 Task: Find connections with filter location Qionghu with filter topic #Storytellingwith filter profile language French with filter current company Varroc with filter school Indian School of Business with filter industry Motor Vehicle Manufacturing with filter service category Life Coaching with filter keywords title B2B Sales Specialist
Action: Mouse moved to (243, 309)
Screenshot: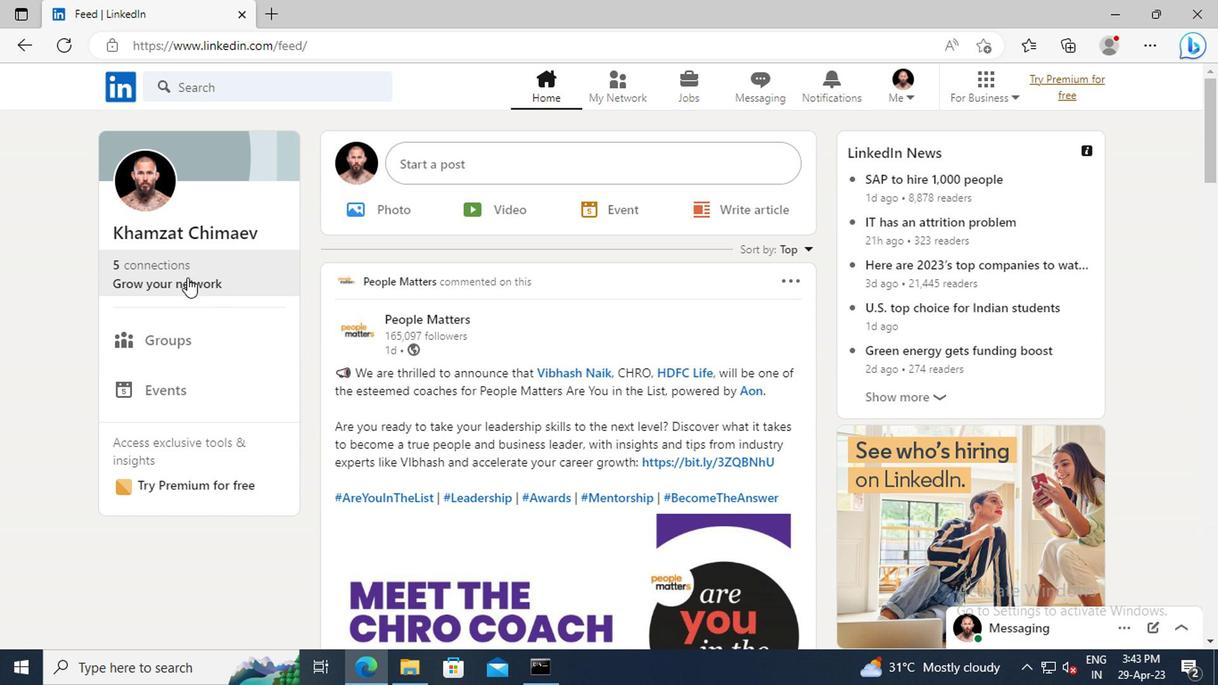 
Action: Mouse pressed left at (243, 309)
Screenshot: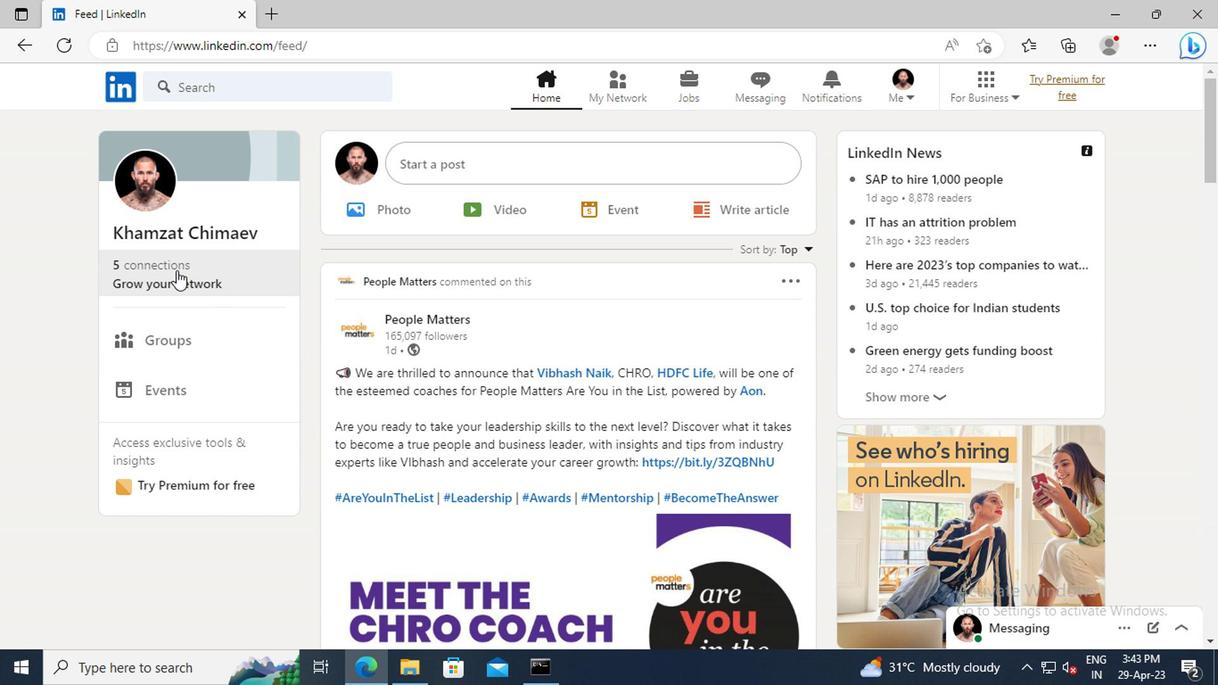
Action: Mouse moved to (251, 250)
Screenshot: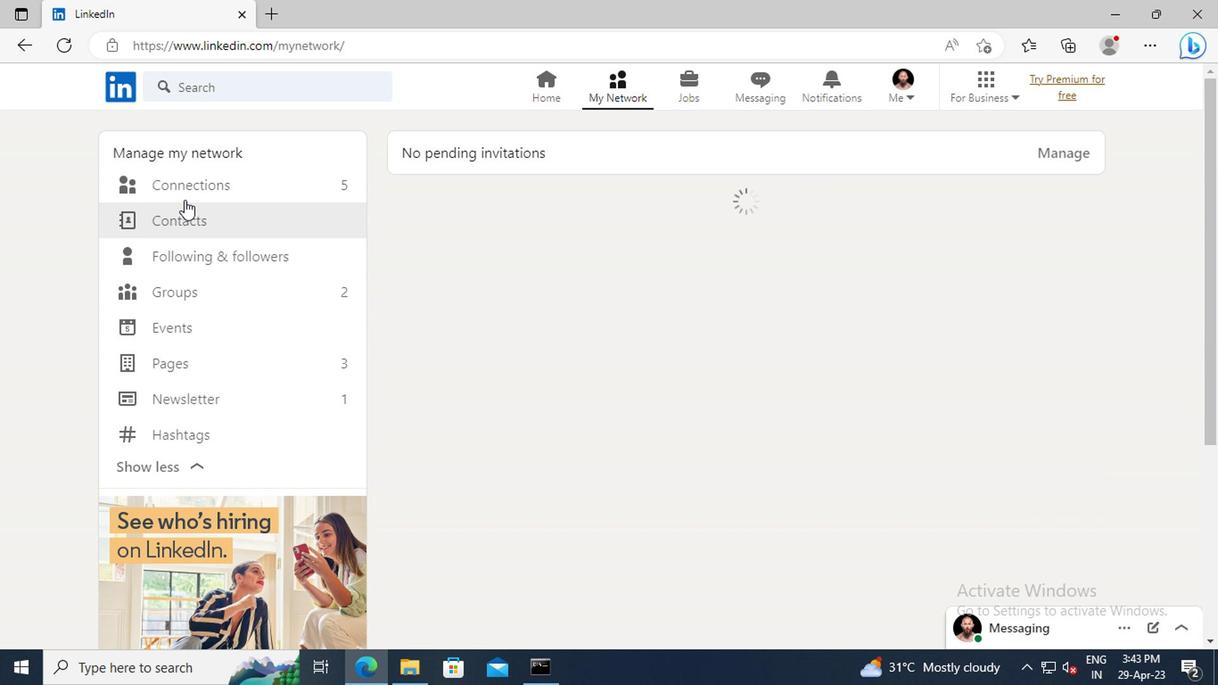
Action: Mouse pressed left at (251, 250)
Screenshot: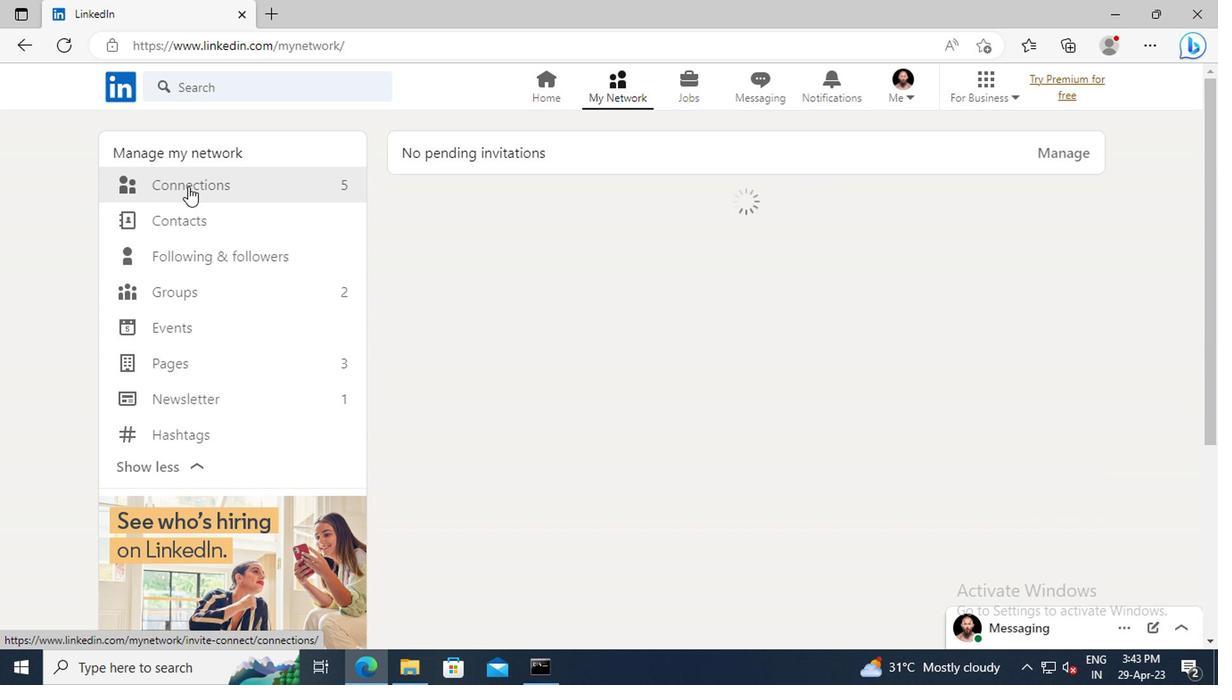 
Action: Mouse moved to (626, 251)
Screenshot: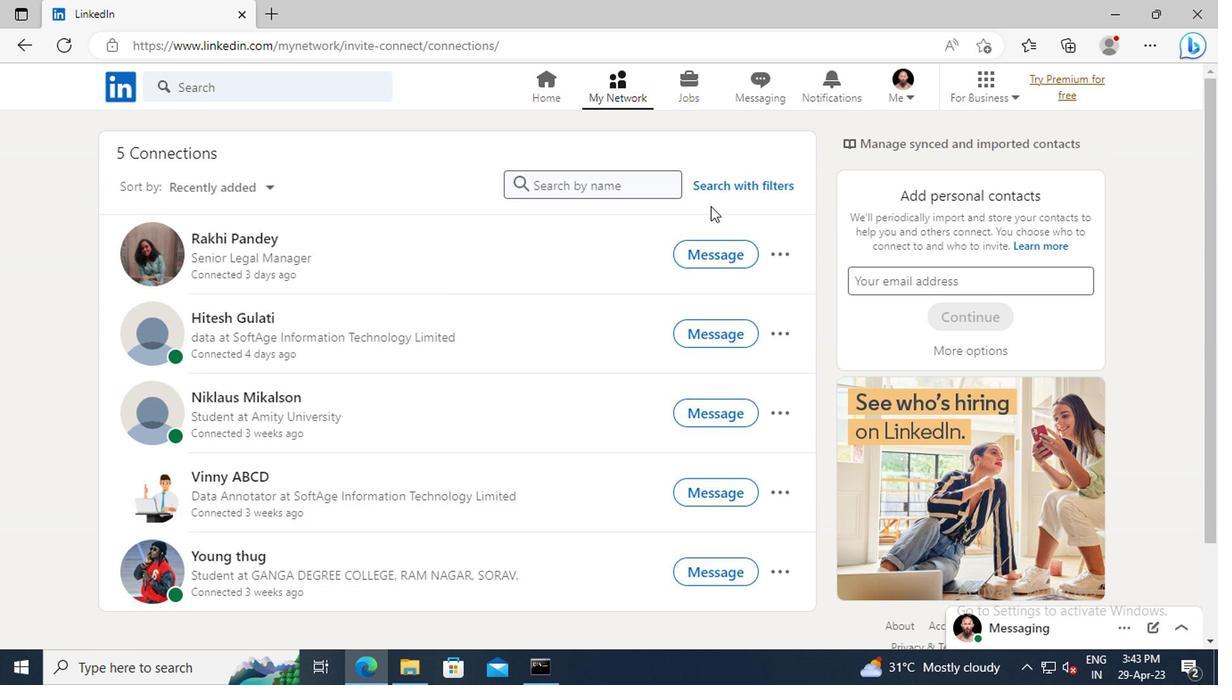 
Action: Mouse pressed left at (626, 251)
Screenshot: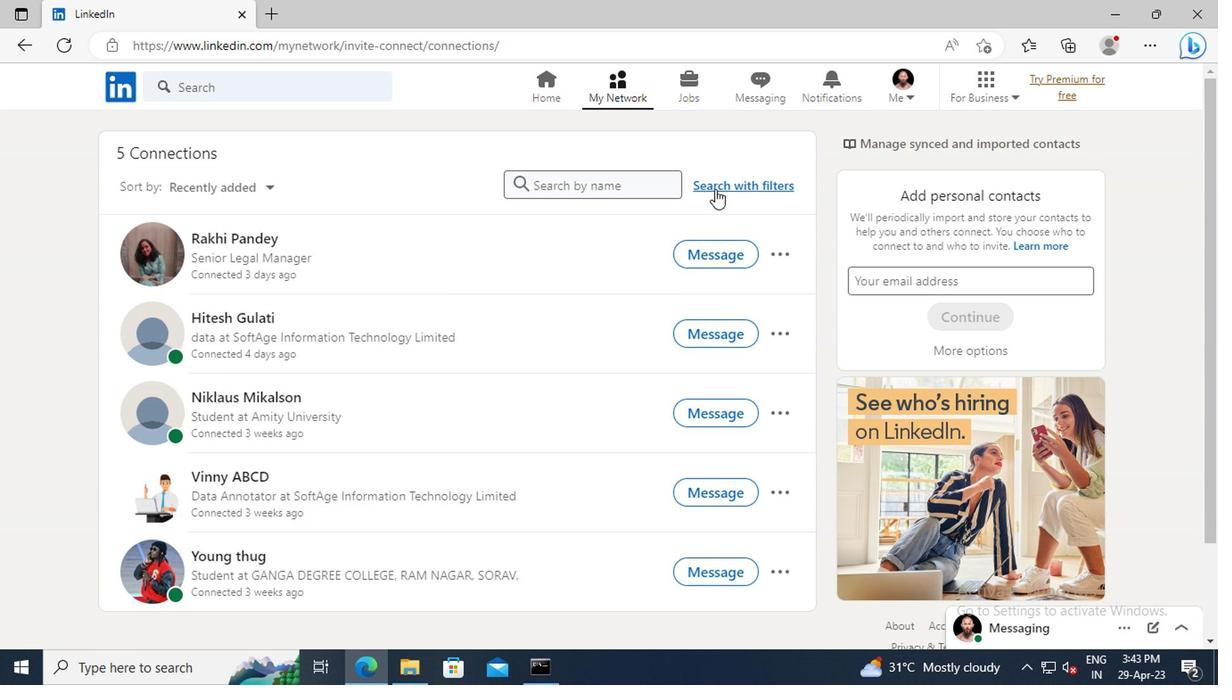 
Action: Mouse moved to (599, 216)
Screenshot: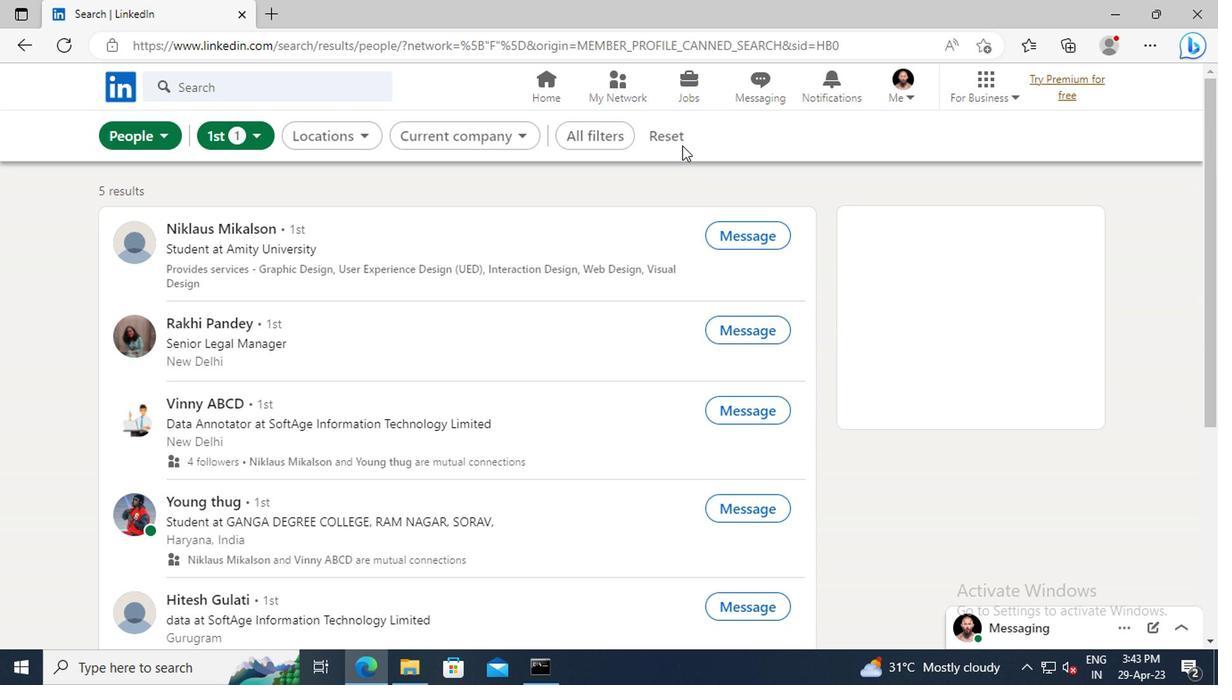 
Action: Mouse pressed left at (599, 216)
Screenshot: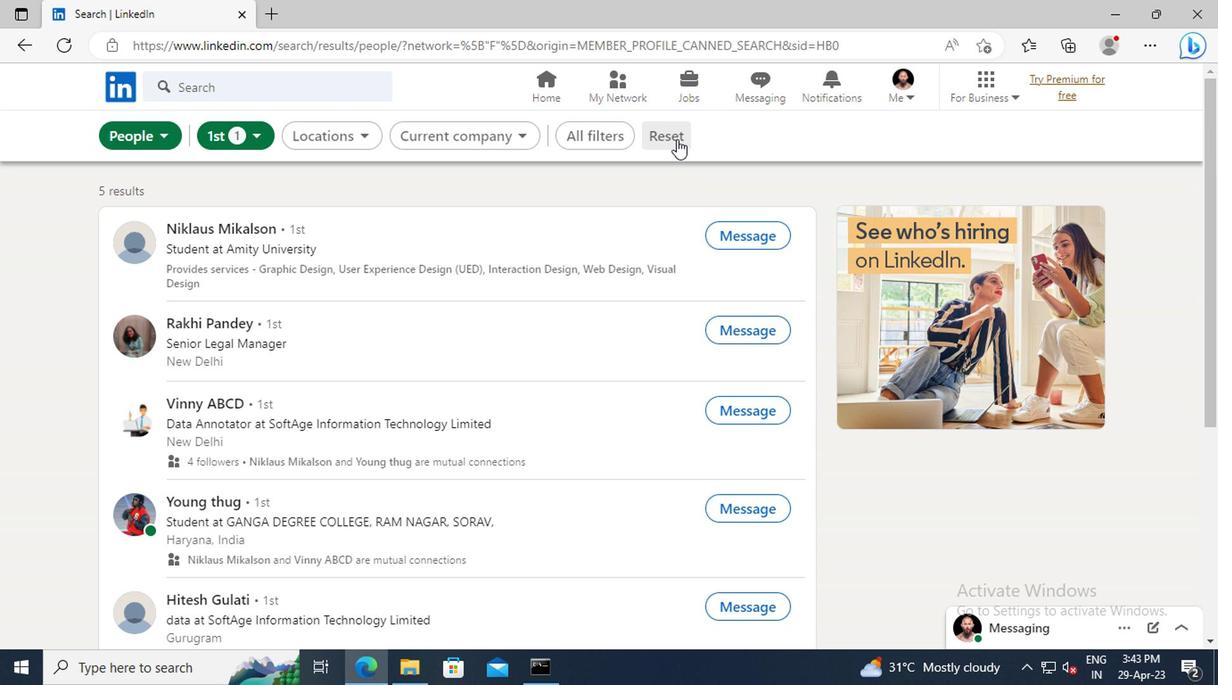 
Action: Mouse moved to (581, 215)
Screenshot: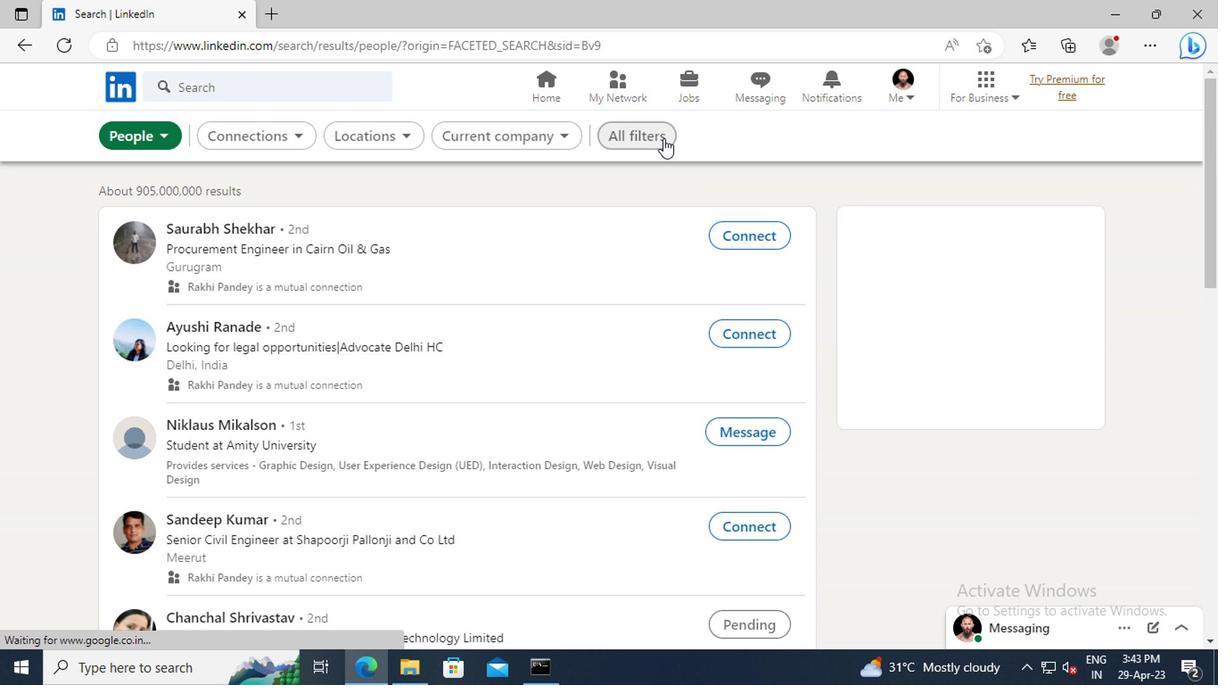 
Action: Mouse pressed left at (581, 215)
Screenshot: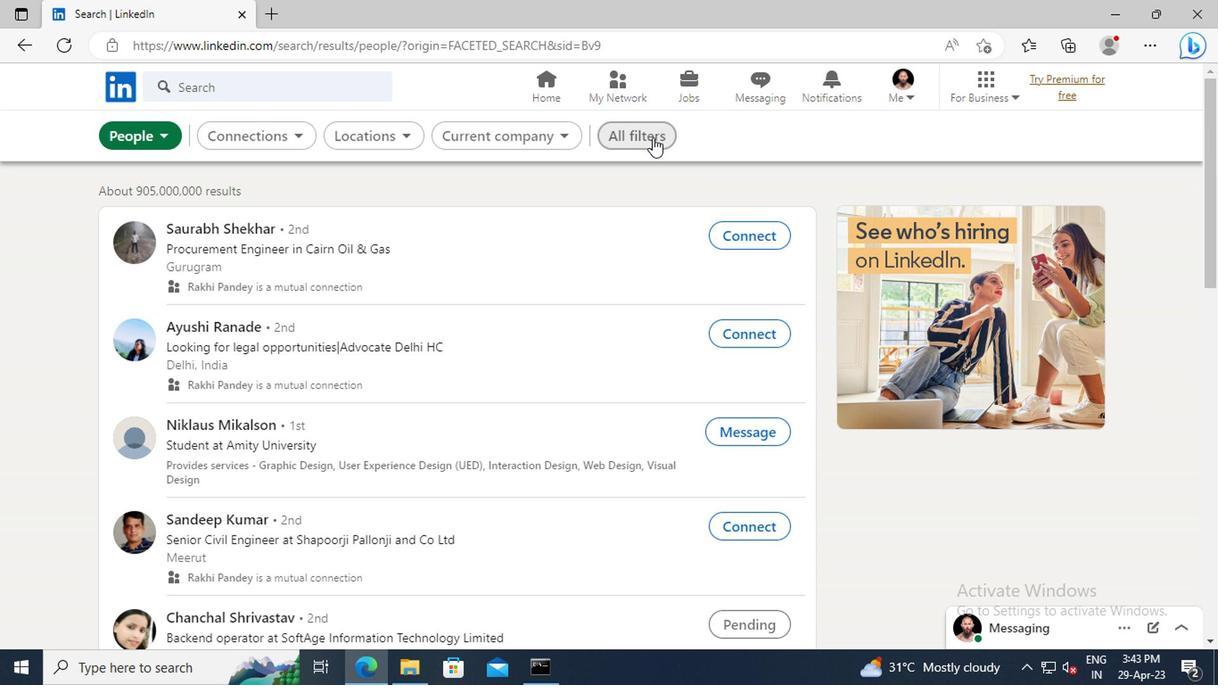
Action: Mouse moved to (819, 328)
Screenshot: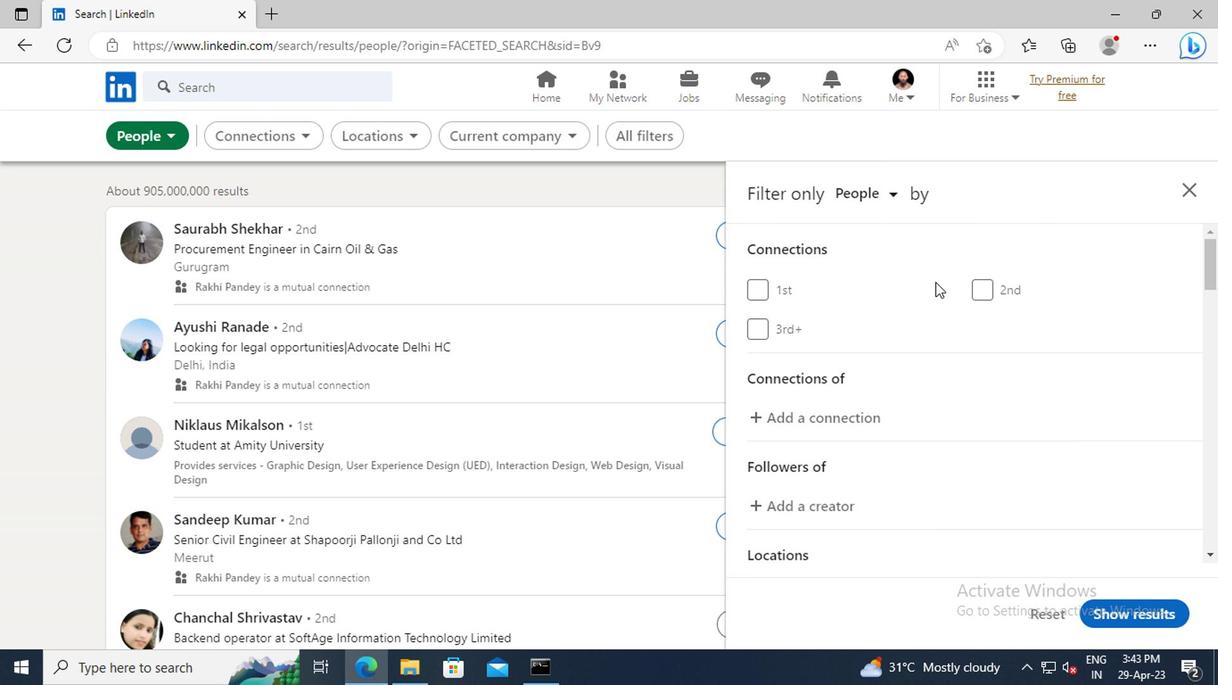 
Action: Mouse scrolled (819, 328) with delta (0, 0)
Screenshot: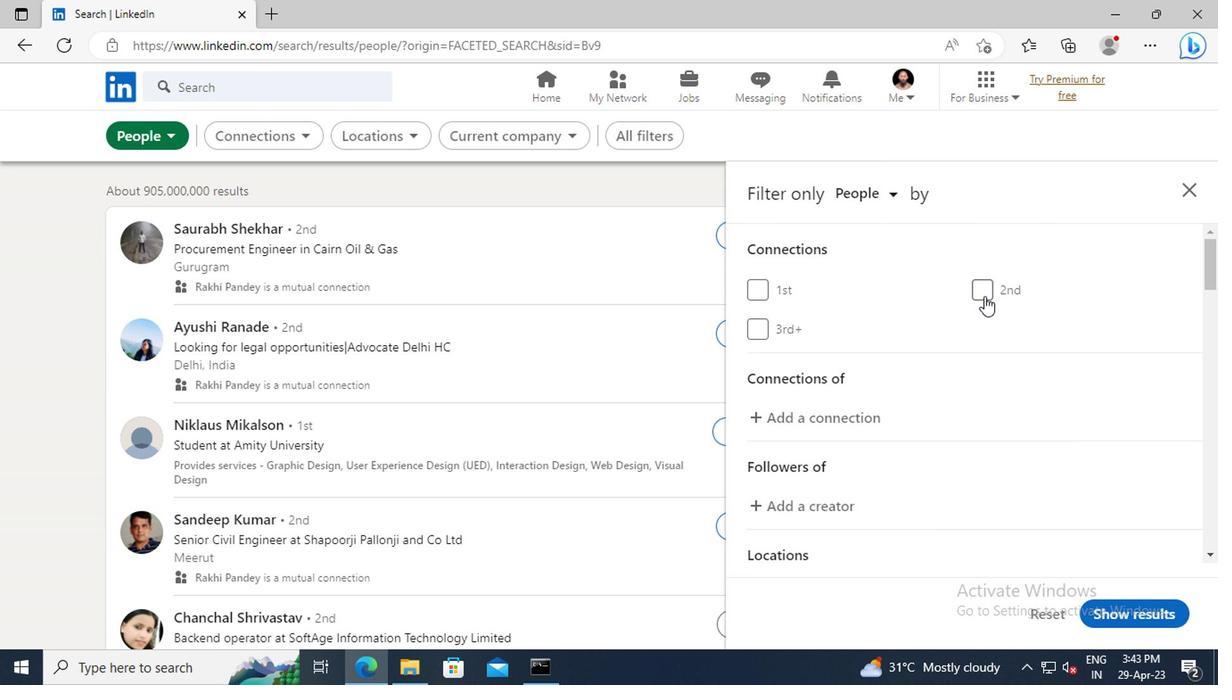 
Action: Mouse scrolled (819, 328) with delta (0, 0)
Screenshot: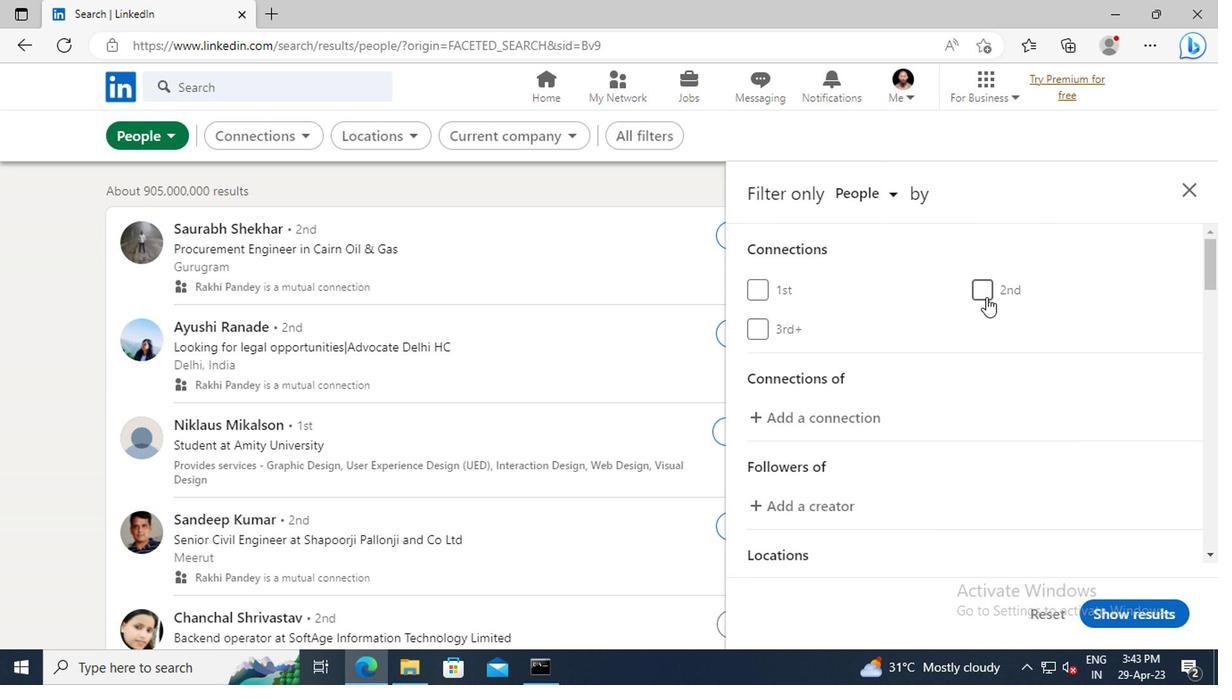 
Action: Mouse scrolled (819, 328) with delta (0, 0)
Screenshot: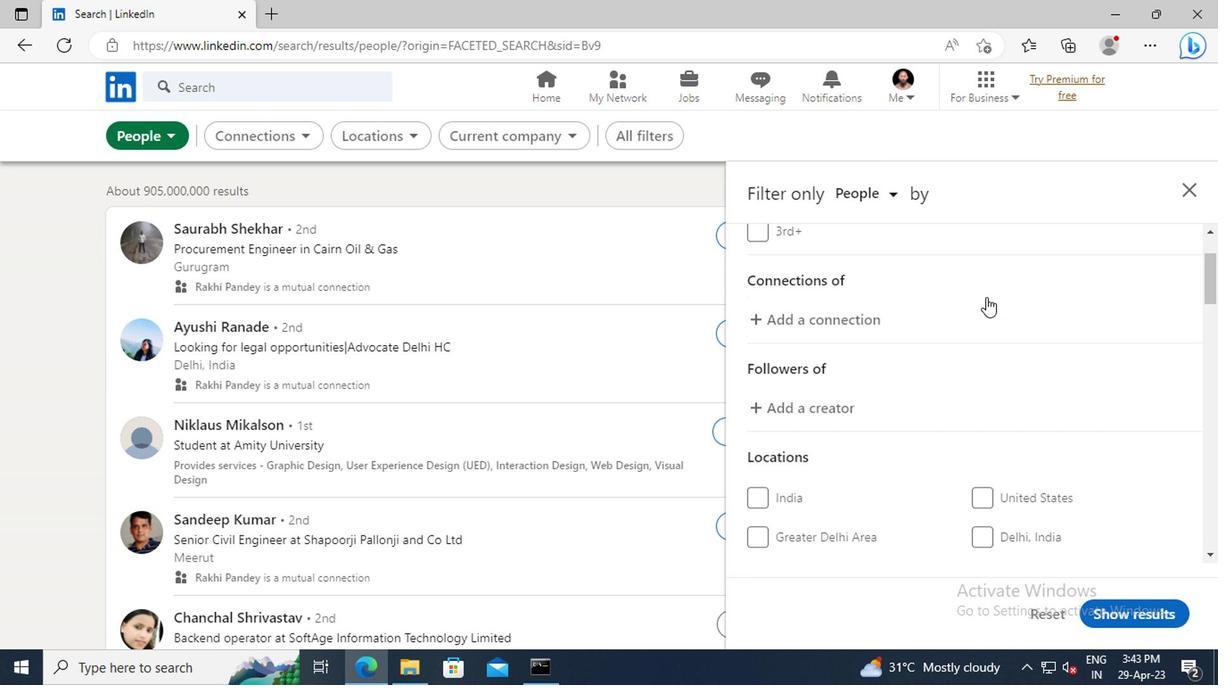 
Action: Mouse scrolled (819, 328) with delta (0, 0)
Screenshot: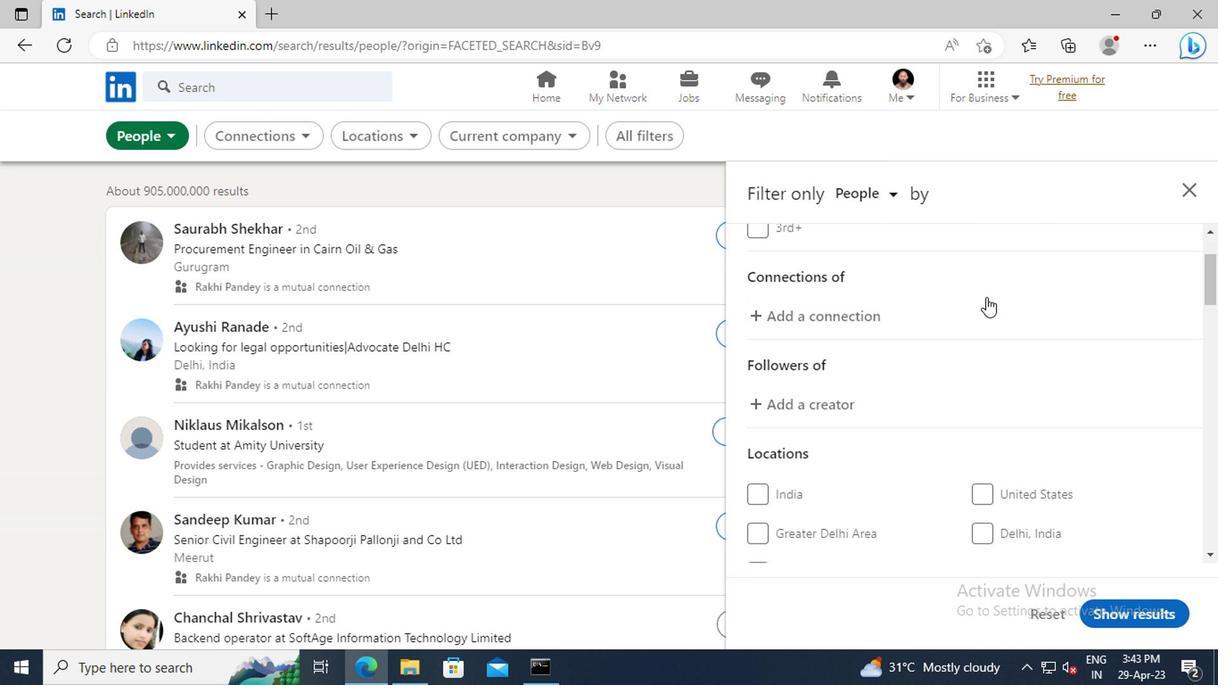 
Action: Mouse scrolled (819, 328) with delta (0, 0)
Screenshot: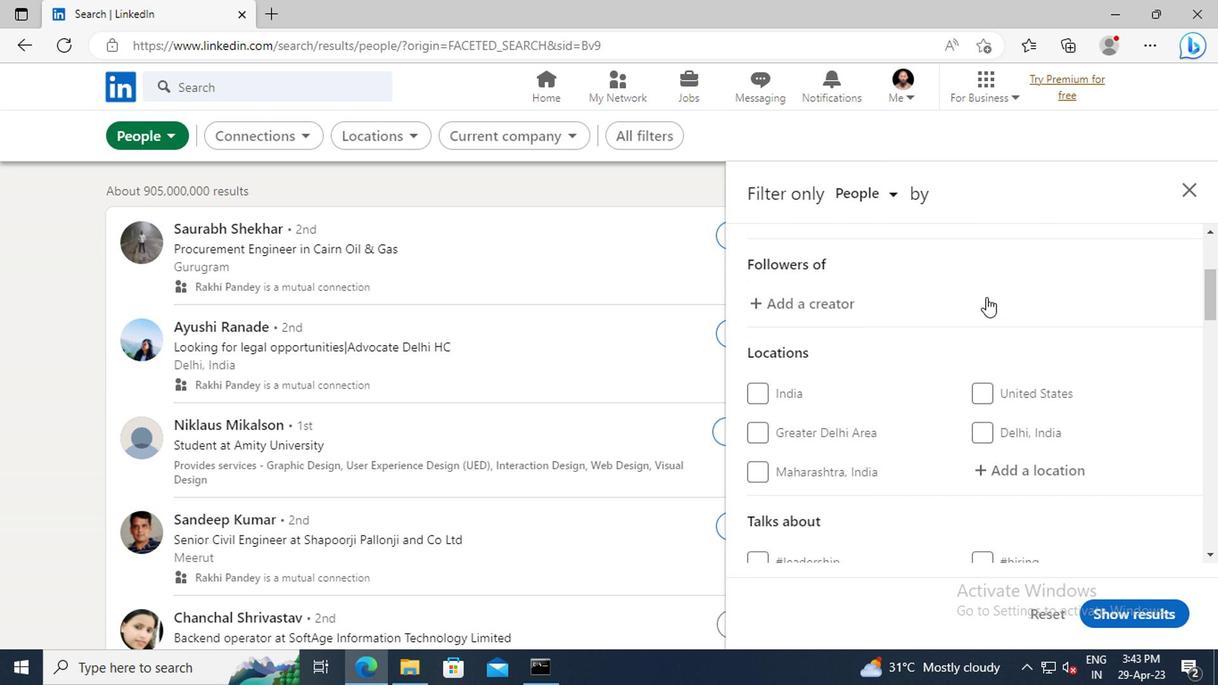
Action: Mouse scrolled (819, 328) with delta (0, 0)
Screenshot: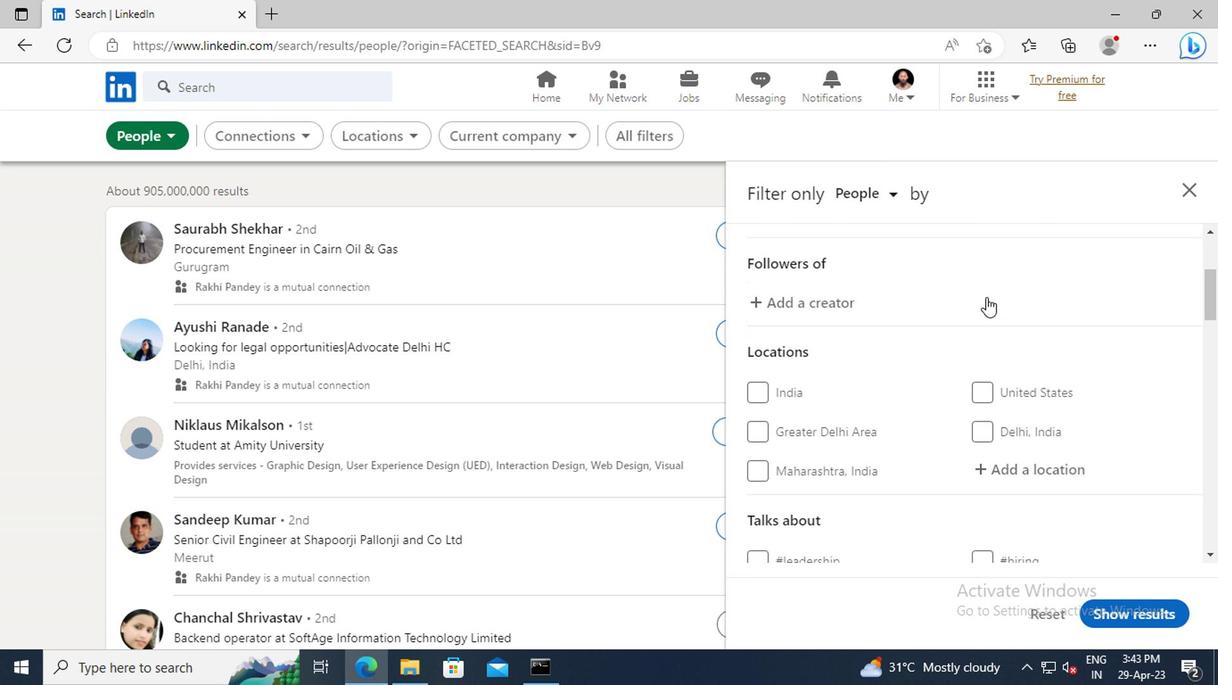 
Action: Mouse moved to (827, 377)
Screenshot: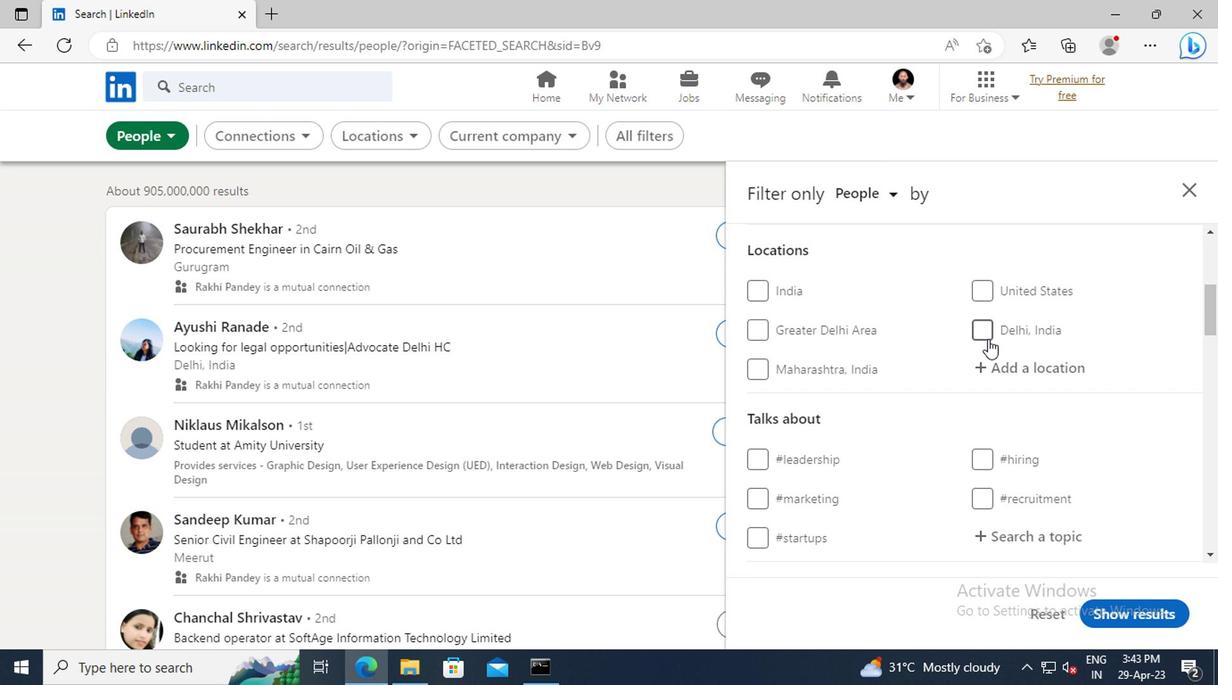 
Action: Mouse pressed left at (827, 377)
Screenshot: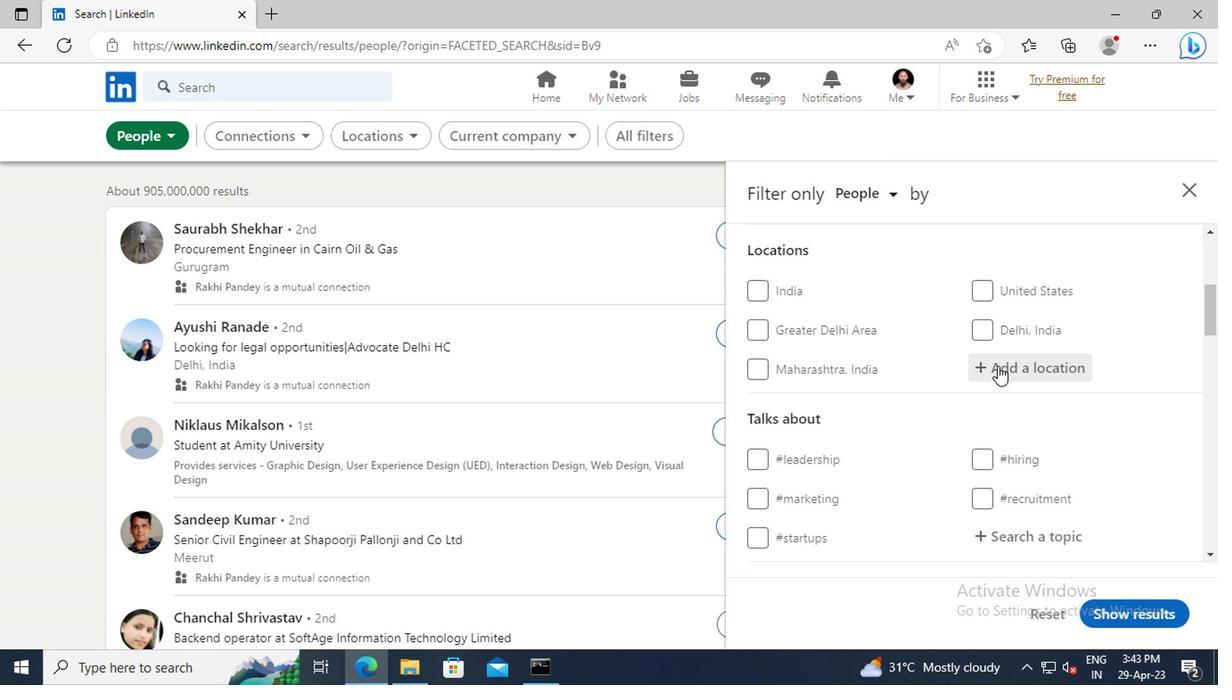 
Action: Key pressed <Key.shift>QIONGHU<Key.enter>
Screenshot: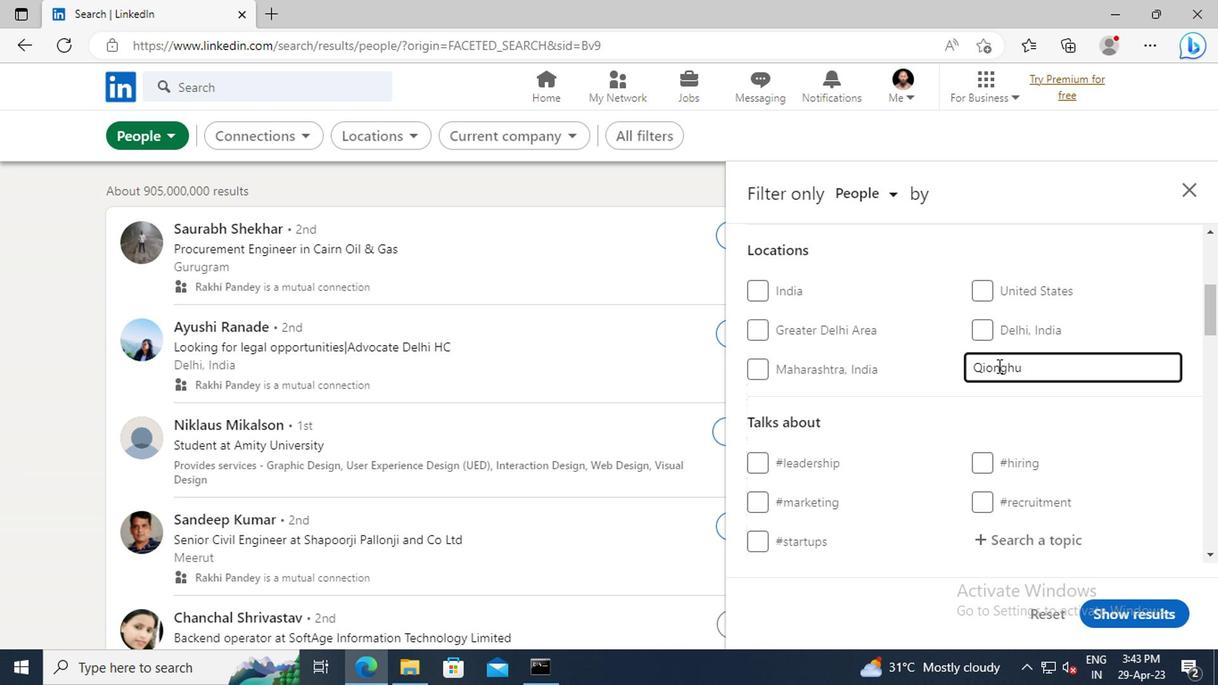 
Action: Mouse scrolled (827, 376) with delta (0, 0)
Screenshot: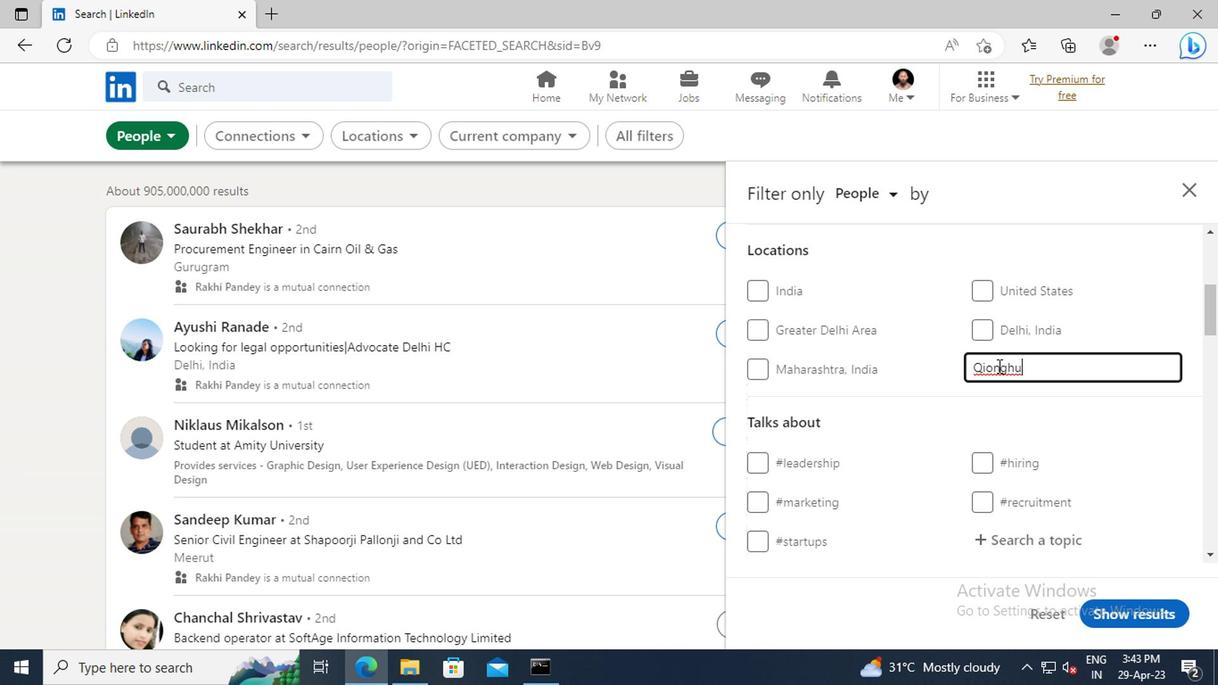 
Action: Mouse scrolled (827, 376) with delta (0, 0)
Screenshot: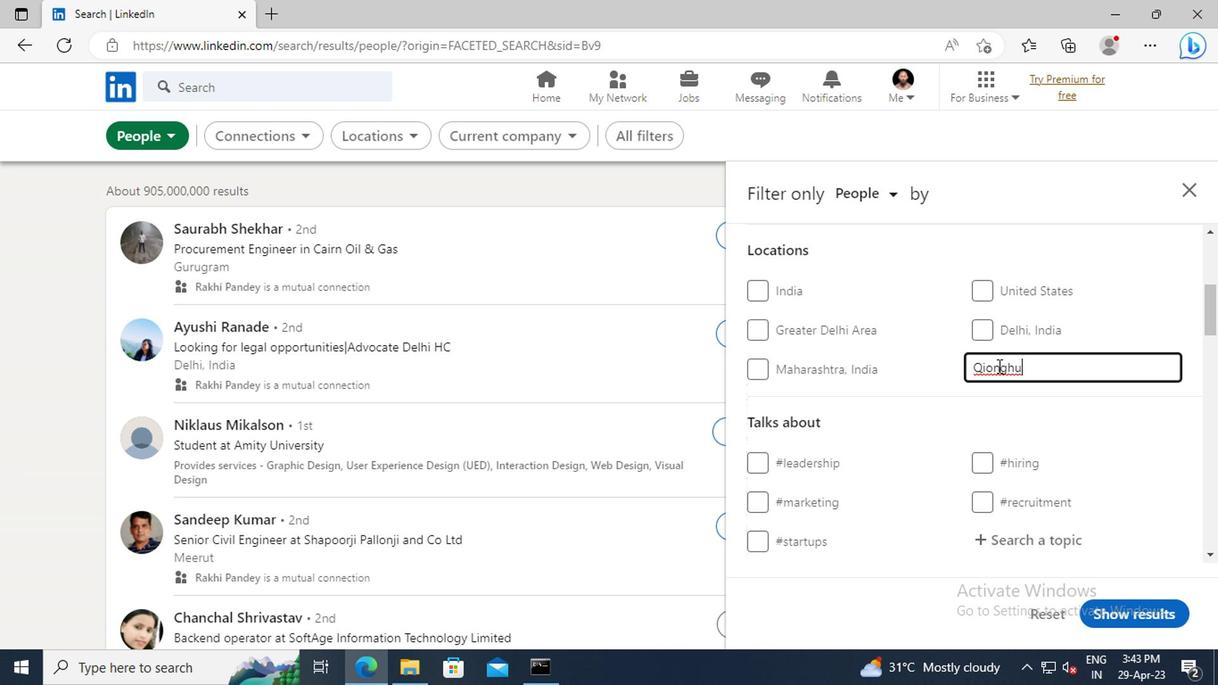 
Action: Mouse scrolled (827, 376) with delta (0, 0)
Screenshot: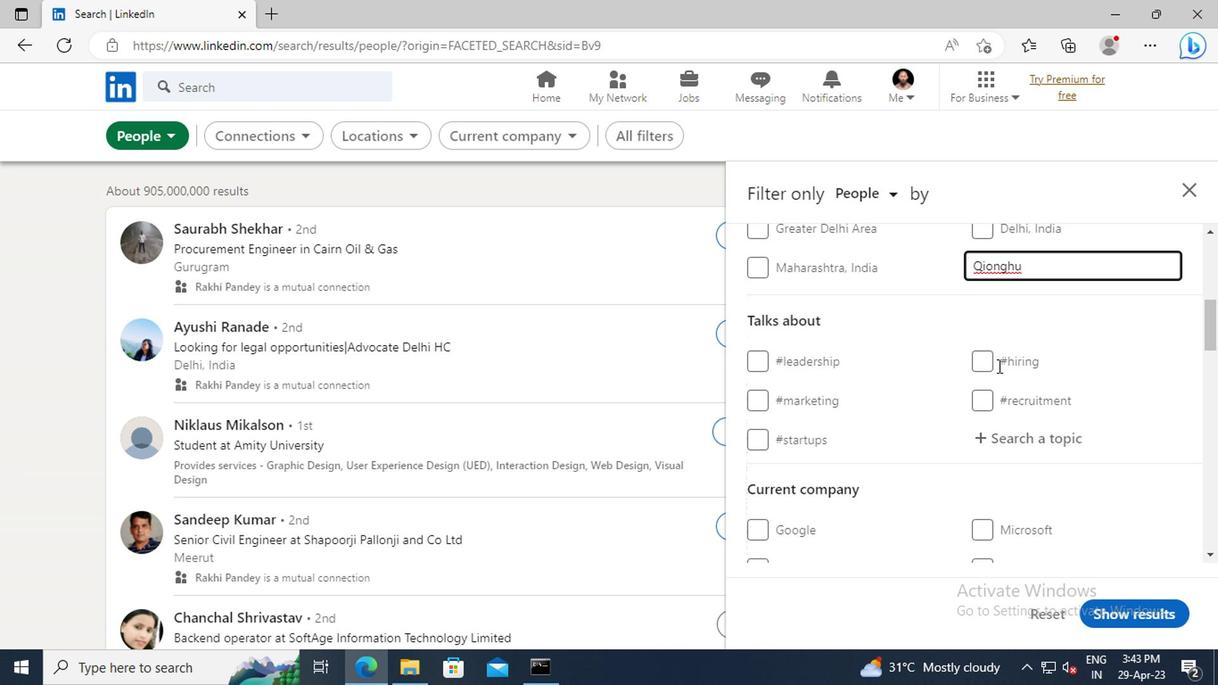 
Action: Mouse moved to (833, 392)
Screenshot: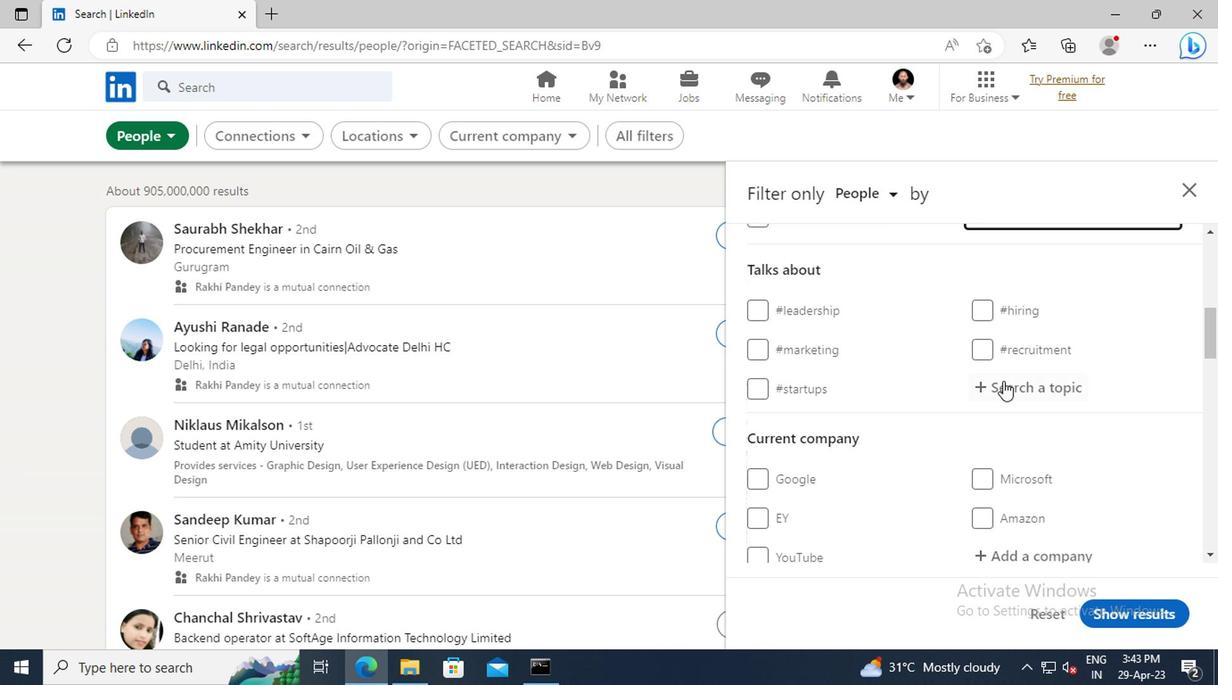 
Action: Mouse pressed left at (833, 392)
Screenshot: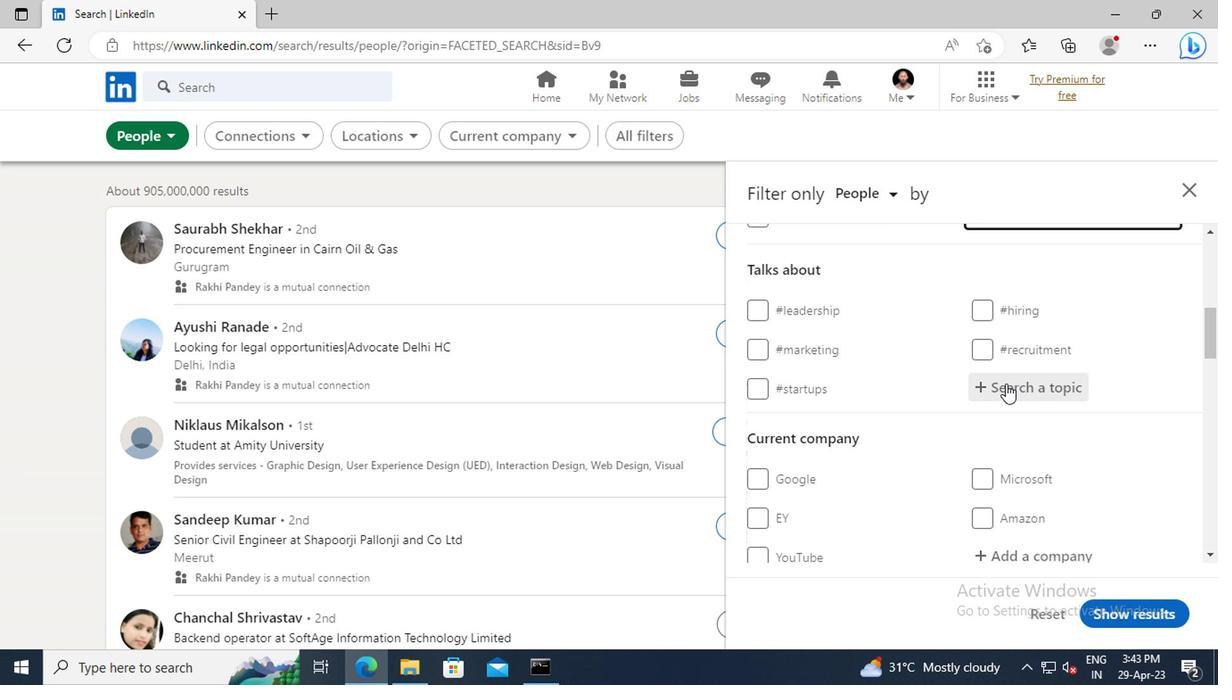
Action: Key pressed <Key.shift>STORYTELLING
Screenshot: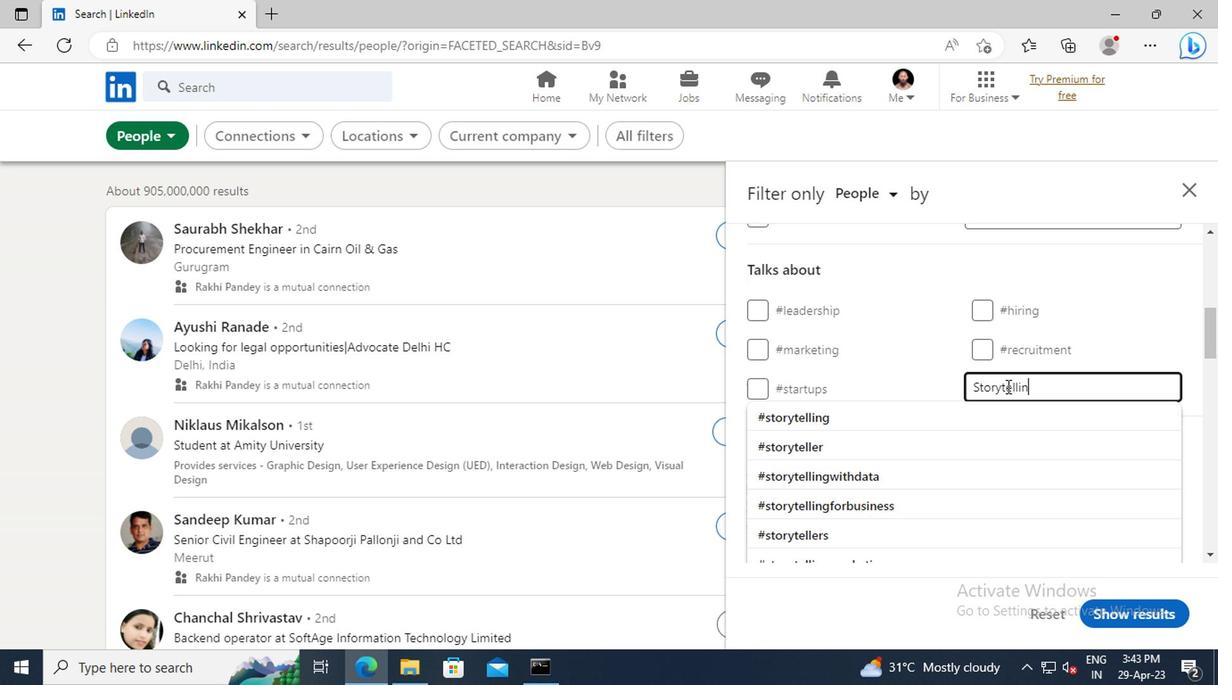 
Action: Mouse moved to (830, 413)
Screenshot: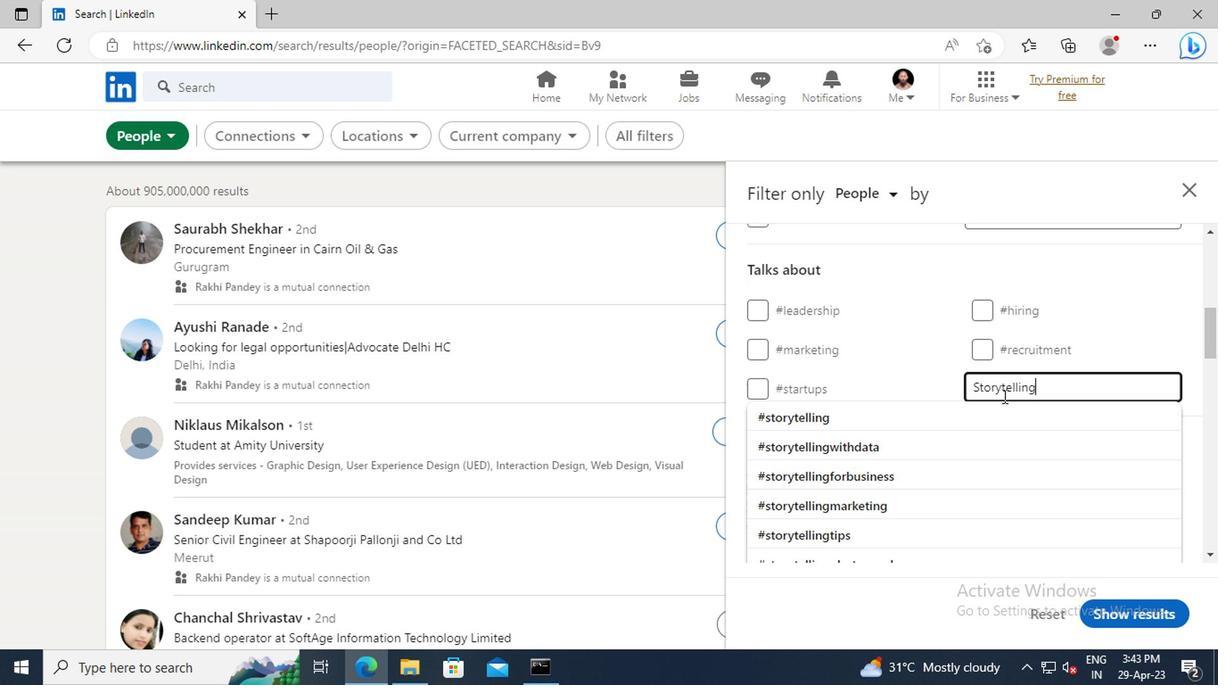 
Action: Mouse pressed left at (830, 413)
Screenshot: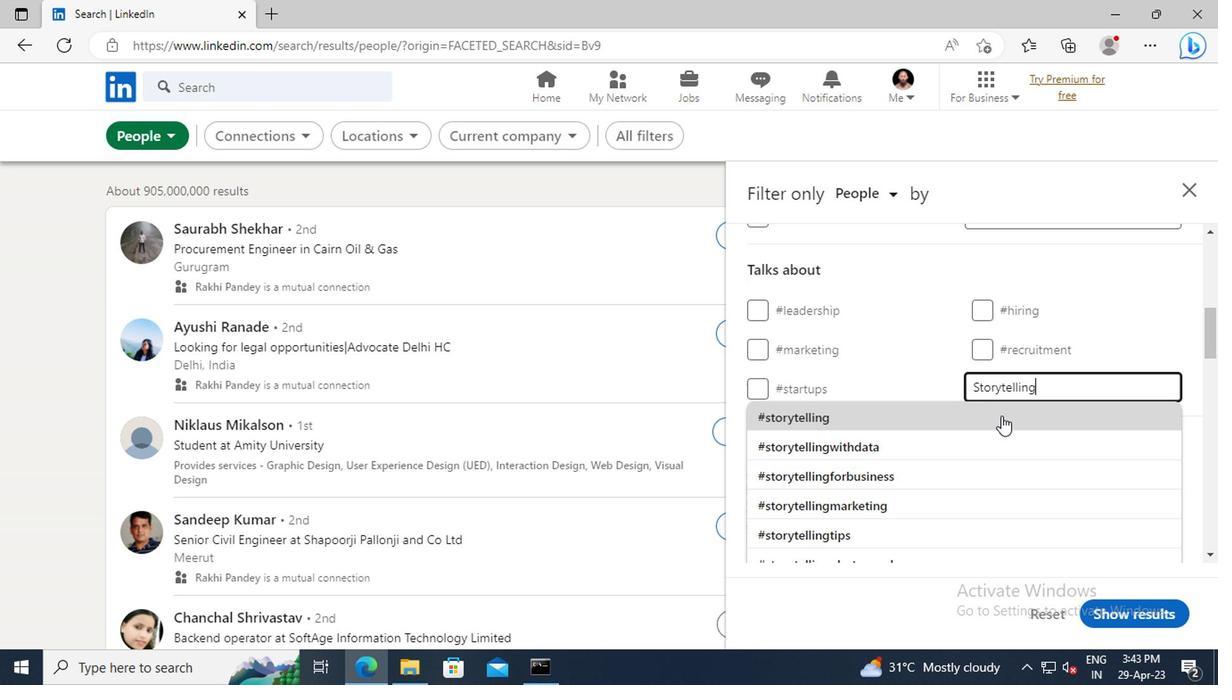 
Action: Mouse scrolled (830, 412) with delta (0, 0)
Screenshot: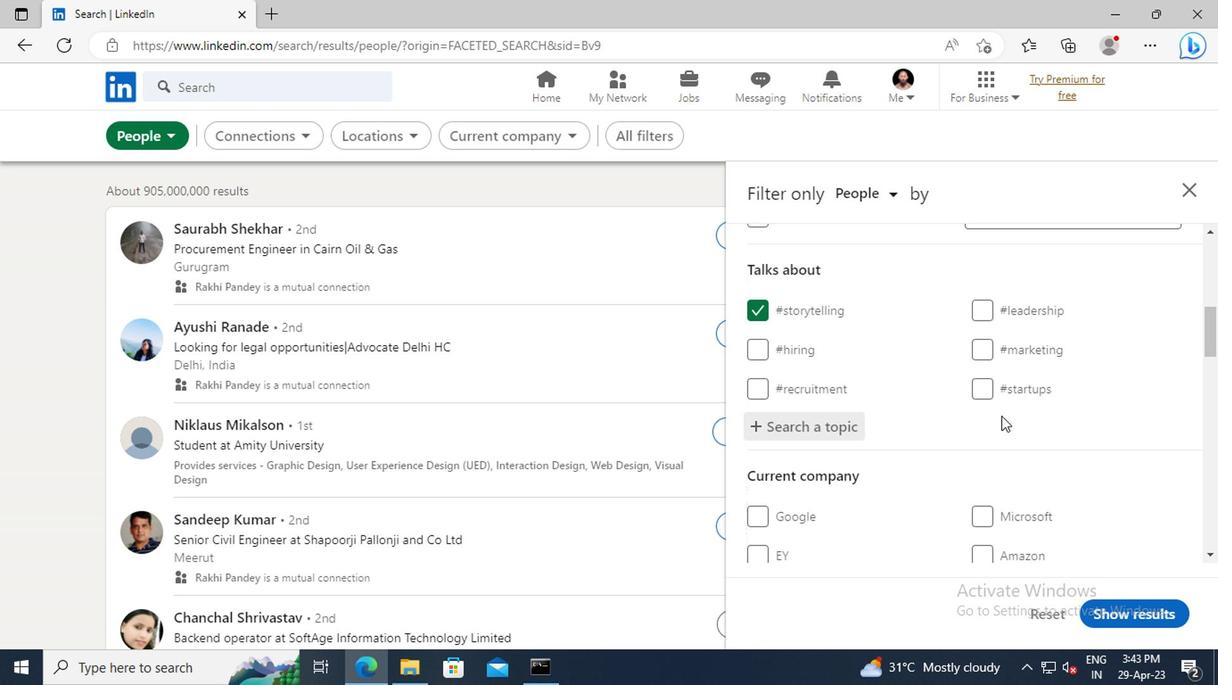 
Action: Mouse scrolled (830, 412) with delta (0, 0)
Screenshot: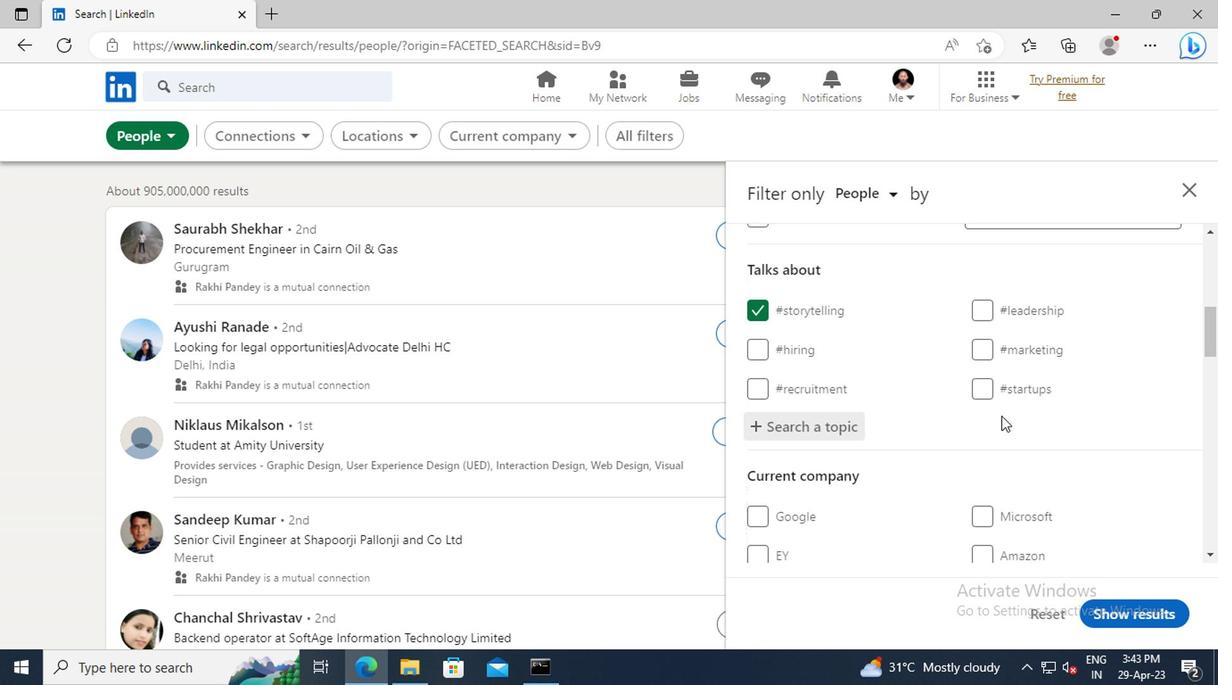 
Action: Mouse scrolled (830, 412) with delta (0, 0)
Screenshot: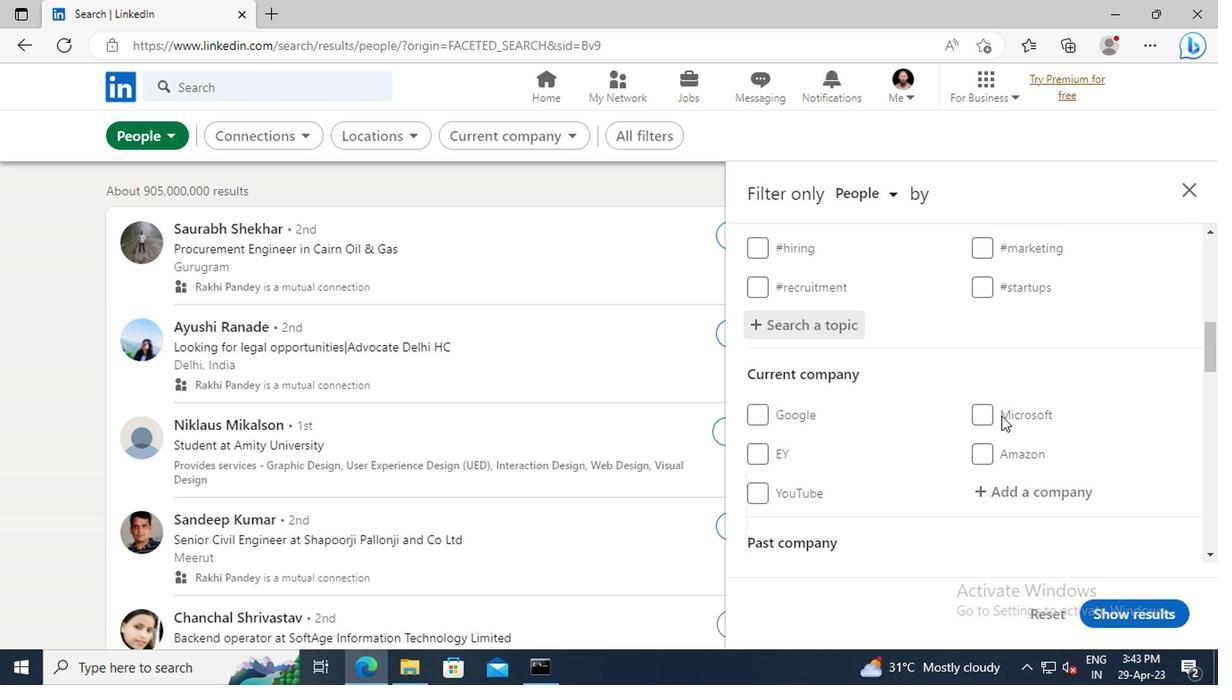 
Action: Mouse scrolled (830, 412) with delta (0, 0)
Screenshot: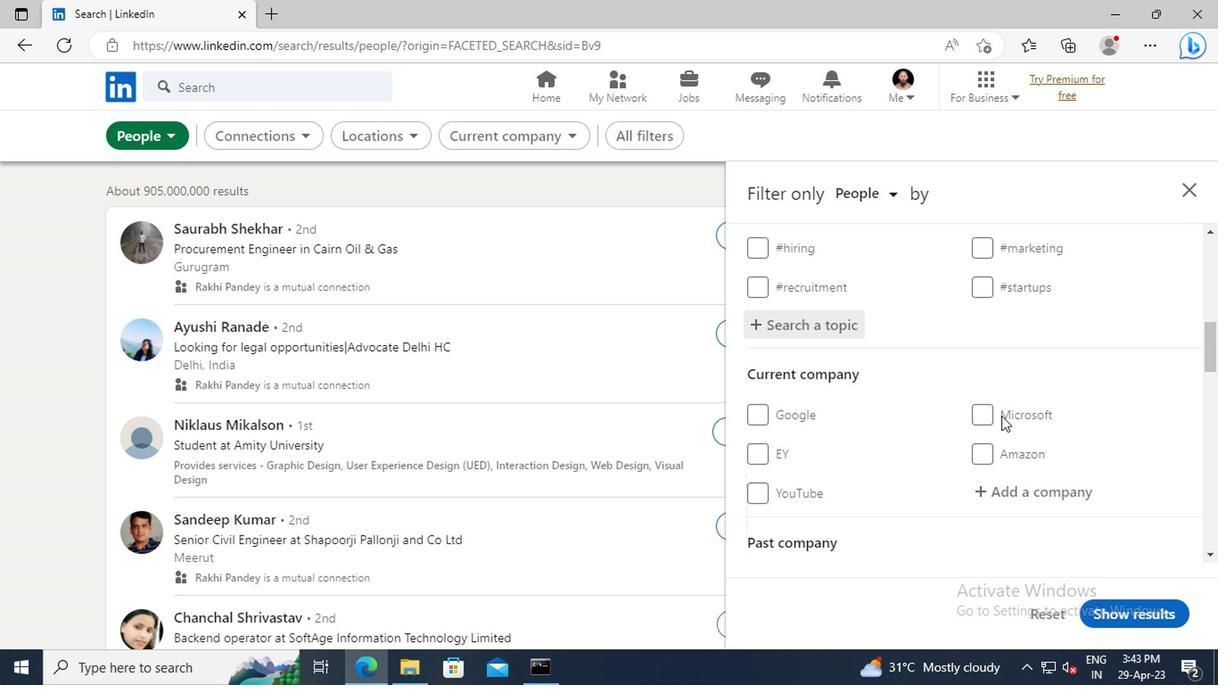 
Action: Mouse scrolled (830, 412) with delta (0, 0)
Screenshot: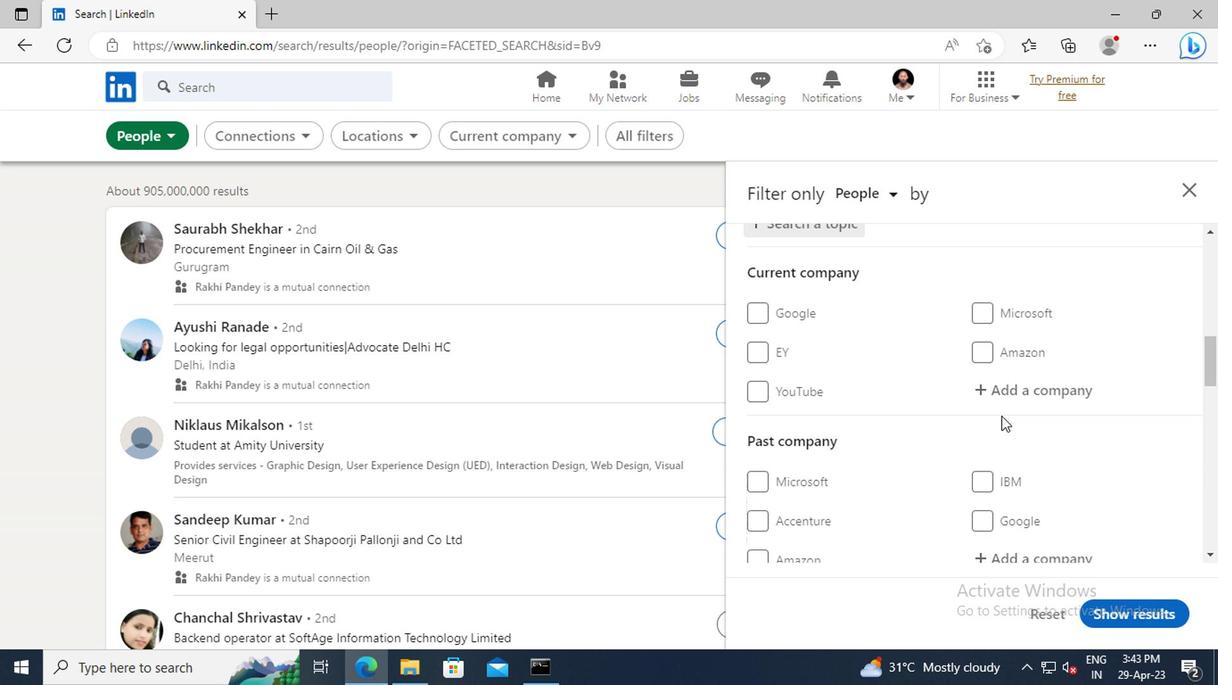 
Action: Mouse scrolled (830, 412) with delta (0, 0)
Screenshot: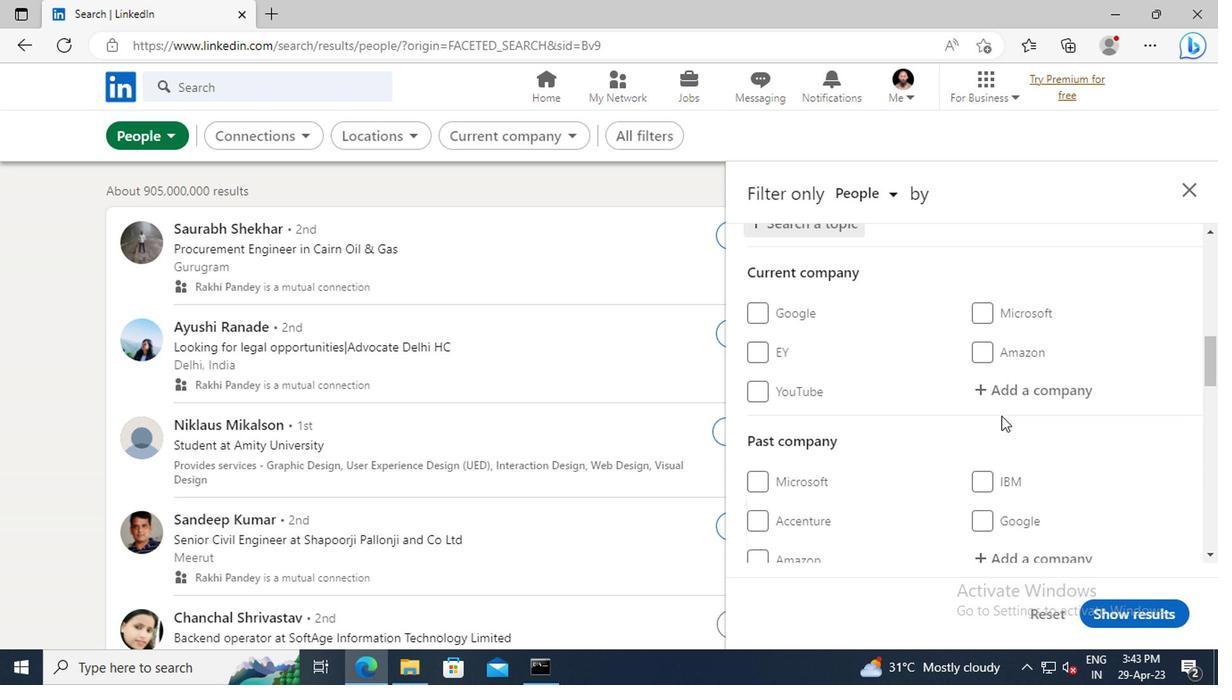 
Action: Mouse scrolled (830, 412) with delta (0, 0)
Screenshot: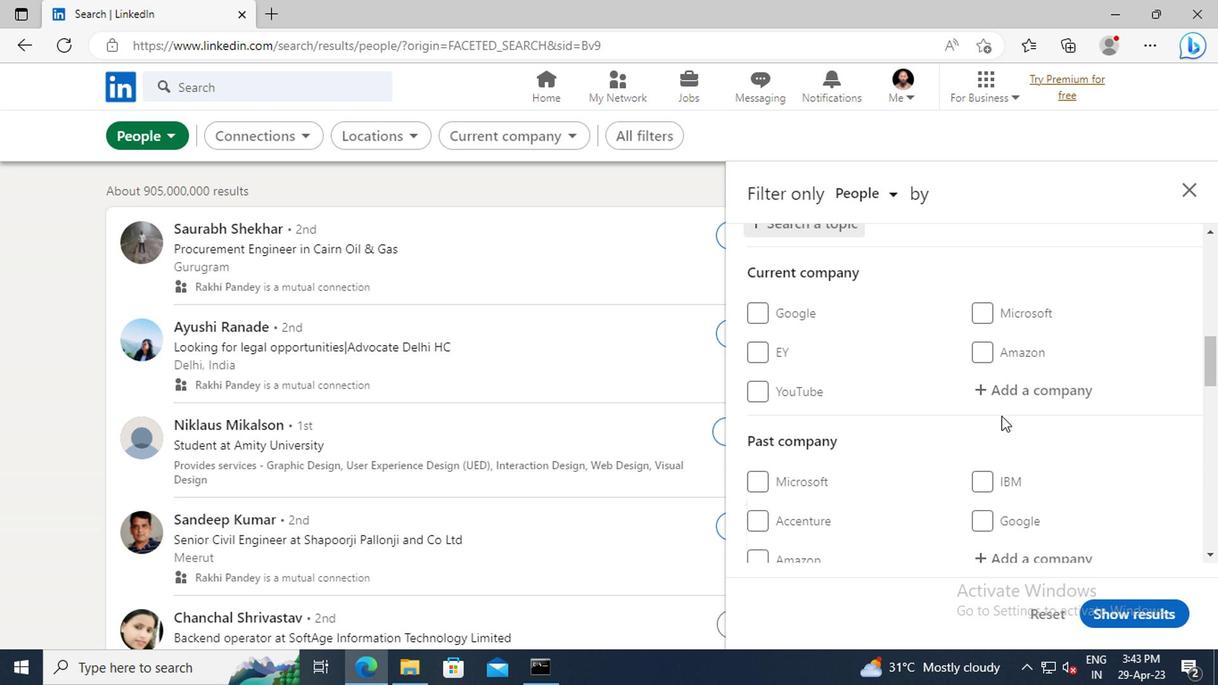 
Action: Mouse scrolled (830, 412) with delta (0, 0)
Screenshot: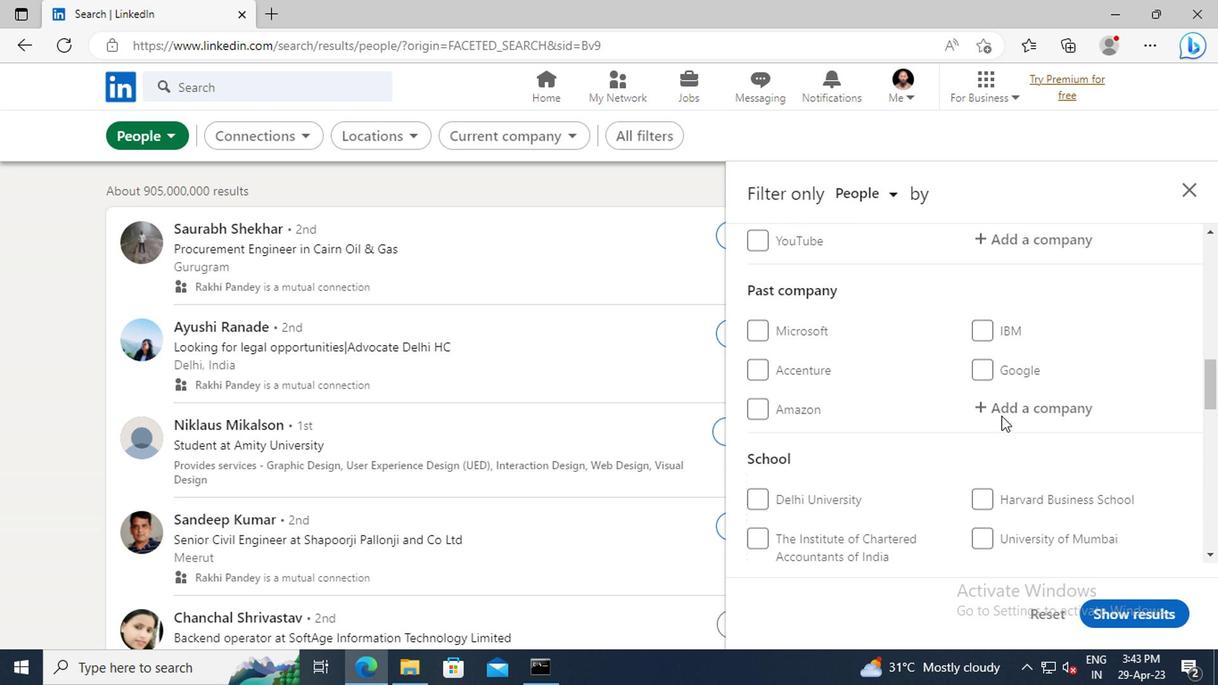 
Action: Mouse scrolled (830, 412) with delta (0, 0)
Screenshot: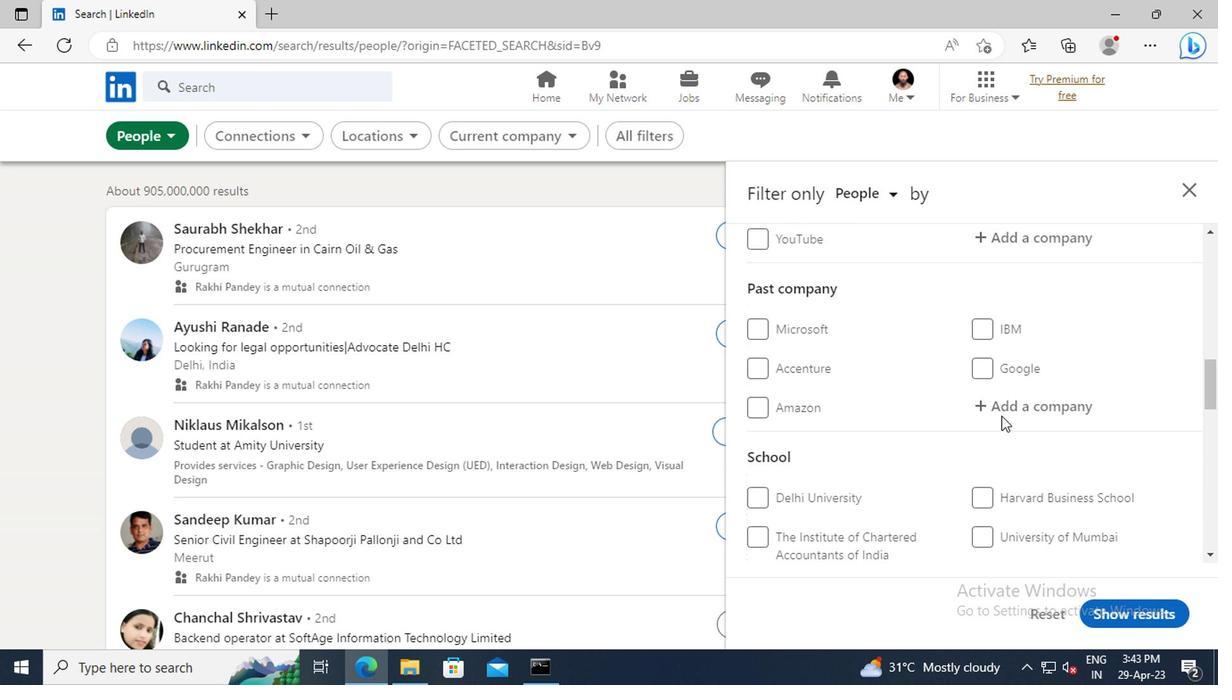 
Action: Mouse scrolled (830, 412) with delta (0, 0)
Screenshot: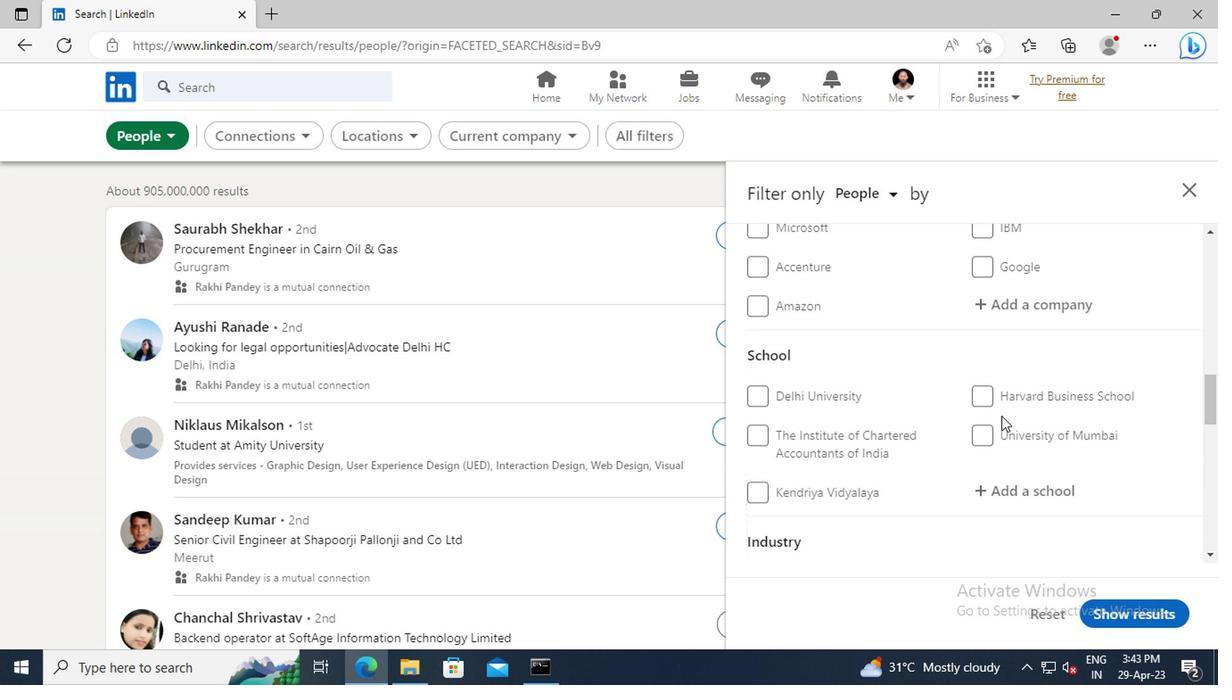 
Action: Mouse scrolled (830, 412) with delta (0, 0)
Screenshot: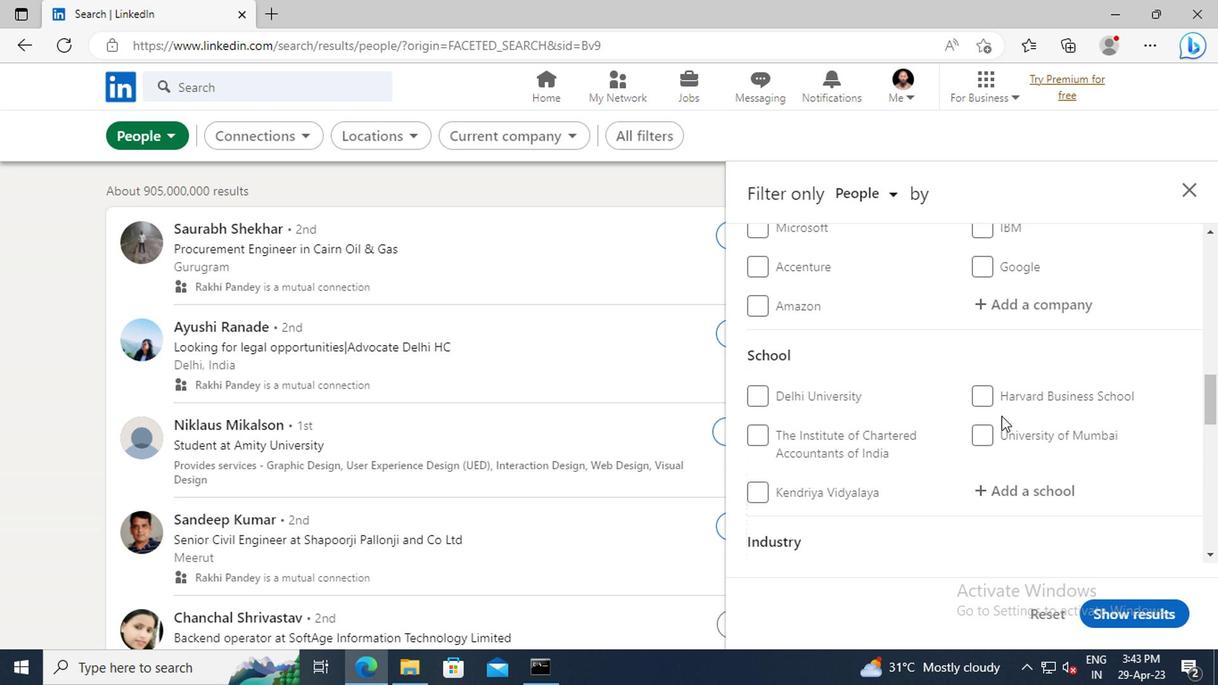 
Action: Mouse scrolled (830, 412) with delta (0, 0)
Screenshot: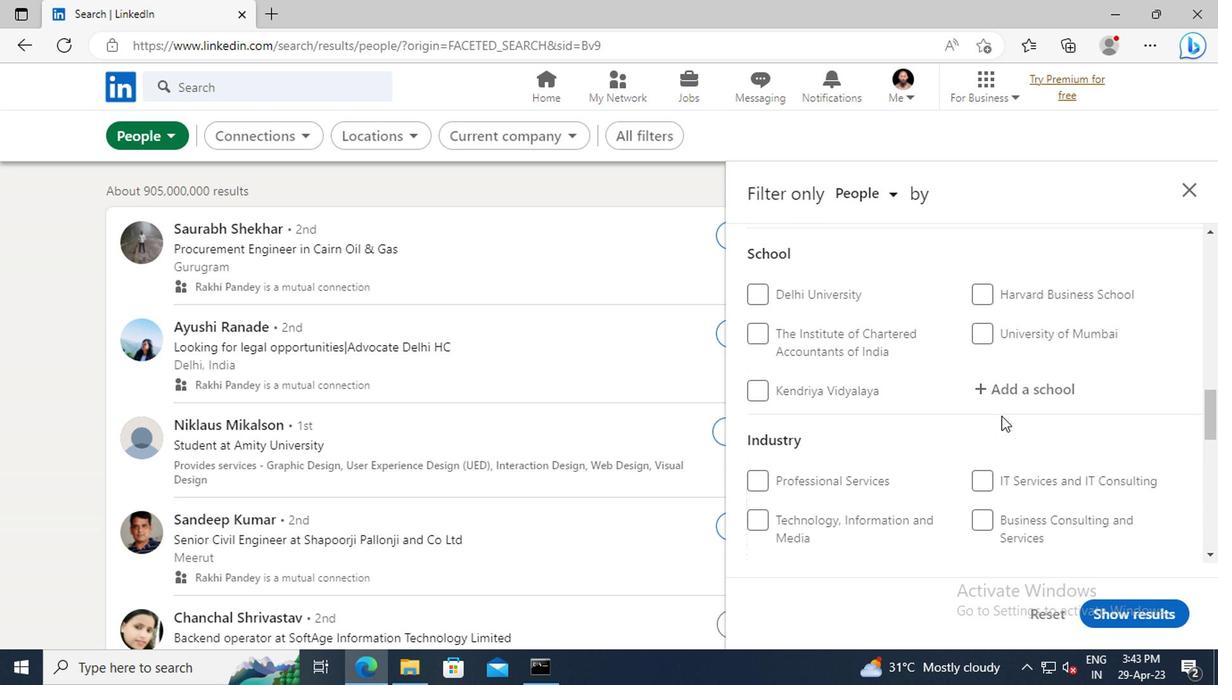 
Action: Mouse scrolled (830, 412) with delta (0, 0)
Screenshot: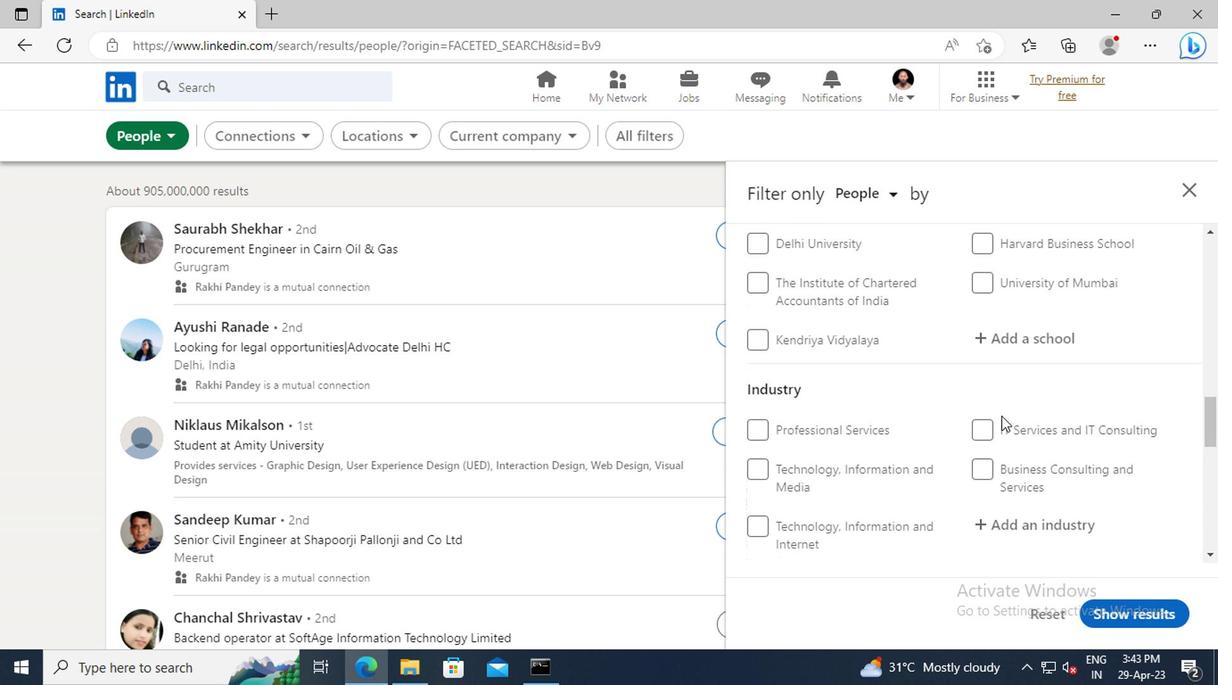 
Action: Mouse scrolled (830, 412) with delta (0, 0)
Screenshot: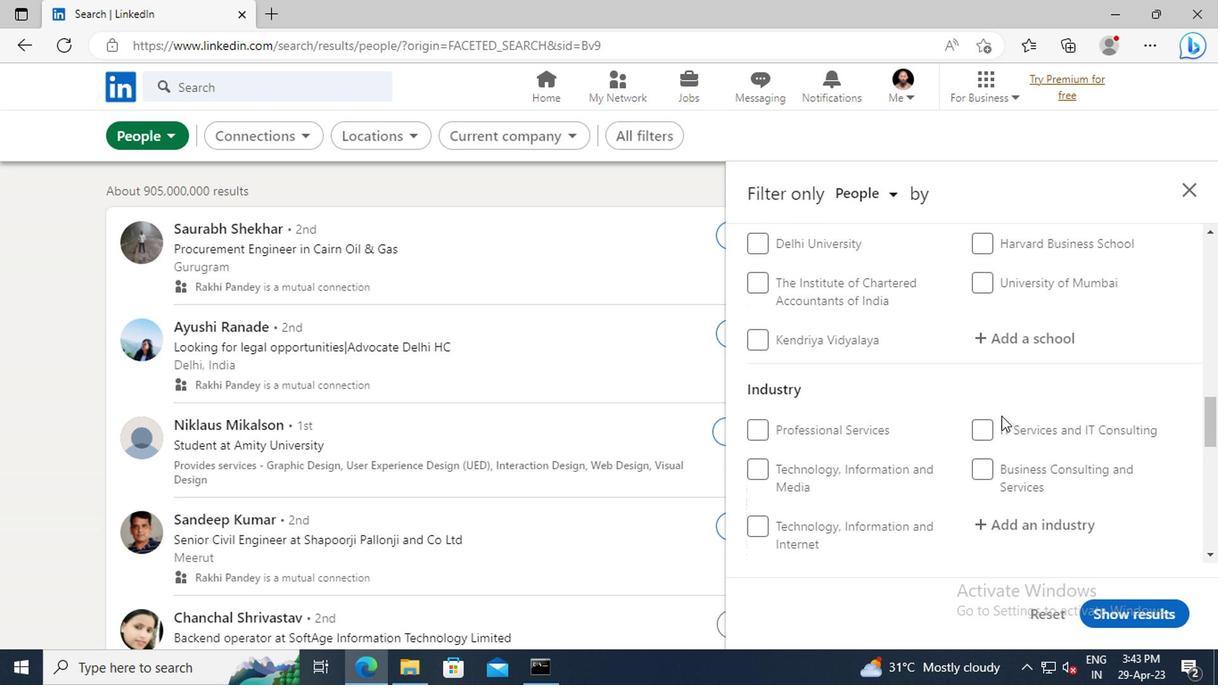 
Action: Mouse scrolled (830, 412) with delta (0, 0)
Screenshot: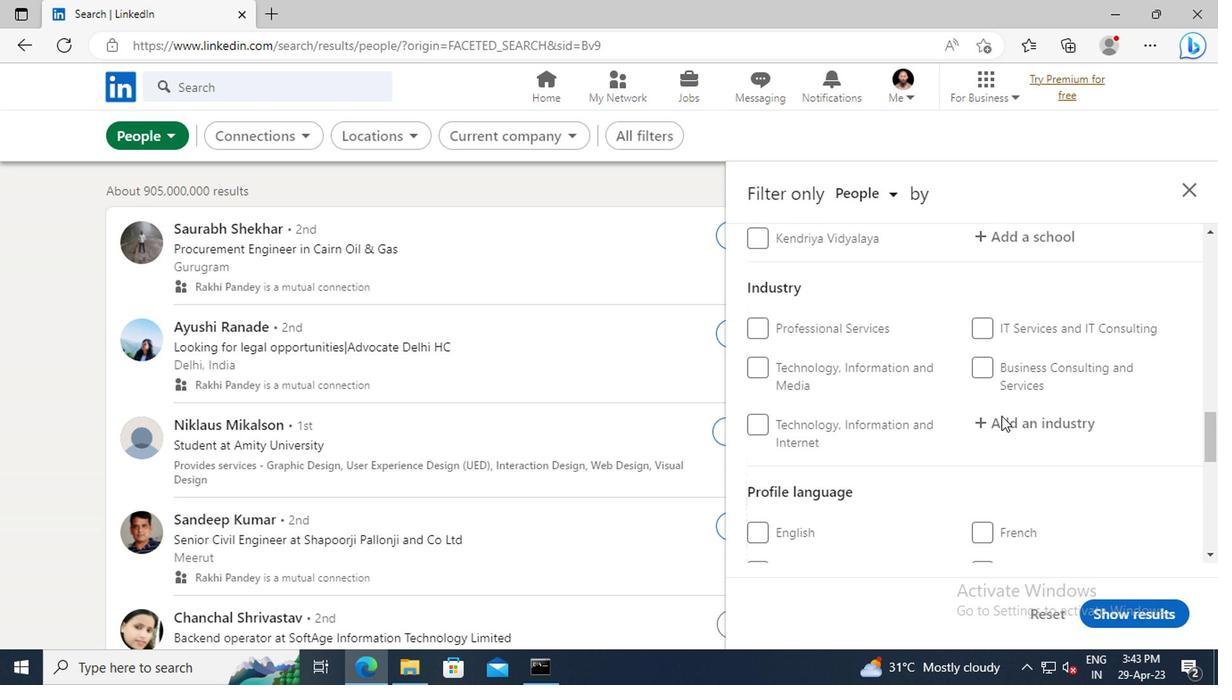 
Action: Mouse scrolled (830, 412) with delta (0, 0)
Screenshot: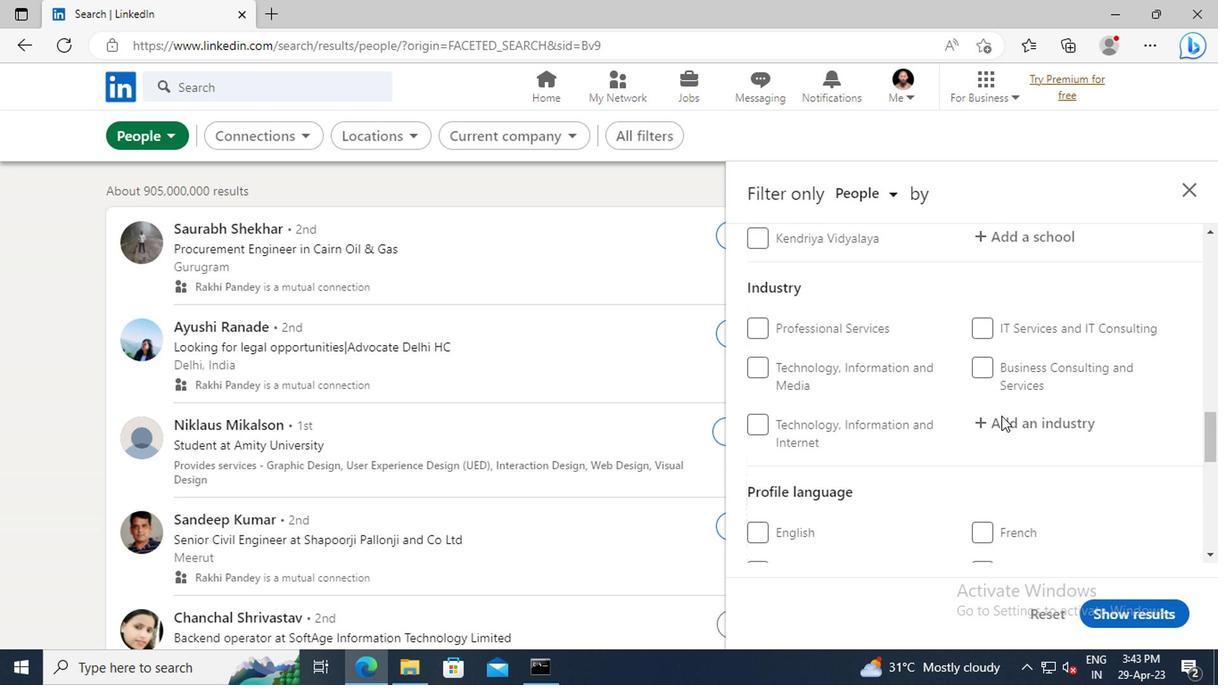
Action: Mouse moved to (819, 427)
Screenshot: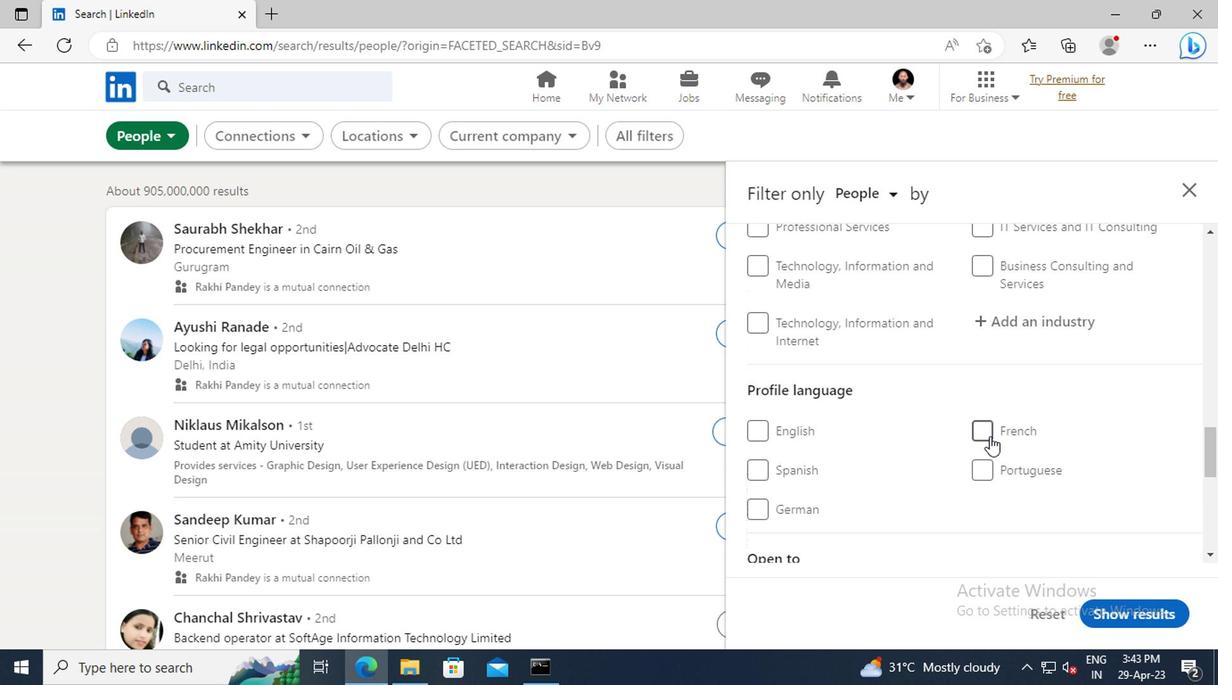 
Action: Mouse pressed left at (819, 427)
Screenshot: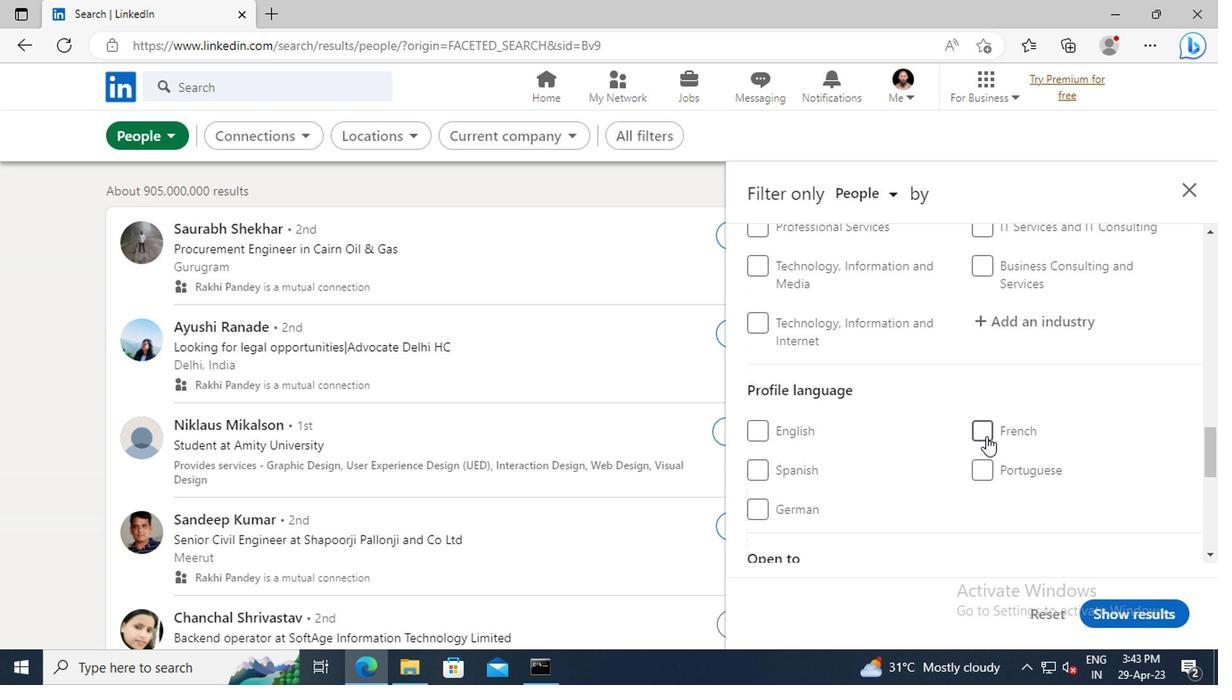 
Action: Mouse moved to (833, 416)
Screenshot: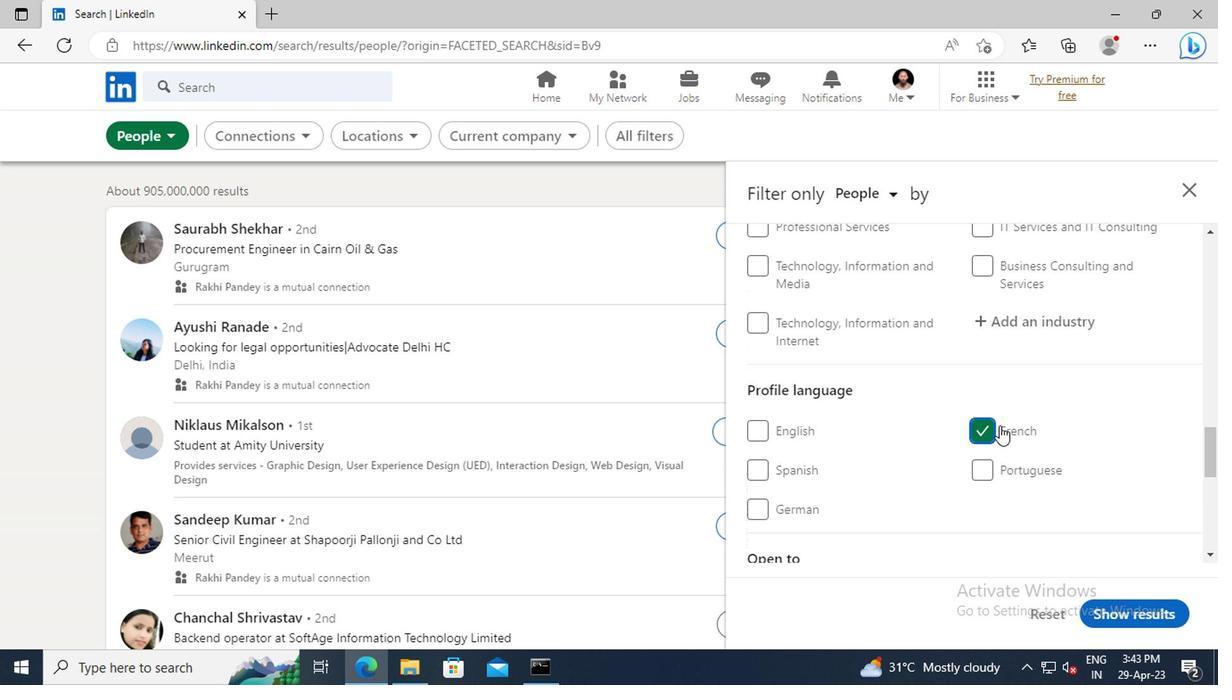 
Action: Mouse scrolled (833, 416) with delta (0, 0)
Screenshot: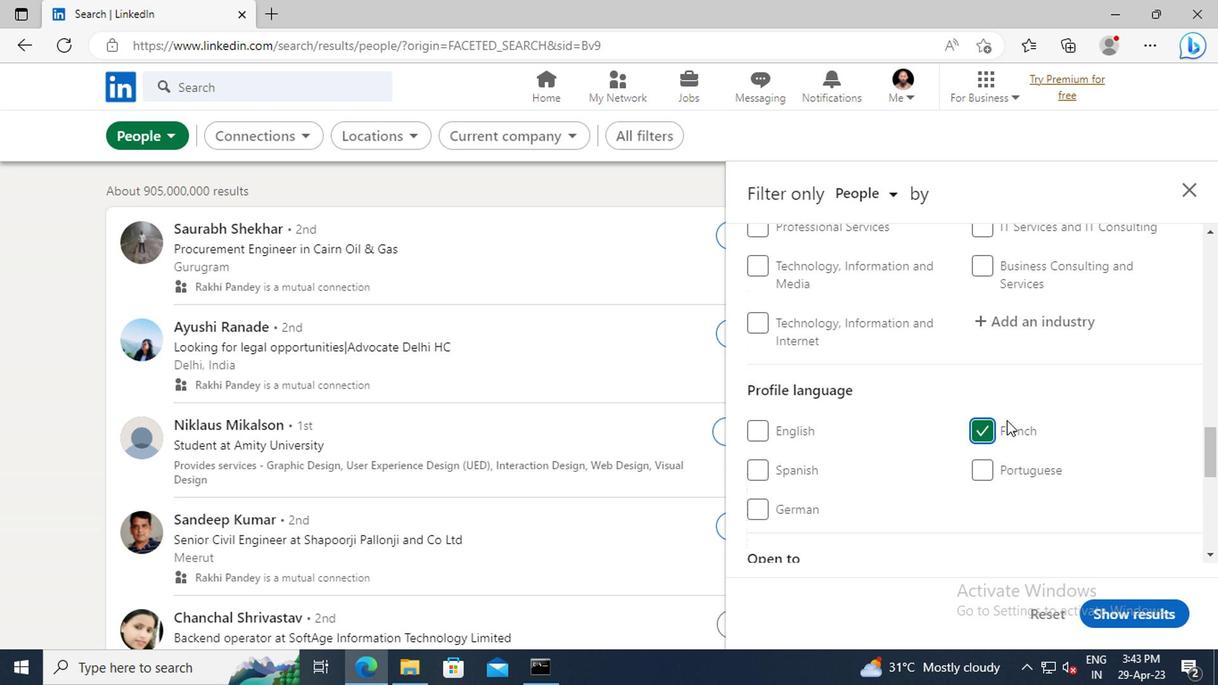 
Action: Mouse scrolled (833, 416) with delta (0, 0)
Screenshot: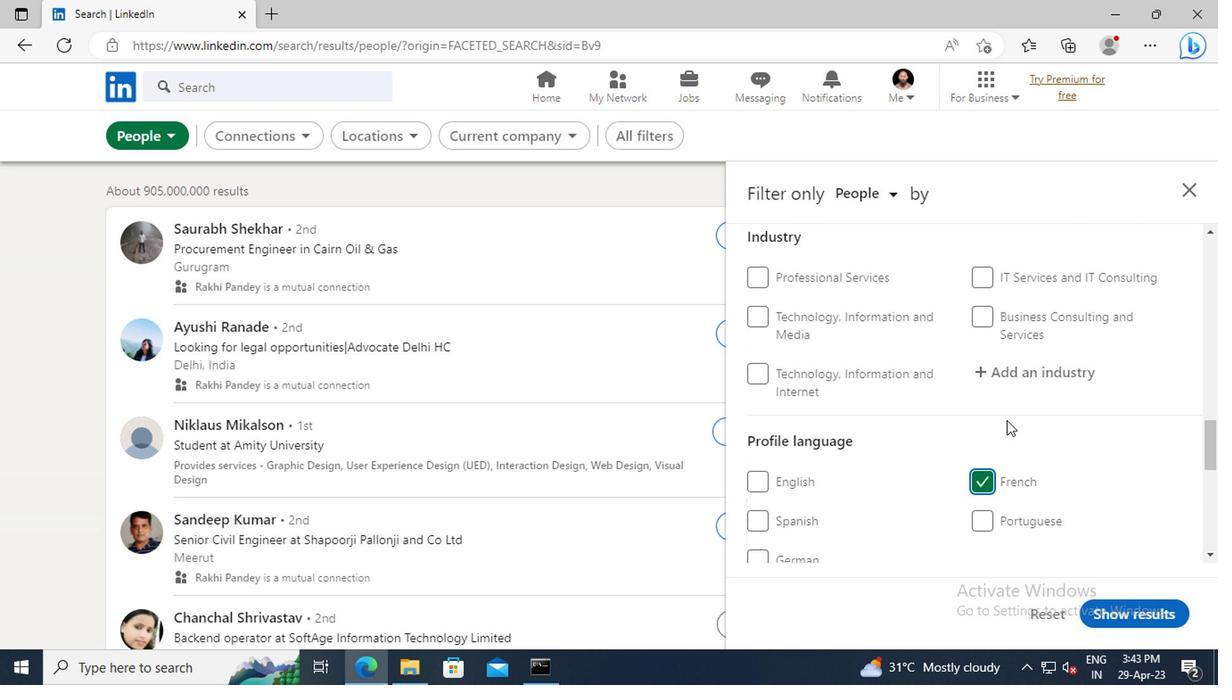 
Action: Mouse scrolled (833, 416) with delta (0, 0)
Screenshot: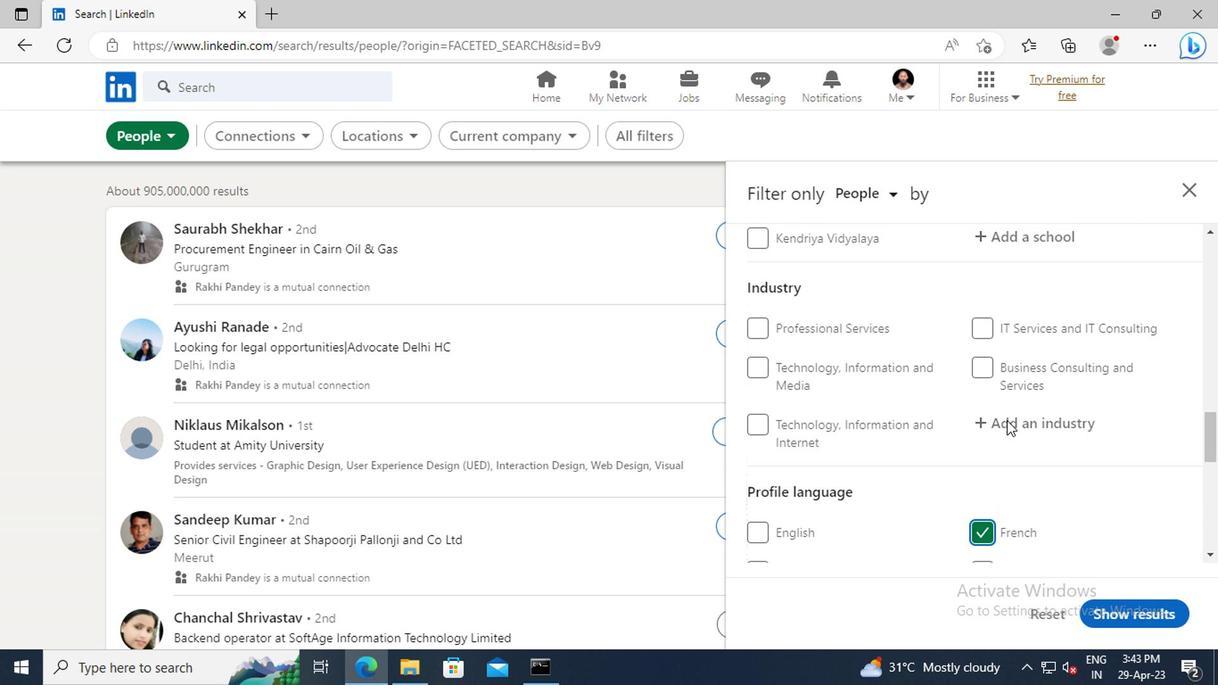 
Action: Mouse scrolled (833, 416) with delta (0, 0)
Screenshot: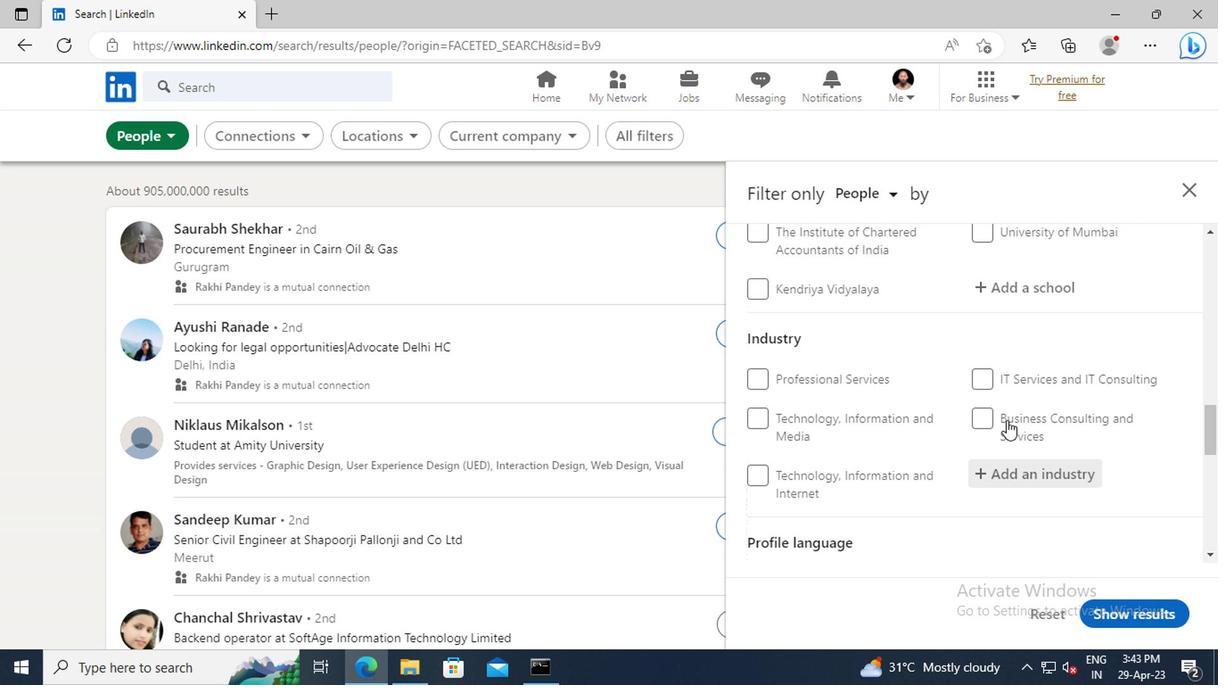 
Action: Mouse scrolled (833, 416) with delta (0, 0)
Screenshot: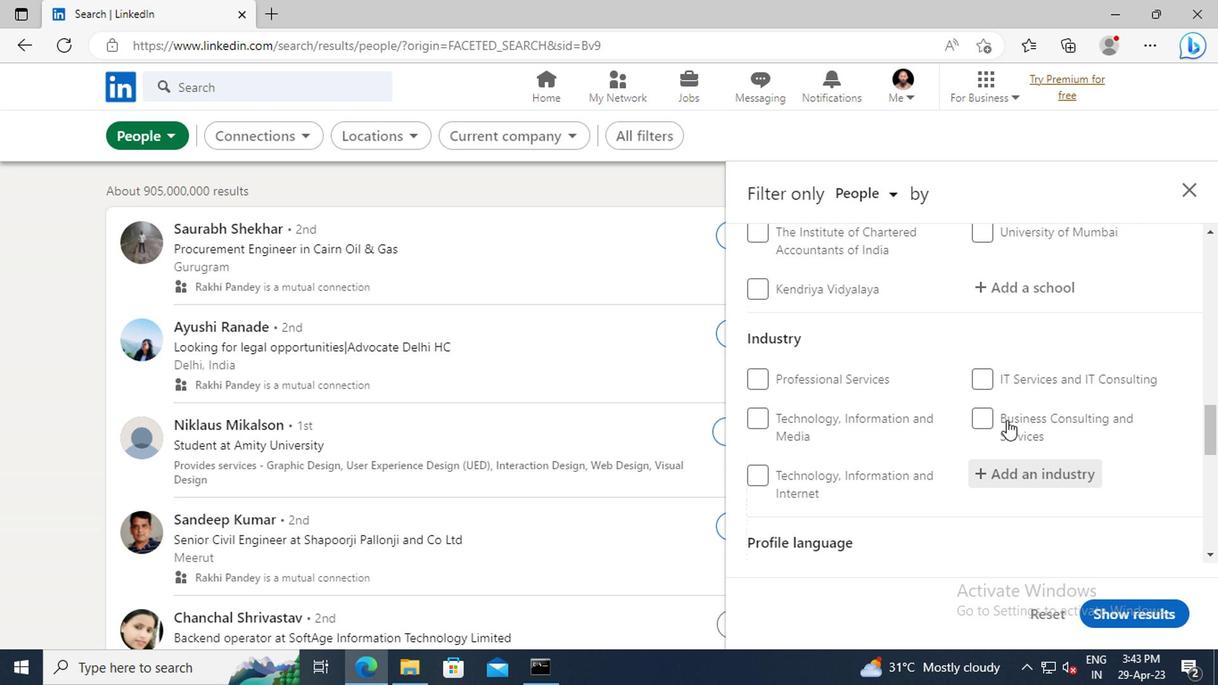 
Action: Mouse scrolled (833, 416) with delta (0, 0)
Screenshot: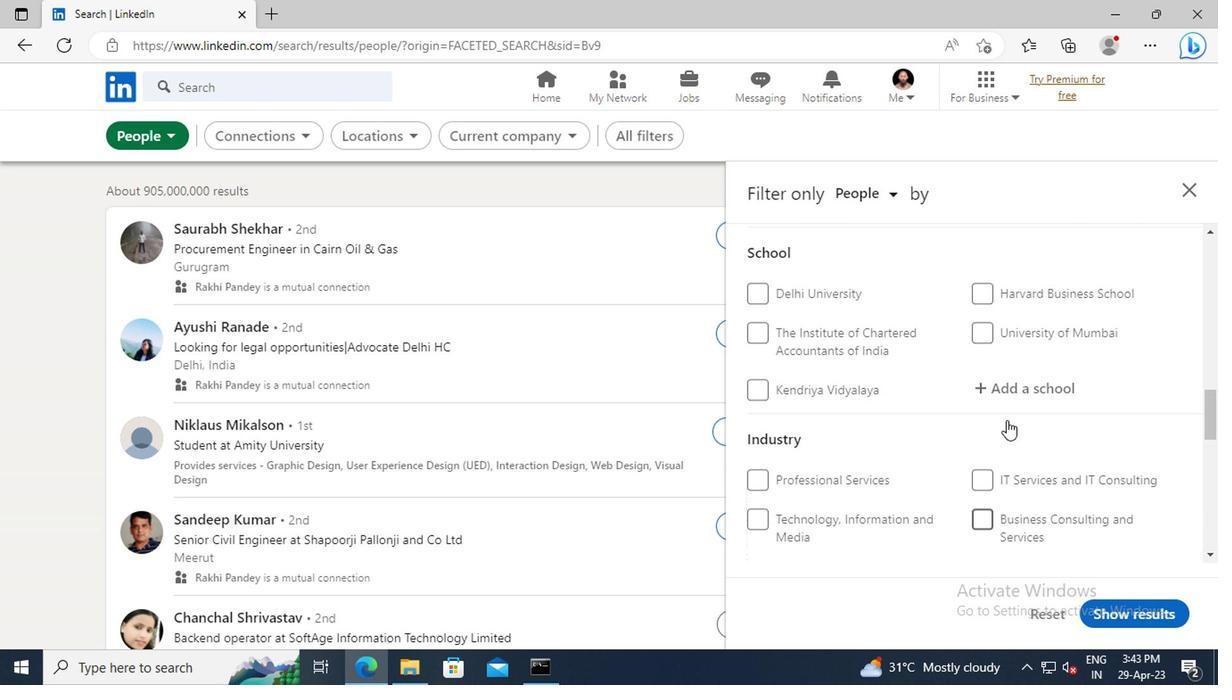 
Action: Mouse moved to (833, 416)
Screenshot: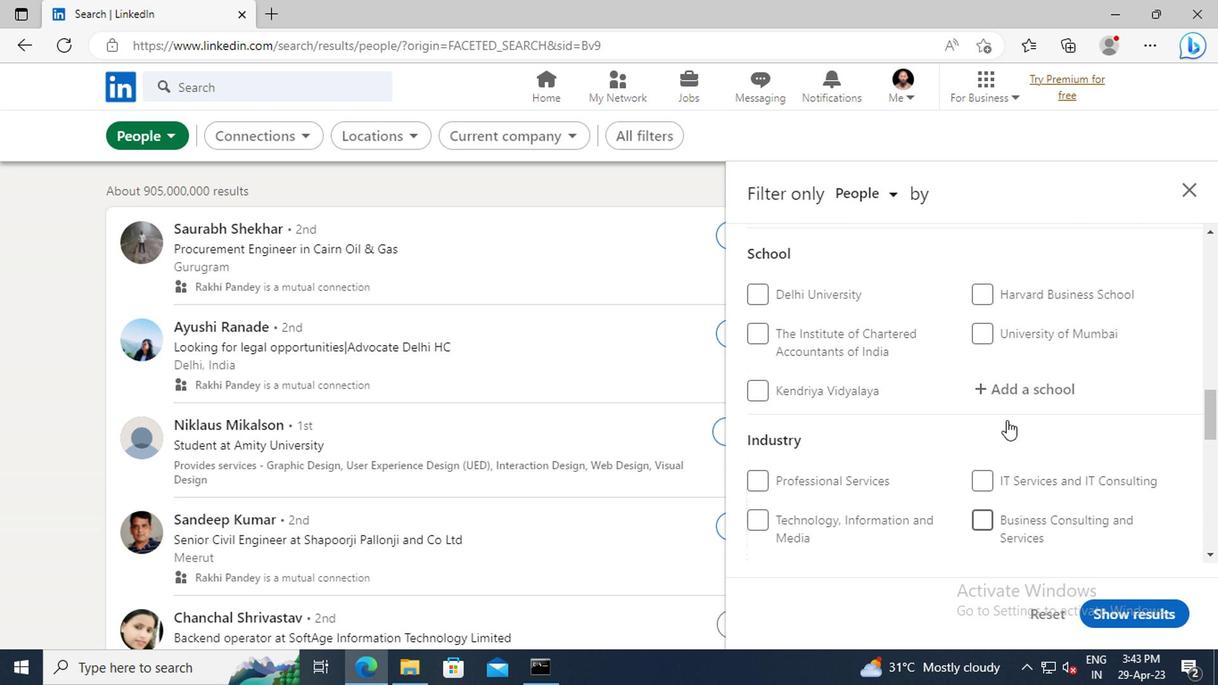 
Action: Mouse scrolled (833, 416) with delta (0, 0)
Screenshot: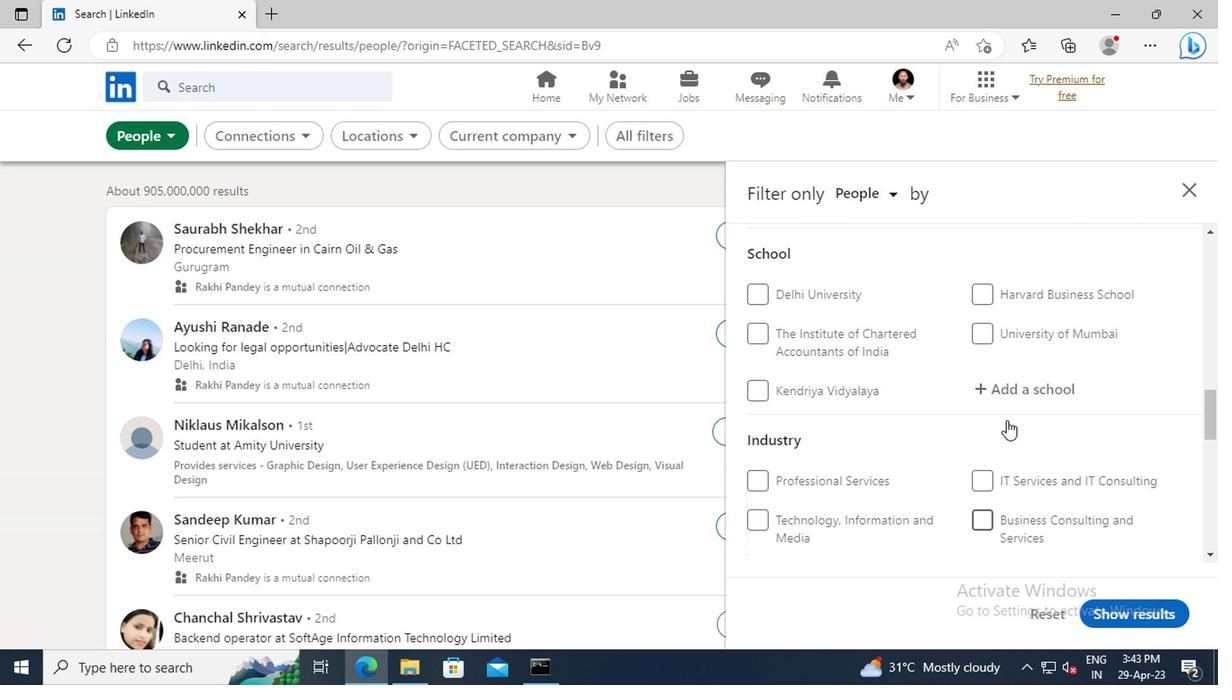 
Action: Mouse scrolled (833, 416) with delta (0, 0)
Screenshot: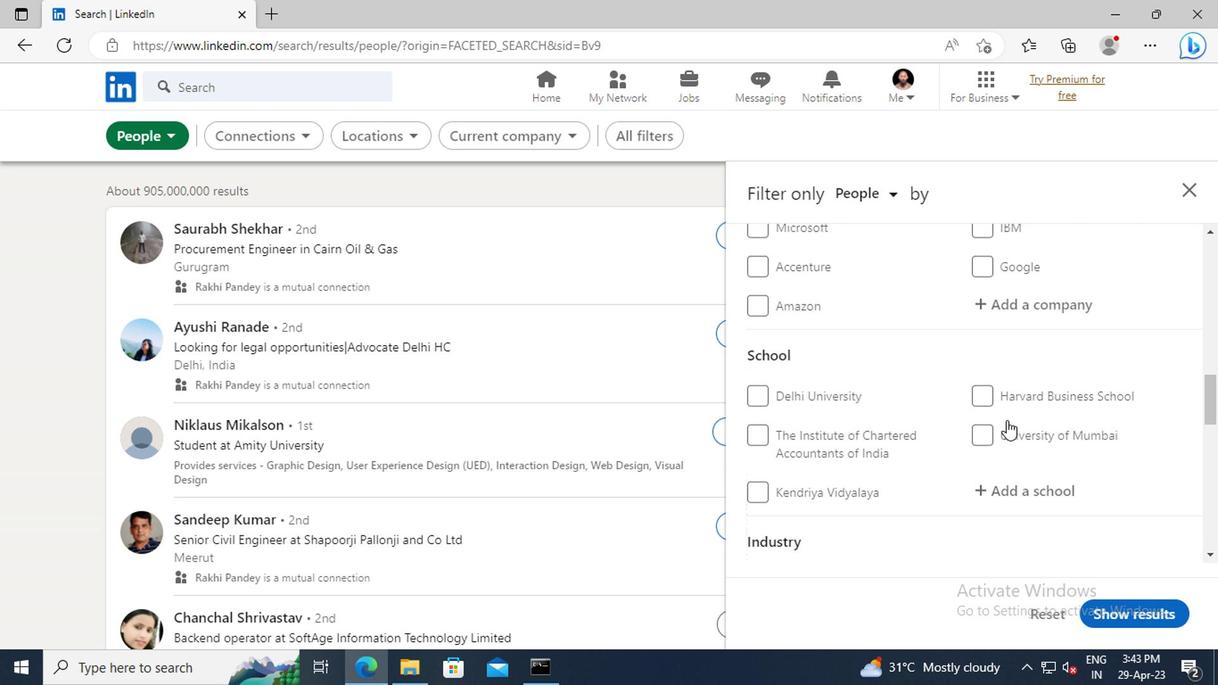 
Action: Mouse scrolled (833, 416) with delta (0, 0)
Screenshot: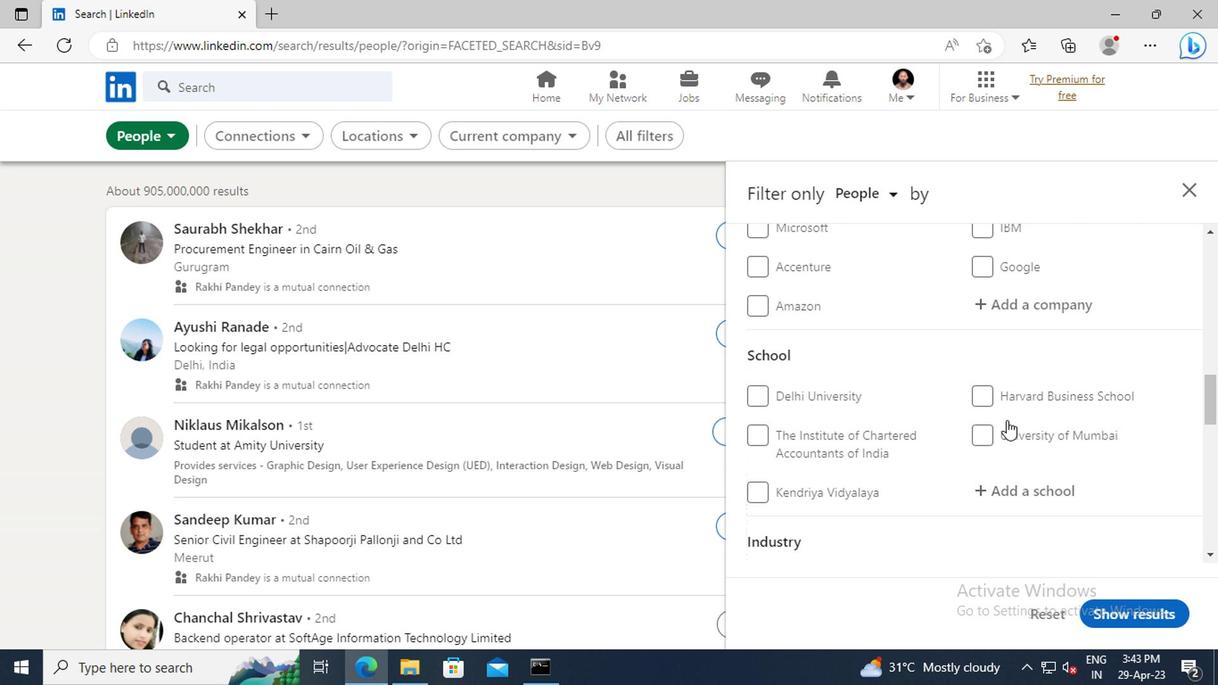 
Action: Mouse scrolled (833, 416) with delta (0, 0)
Screenshot: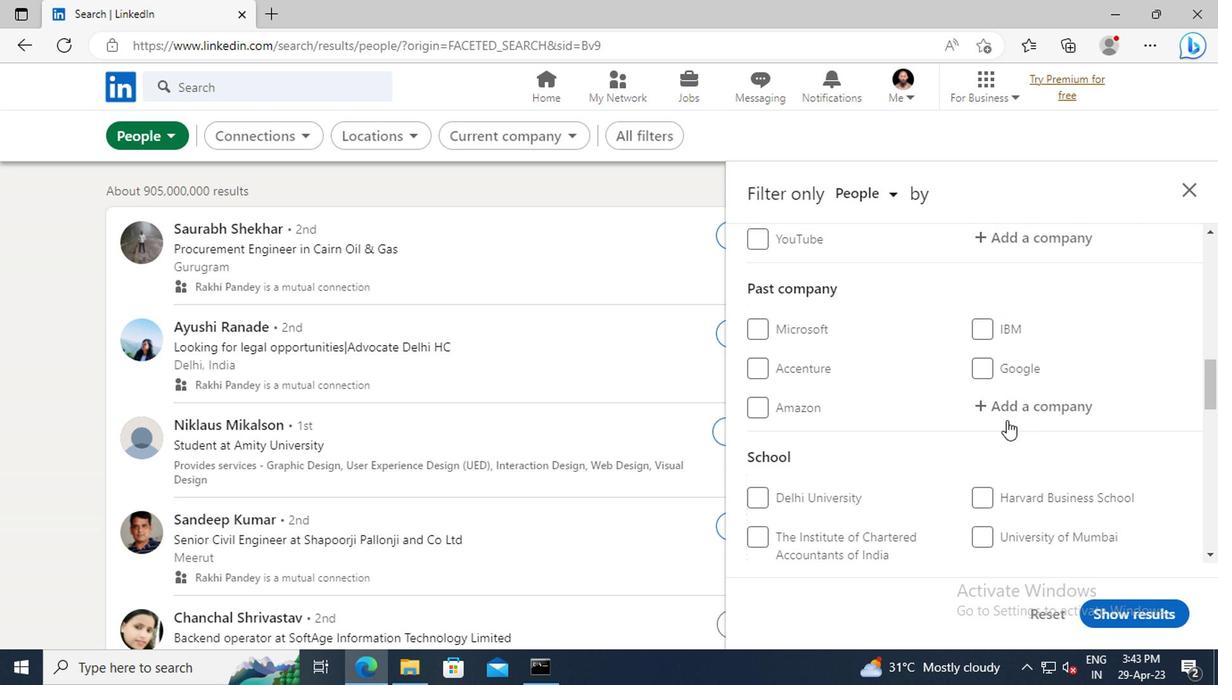 
Action: Mouse scrolled (833, 416) with delta (0, 0)
Screenshot: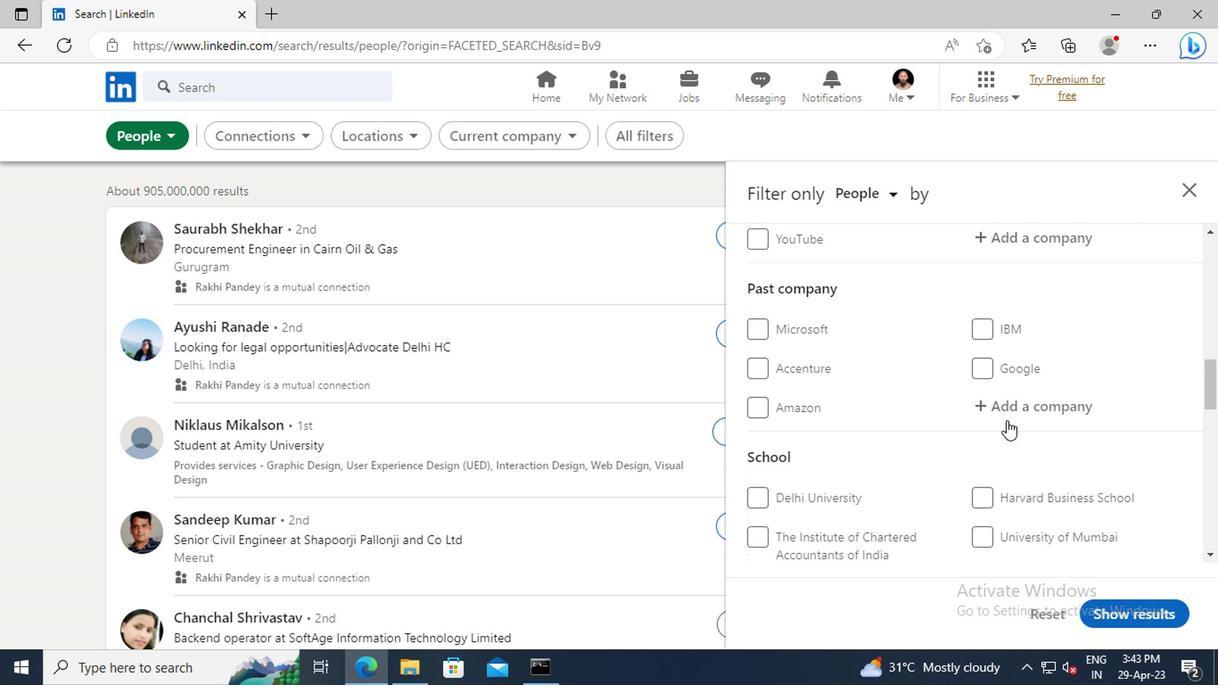 
Action: Mouse scrolled (833, 416) with delta (0, 0)
Screenshot: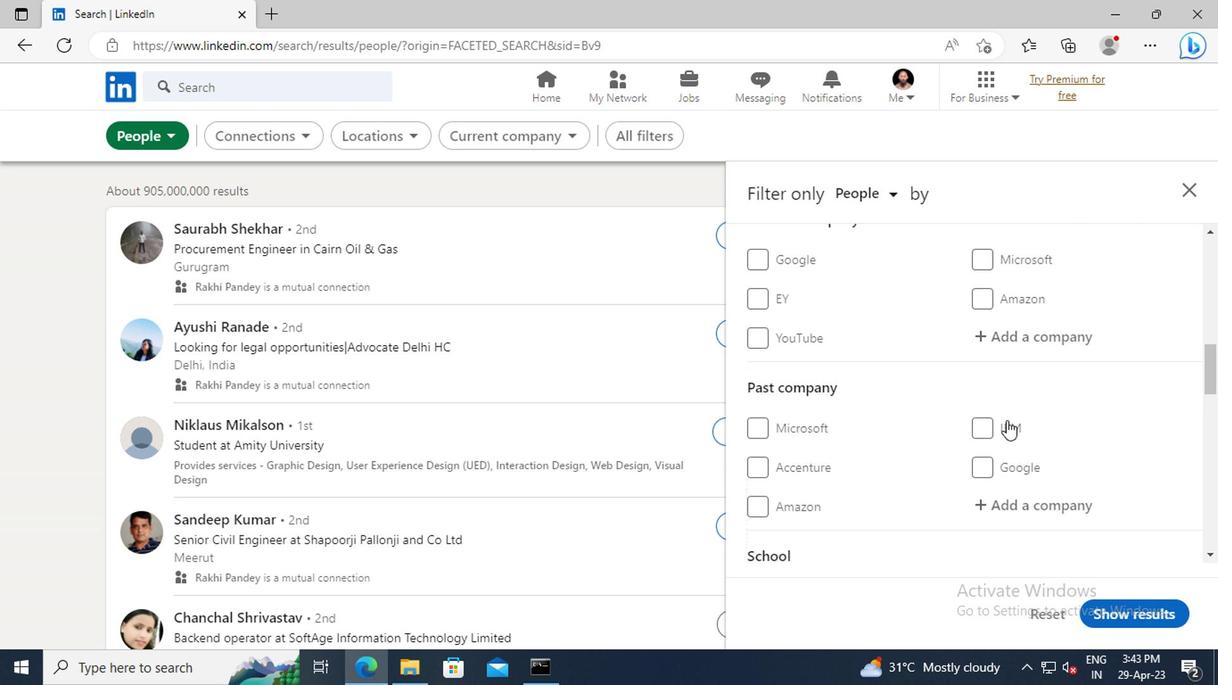 
Action: Mouse moved to (829, 392)
Screenshot: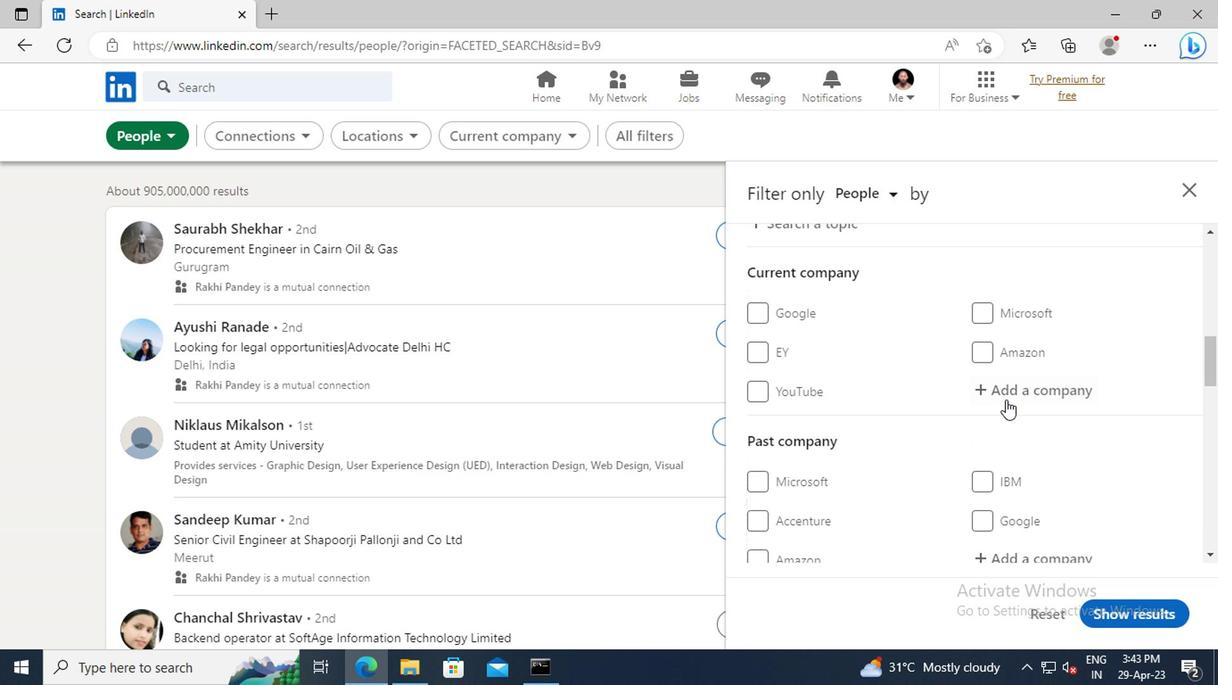 
Action: Mouse pressed left at (829, 392)
Screenshot: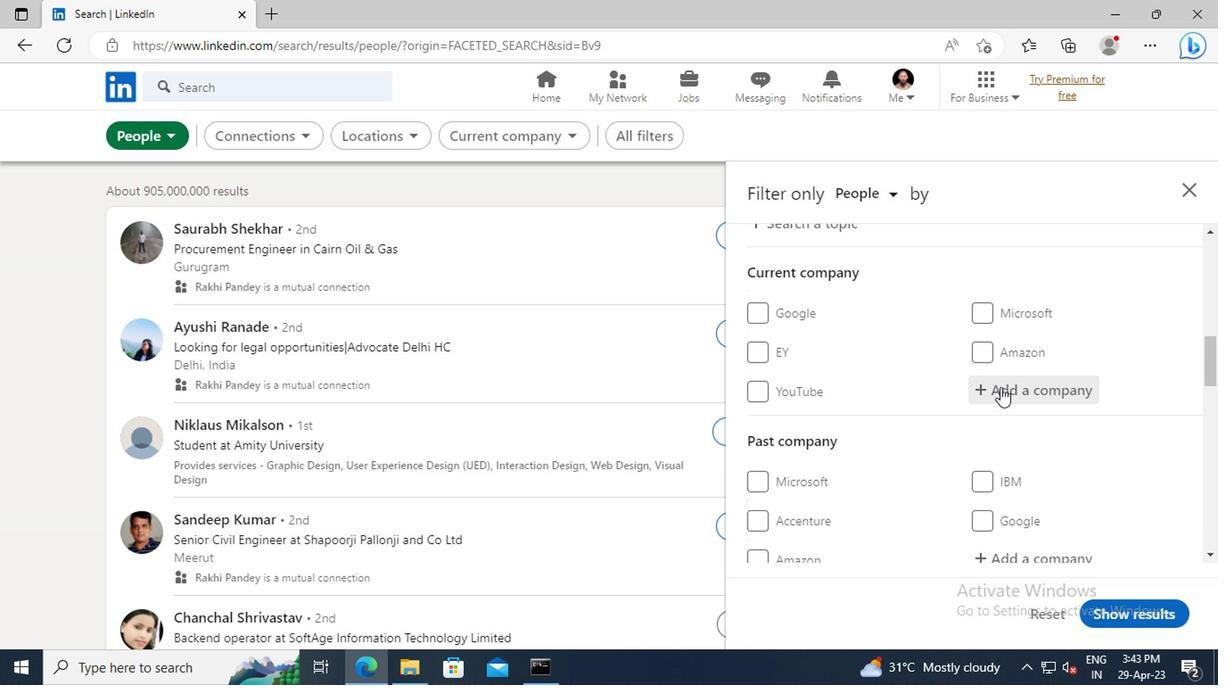 
Action: Mouse moved to (829, 392)
Screenshot: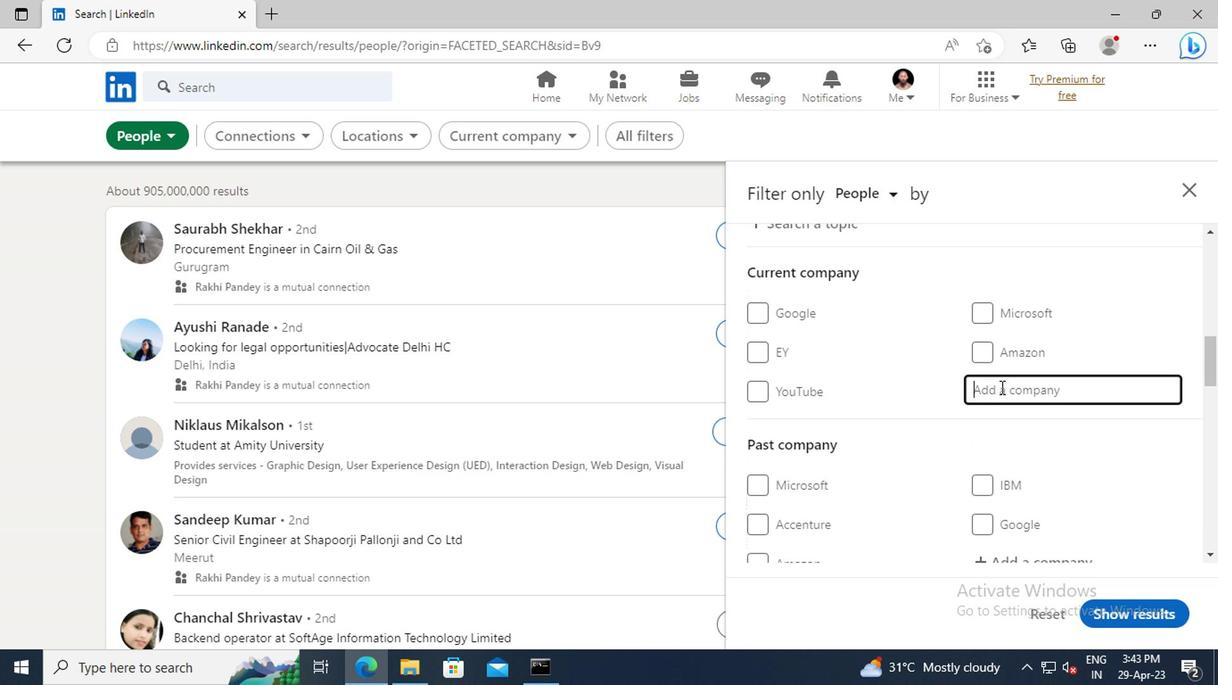
Action: Key pressed <Key.shift>VARROC
Screenshot: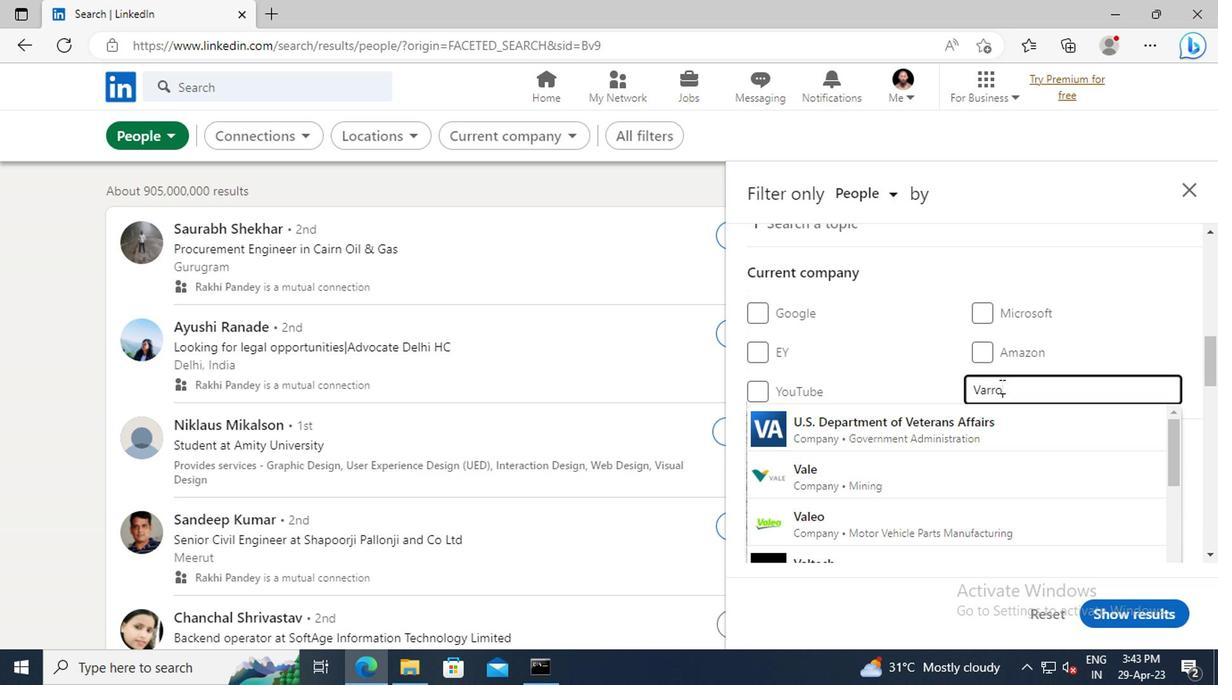 
Action: Mouse moved to (824, 411)
Screenshot: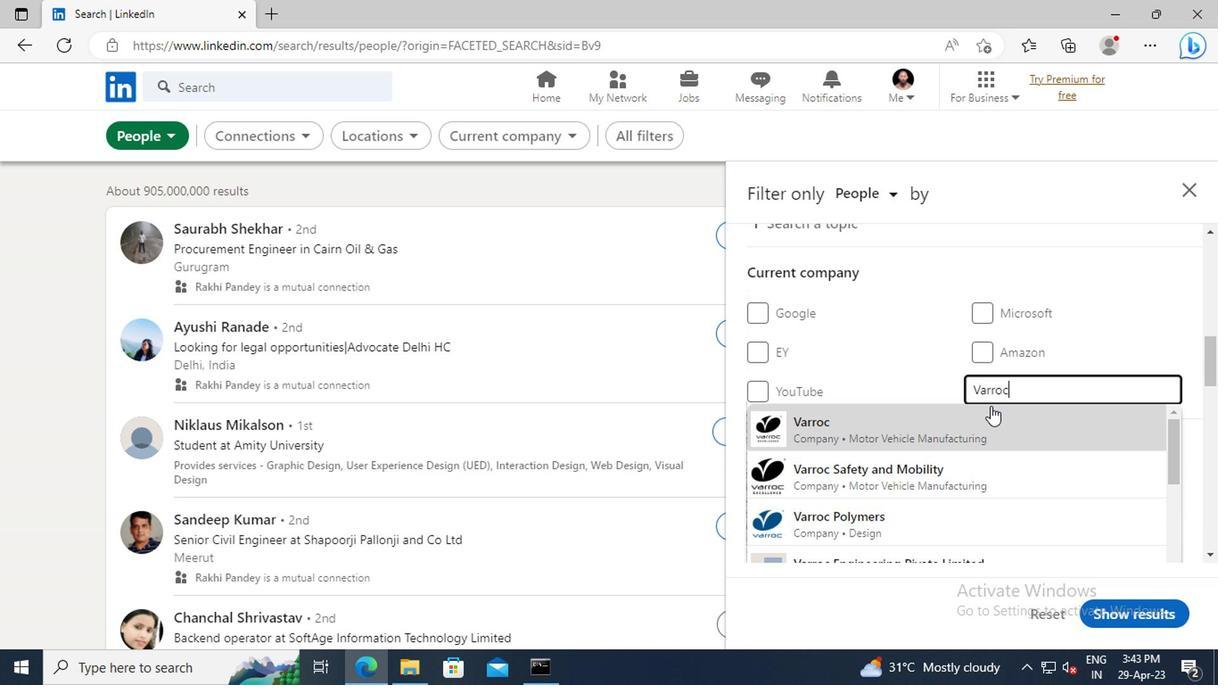 
Action: Mouse pressed left at (824, 411)
Screenshot: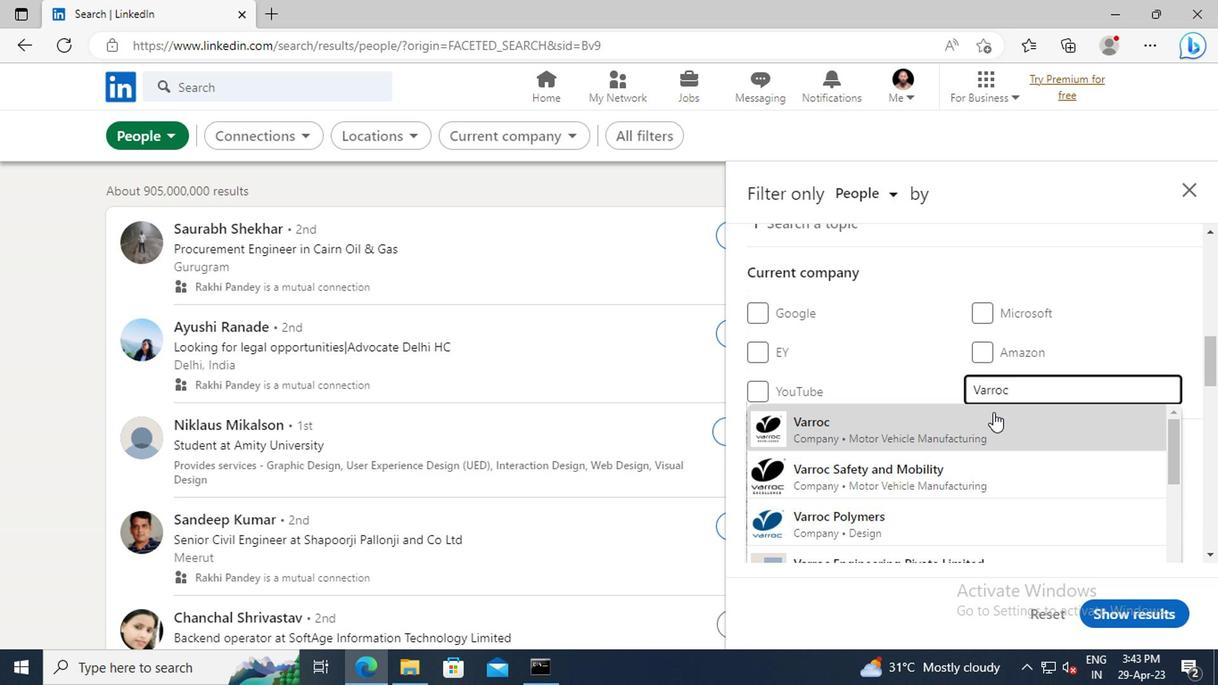
Action: Mouse scrolled (824, 411) with delta (0, 0)
Screenshot: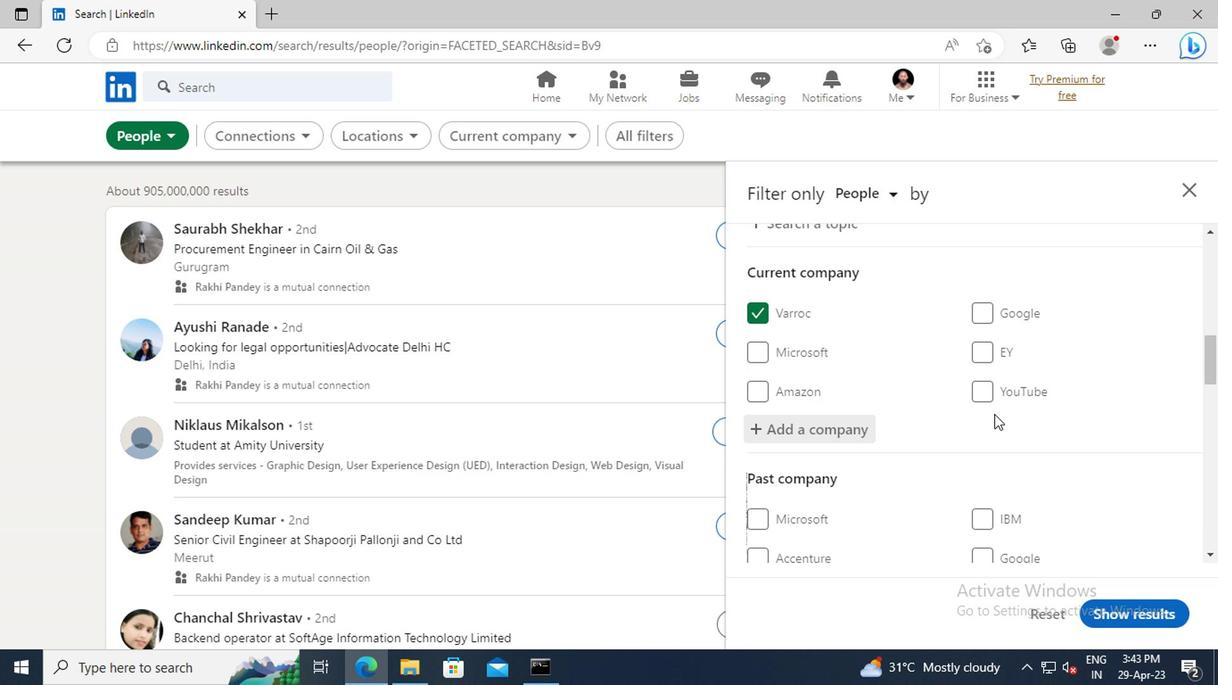 
Action: Mouse scrolled (824, 411) with delta (0, 0)
Screenshot: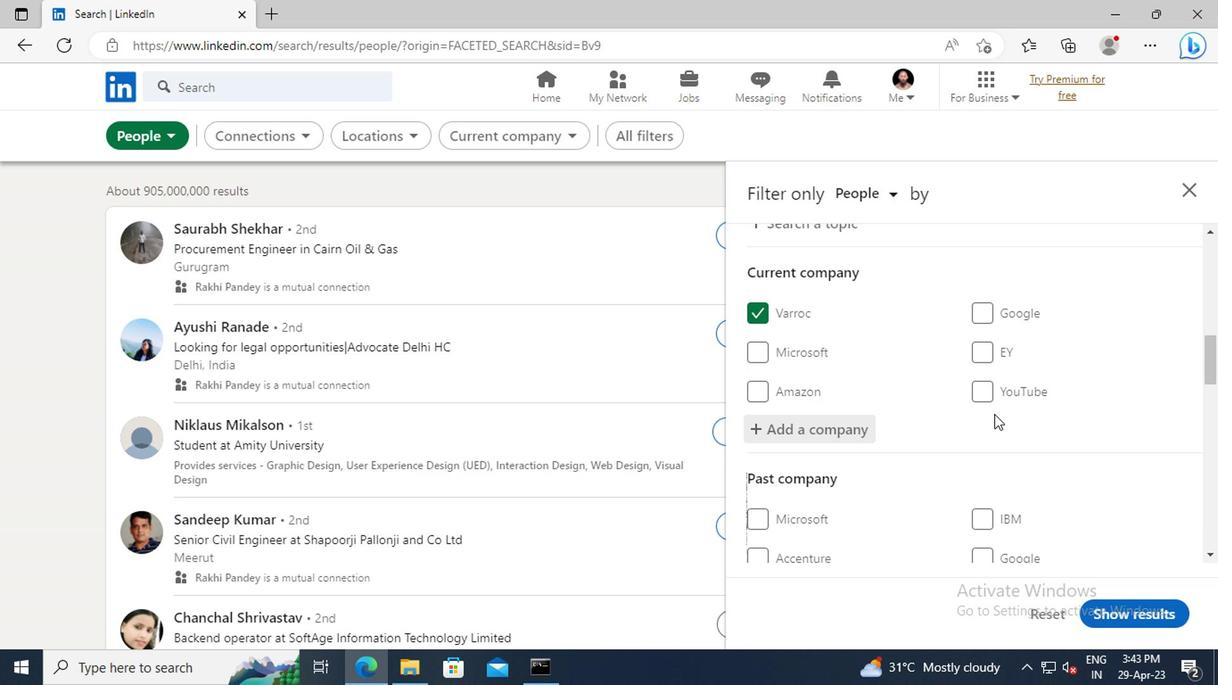 
Action: Mouse moved to (831, 388)
Screenshot: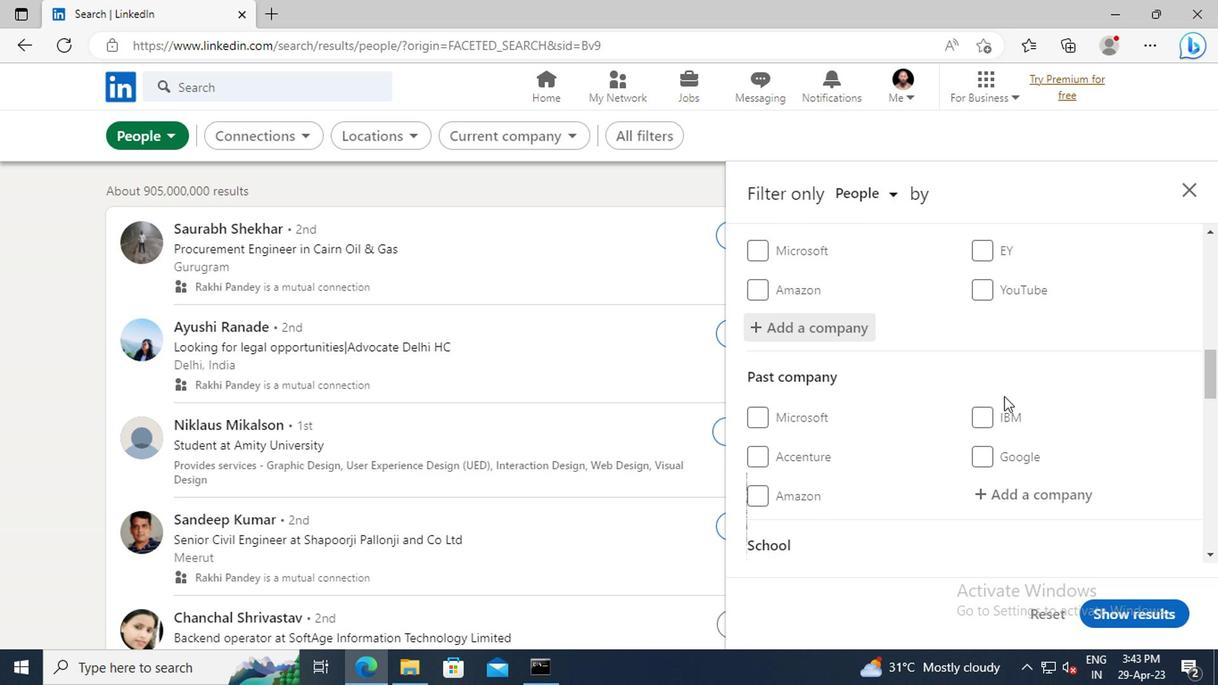 
Action: Mouse scrolled (831, 387) with delta (0, 0)
Screenshot: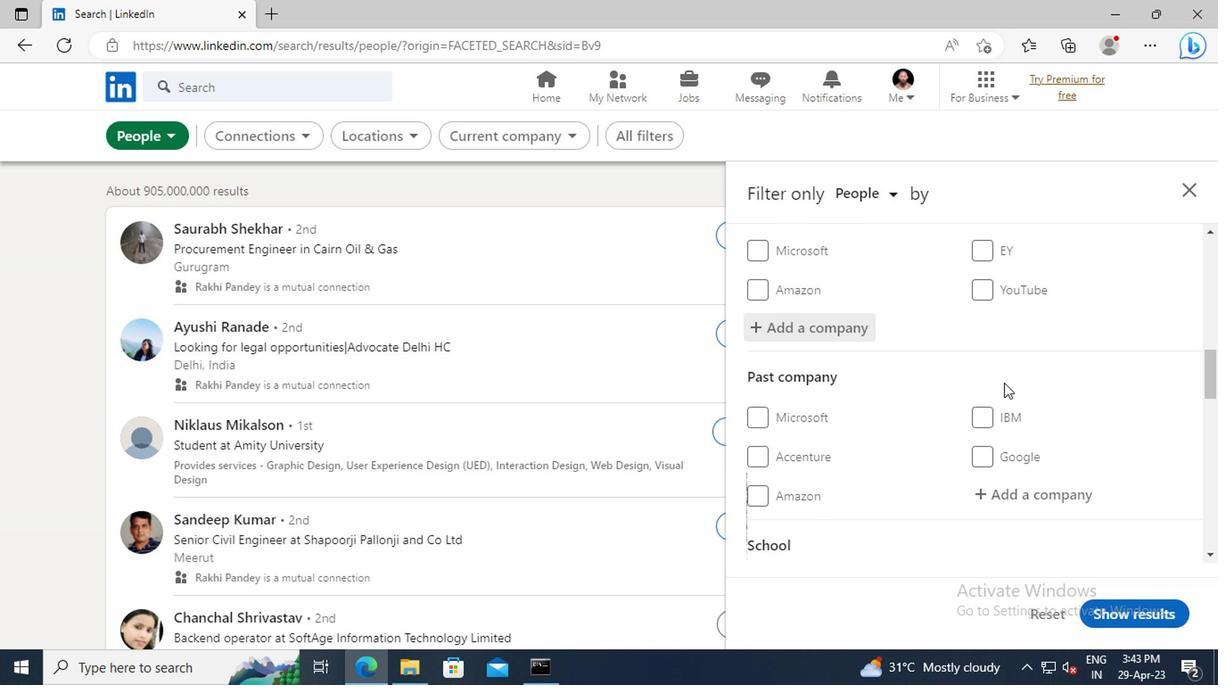 
Action: Mouse scrolled (831, 387) with delta (0, 0)
Screenshot: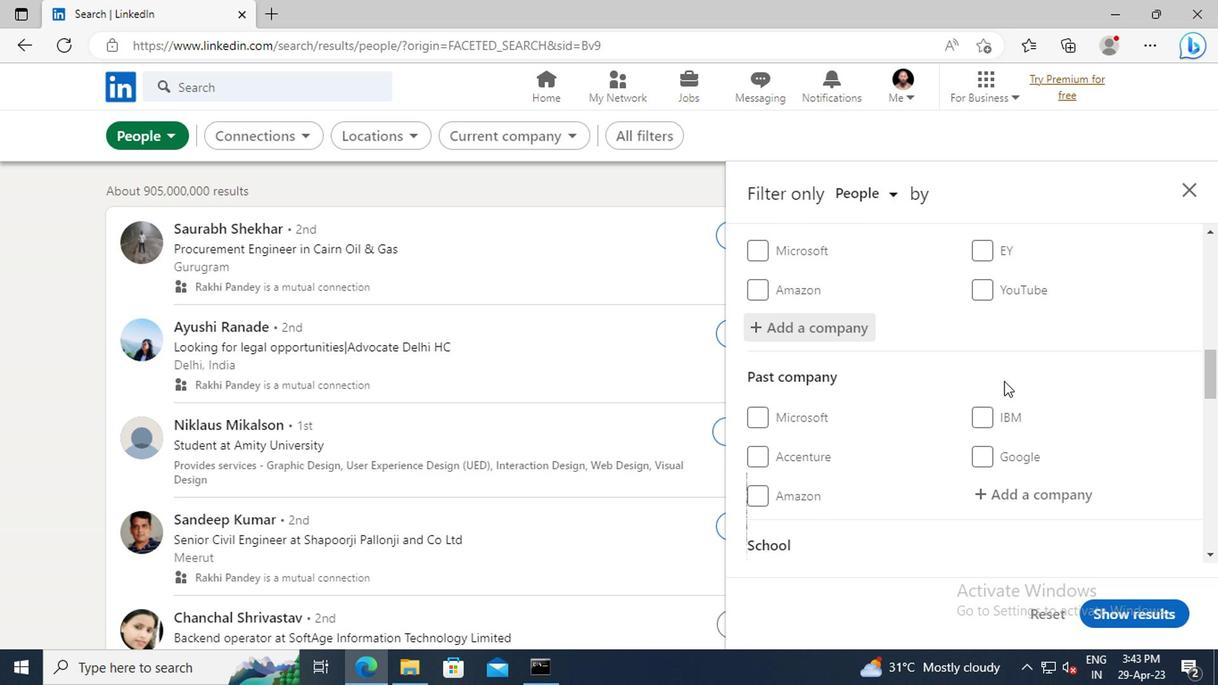 
Action: Mouse moved to (831, 369)
Screenshot: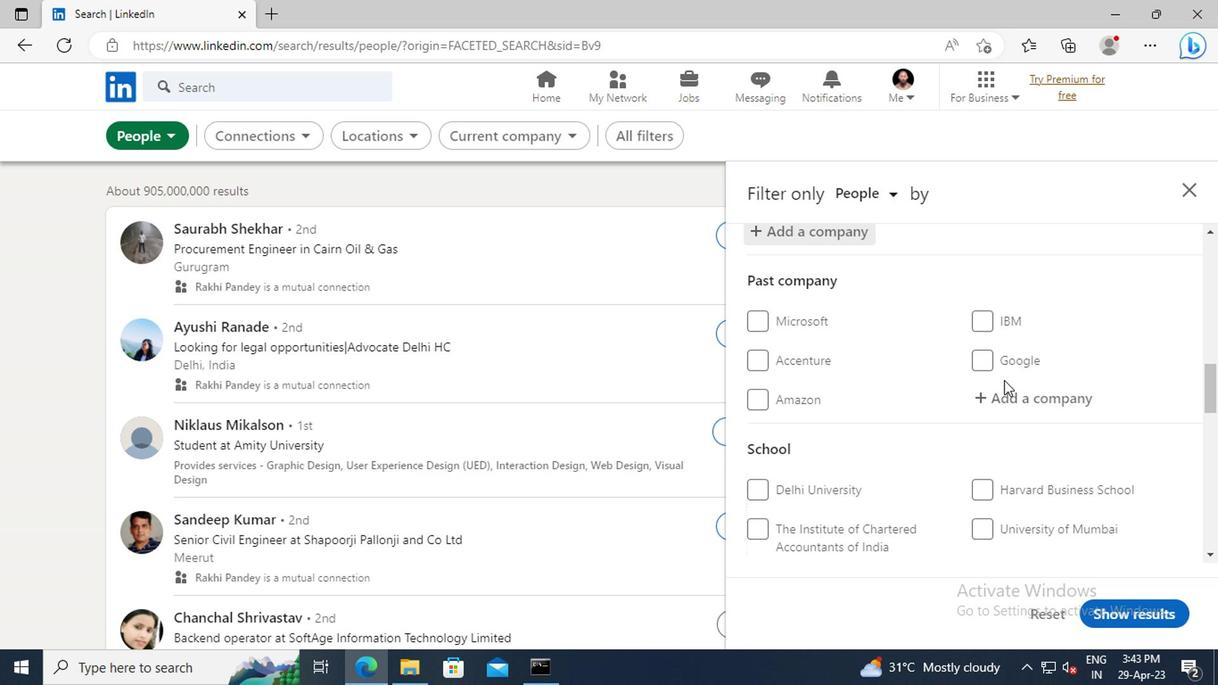 
Action: Mouse scrolled (831, 369) with delta (0, 0)
Screenshot: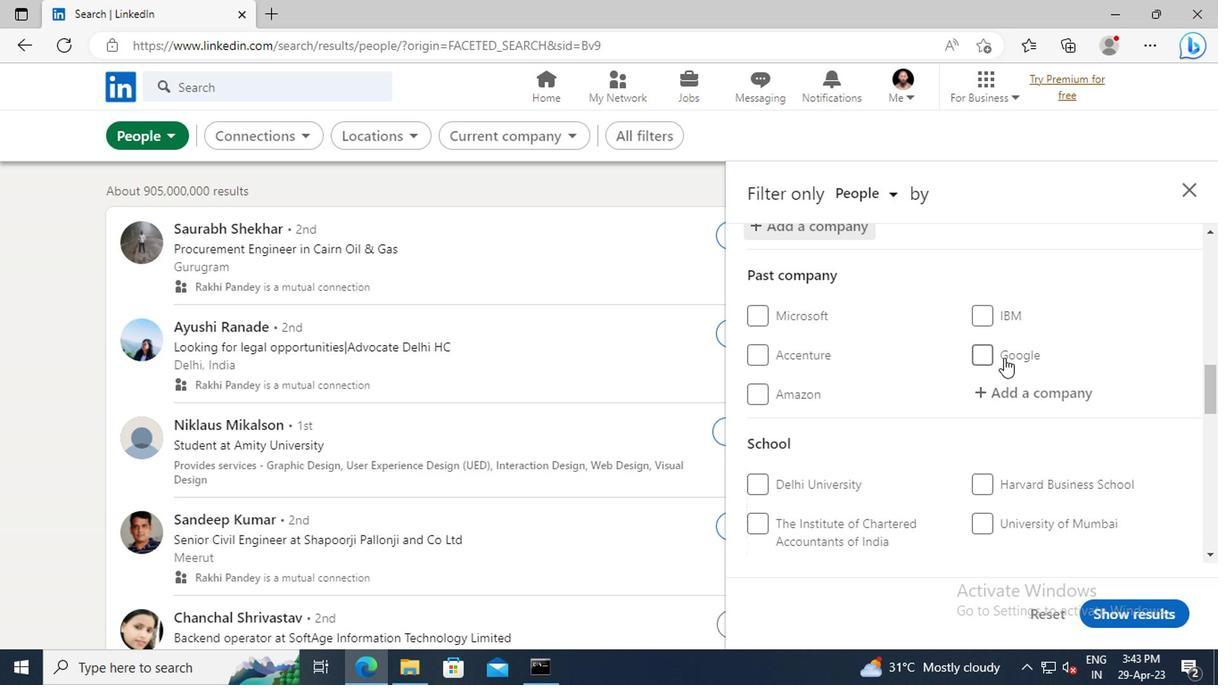 
Action: Mouse scrolled (831, 369) with delta (0, 0)
Screenshot: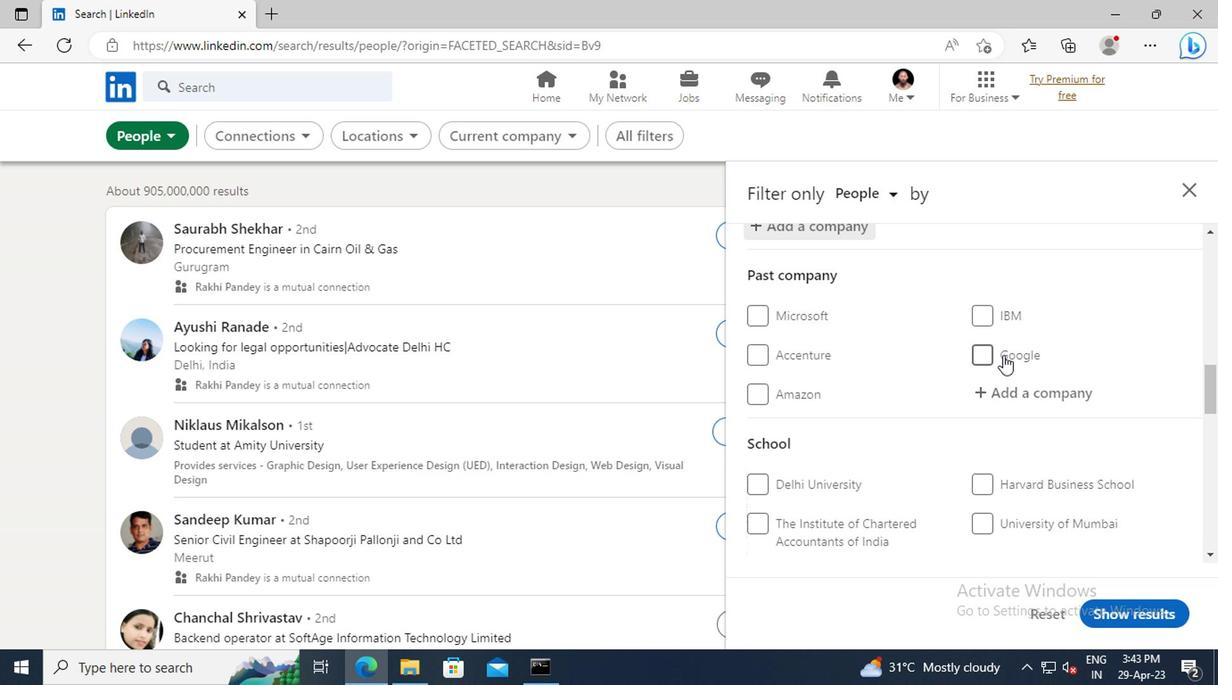 
Action: Mouse scrolled (831, 369) with delta (0, 0)
Screenshot: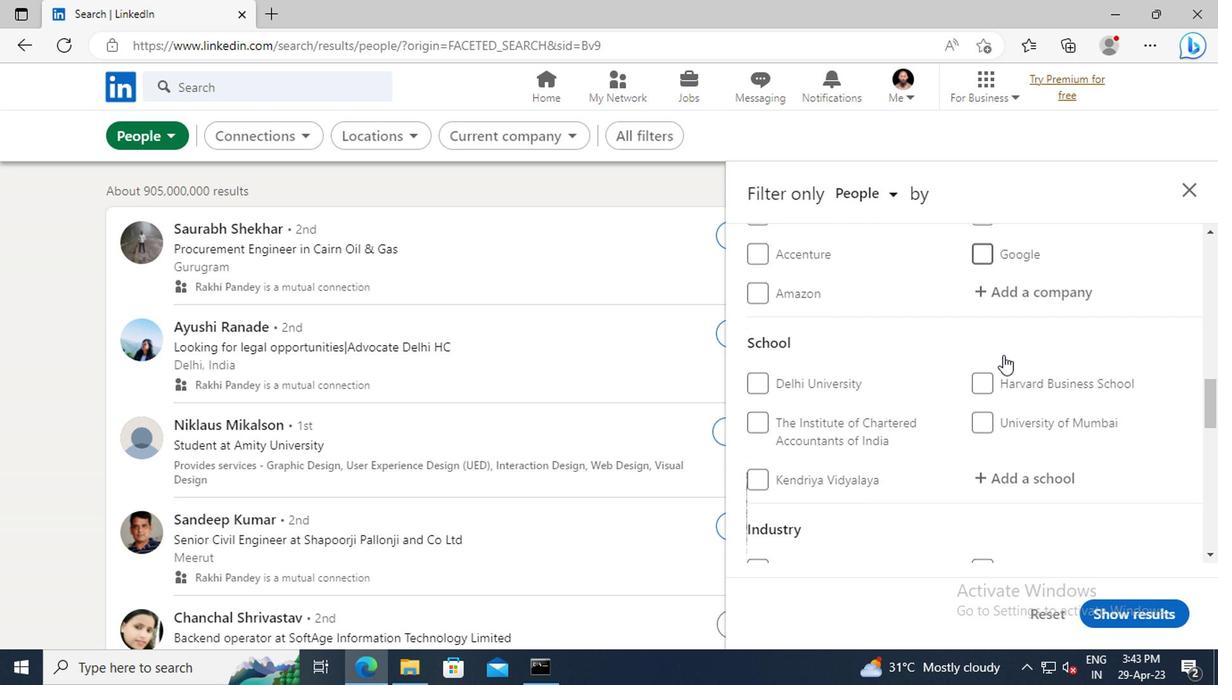 
Action: Mouse scrolled (831, 369) with delta (0, 0)
Screenshot: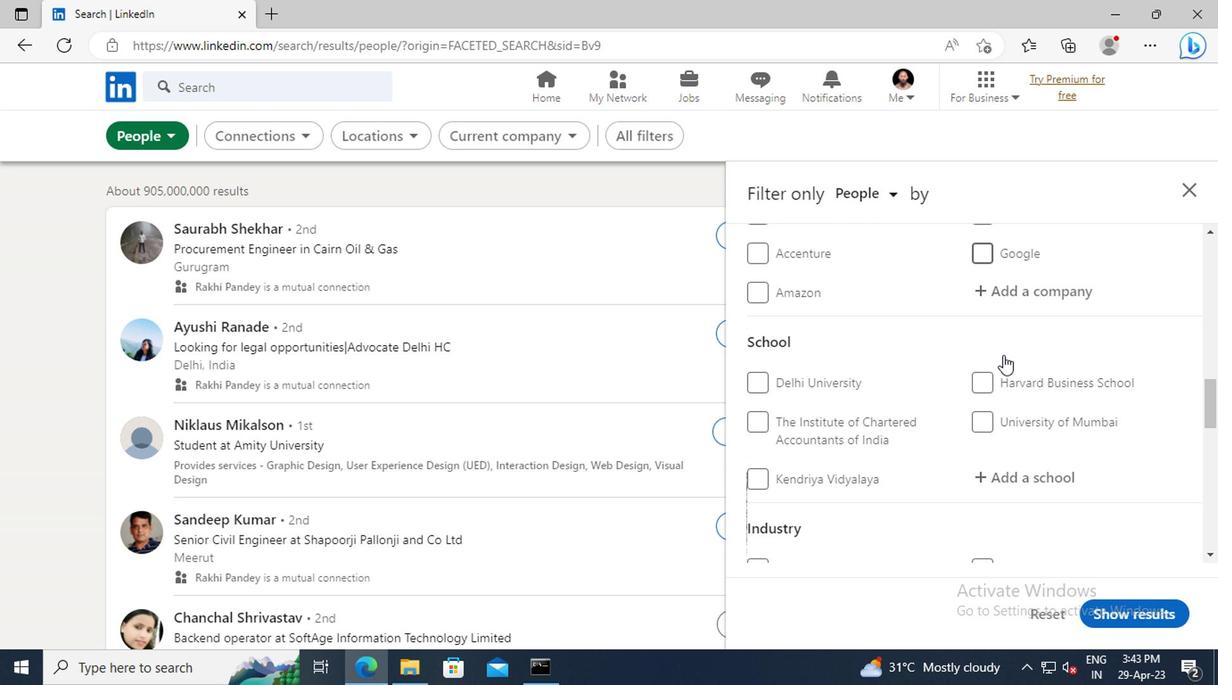 
Action: Mouse moved to (823, 383)
Screenshot: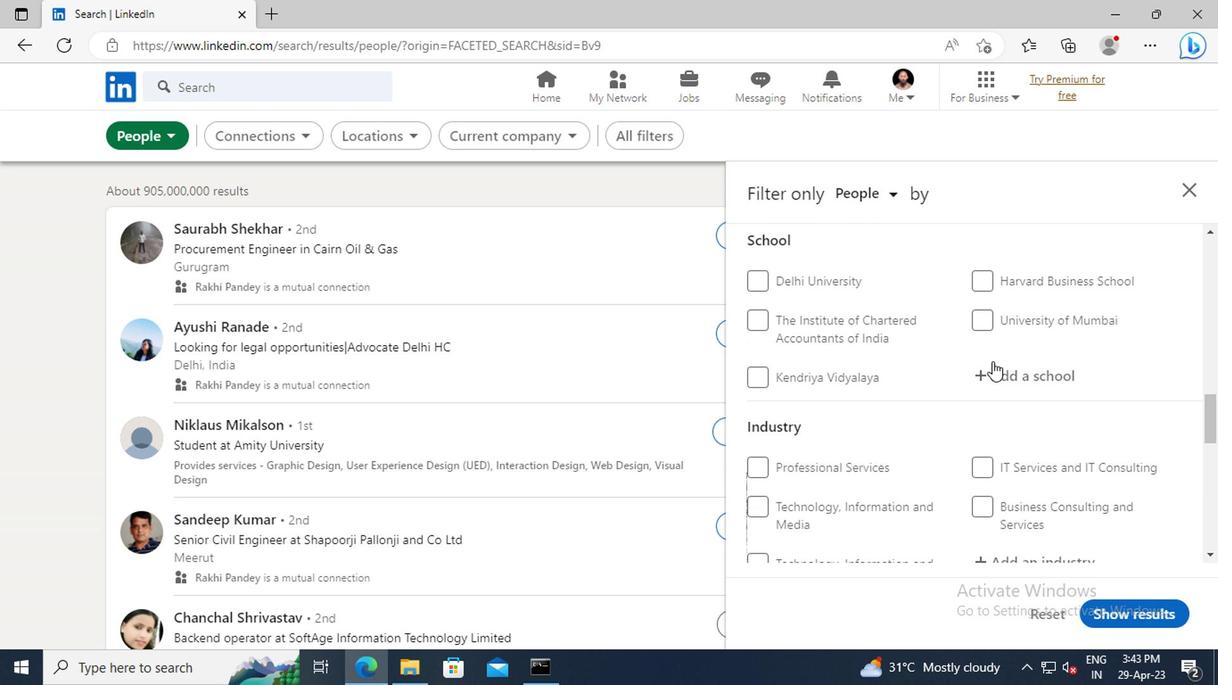 
Action: Mouse pressed left at (823, 383)
Screenshot: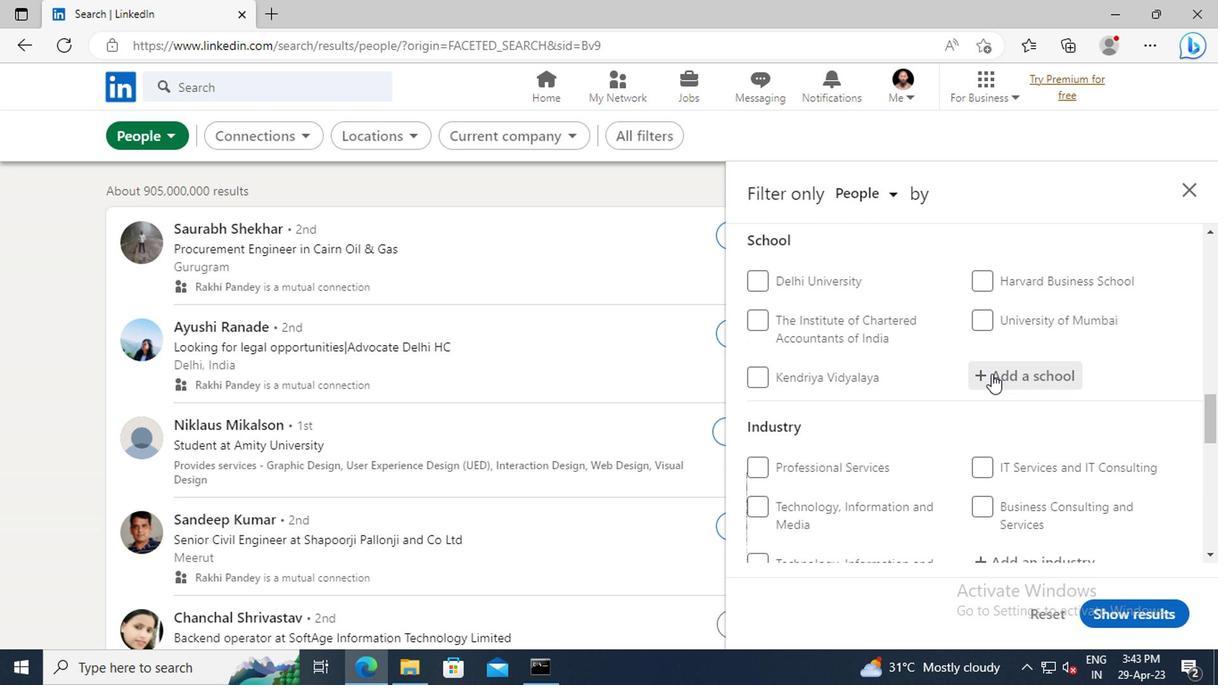 
Action: Key pressed <Key.shift><Key.shift>INDIAN<Key.space><Key.shift>SCHOOL<Key.space>OF<Key.space><Key.shift>B
Screenshot: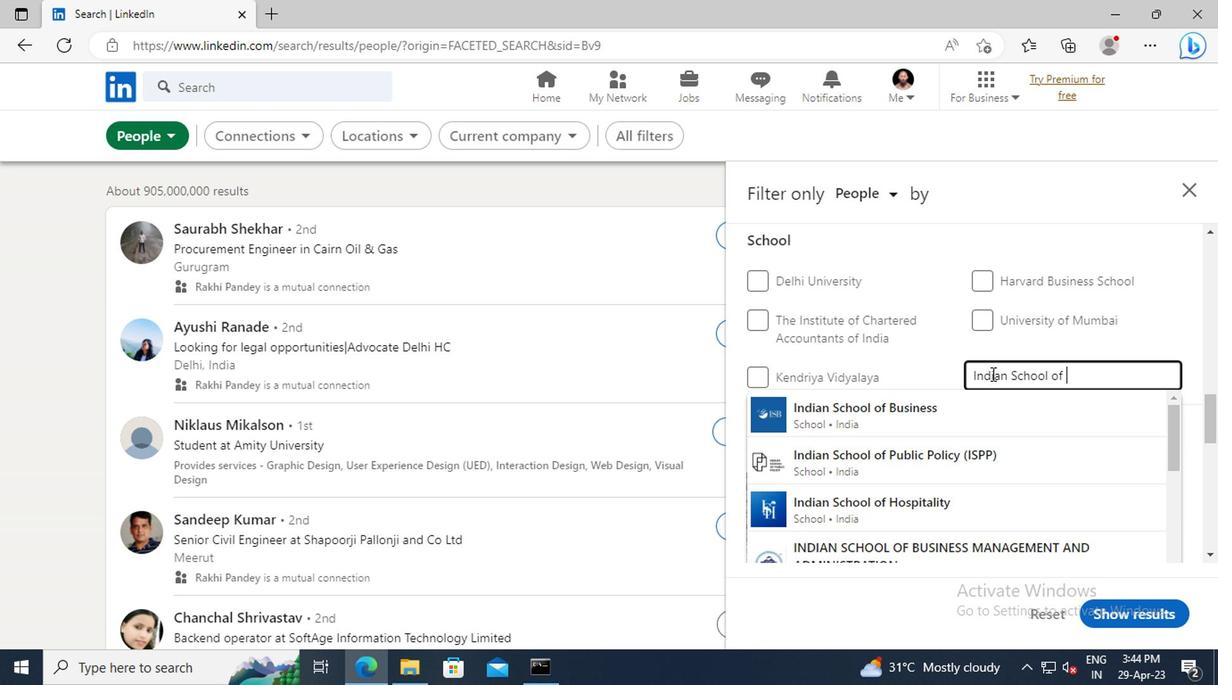 
Action: Mouse moved to (826, 402)
Screenshot: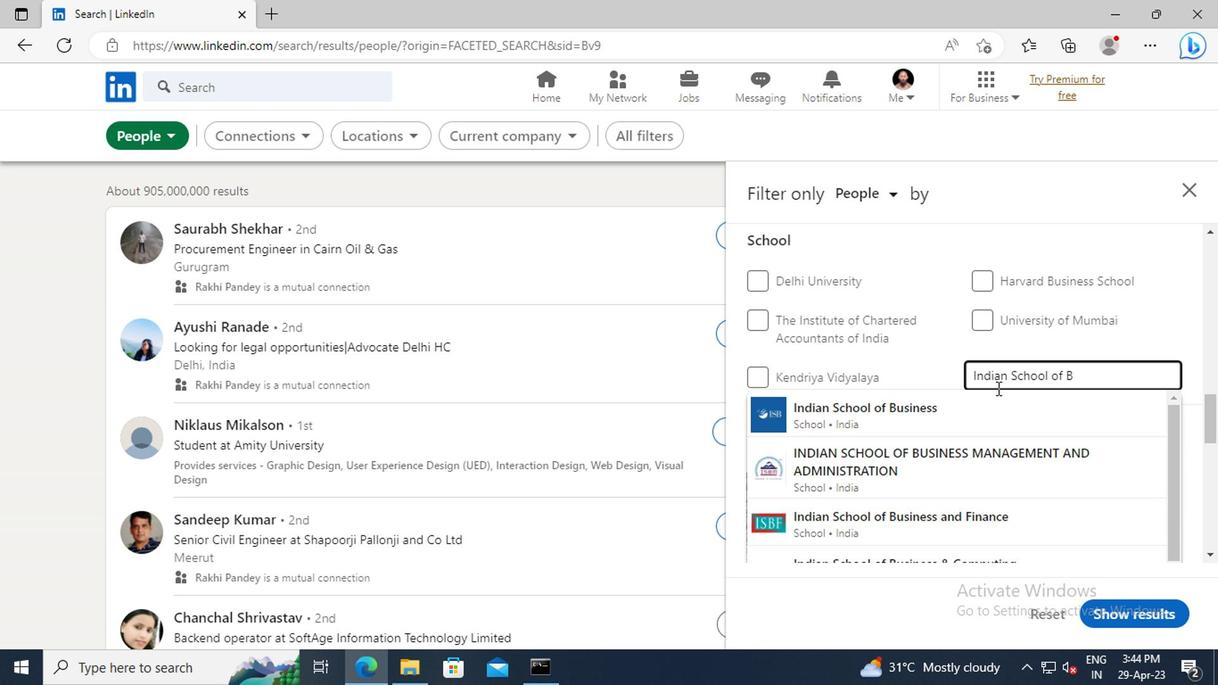
Action: Mouse pressed left at (826, 402)
Screenshot: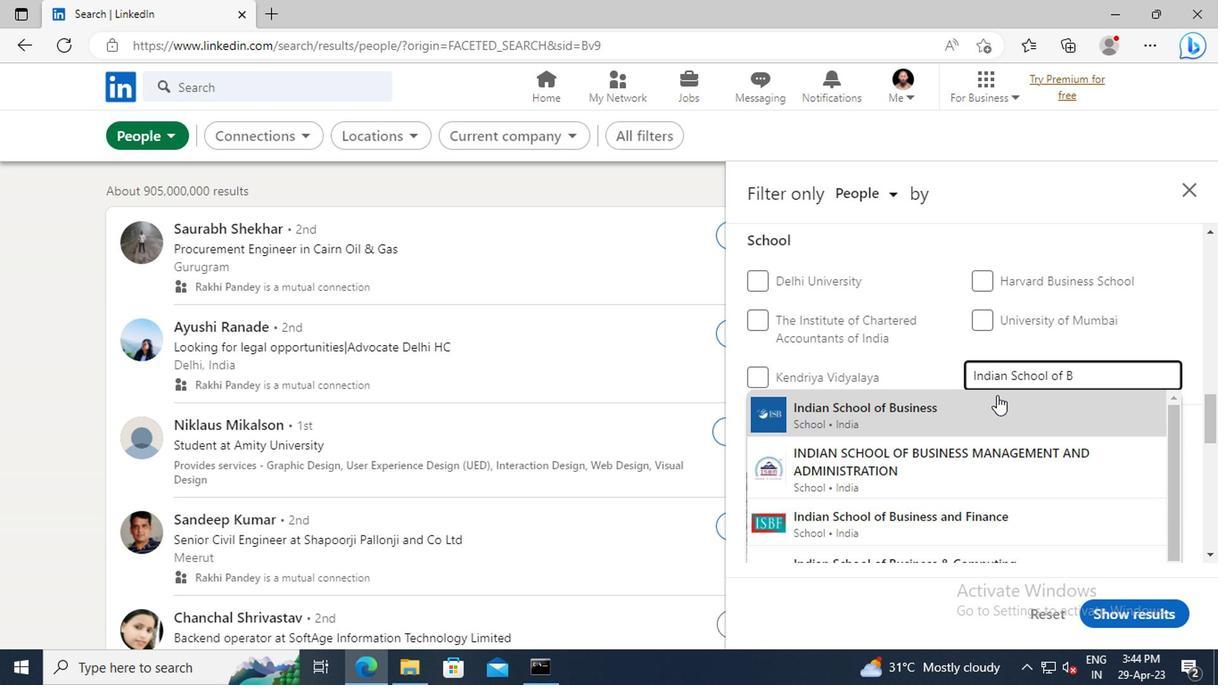
Action: Mouse scrolled (826, 402) with delta (0, 0)
Screenshot: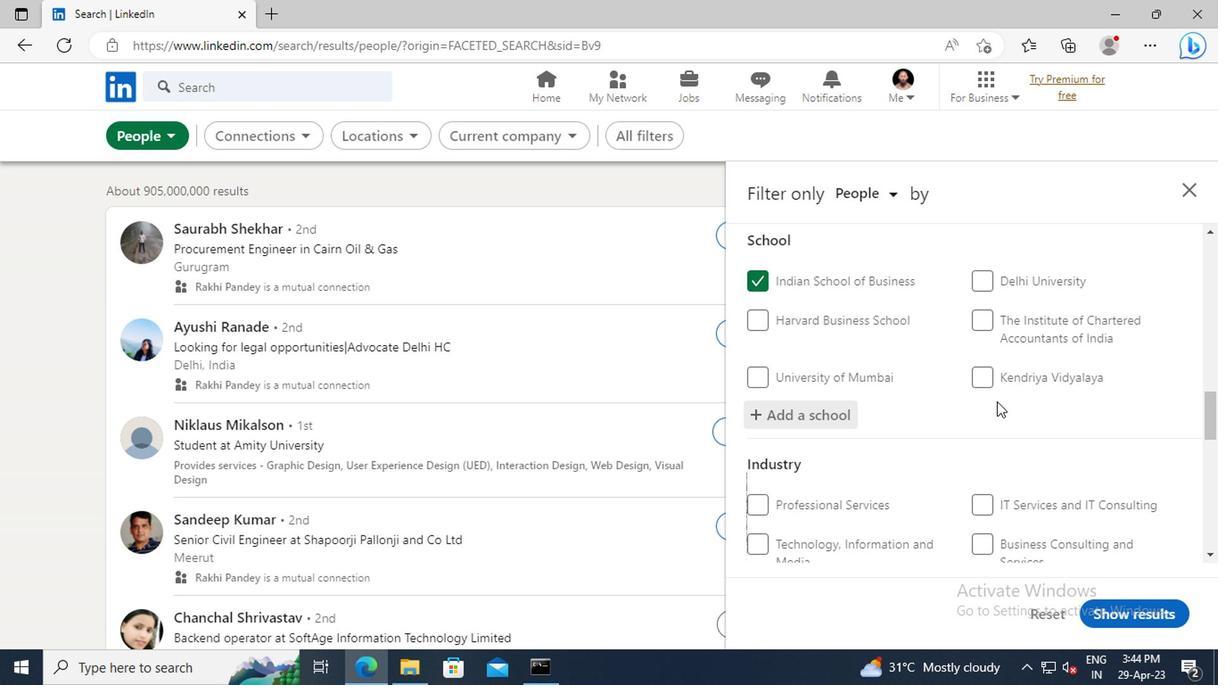 
Action: Mouse scrolled (826, 402) with delta (0, 0)
Screenshot: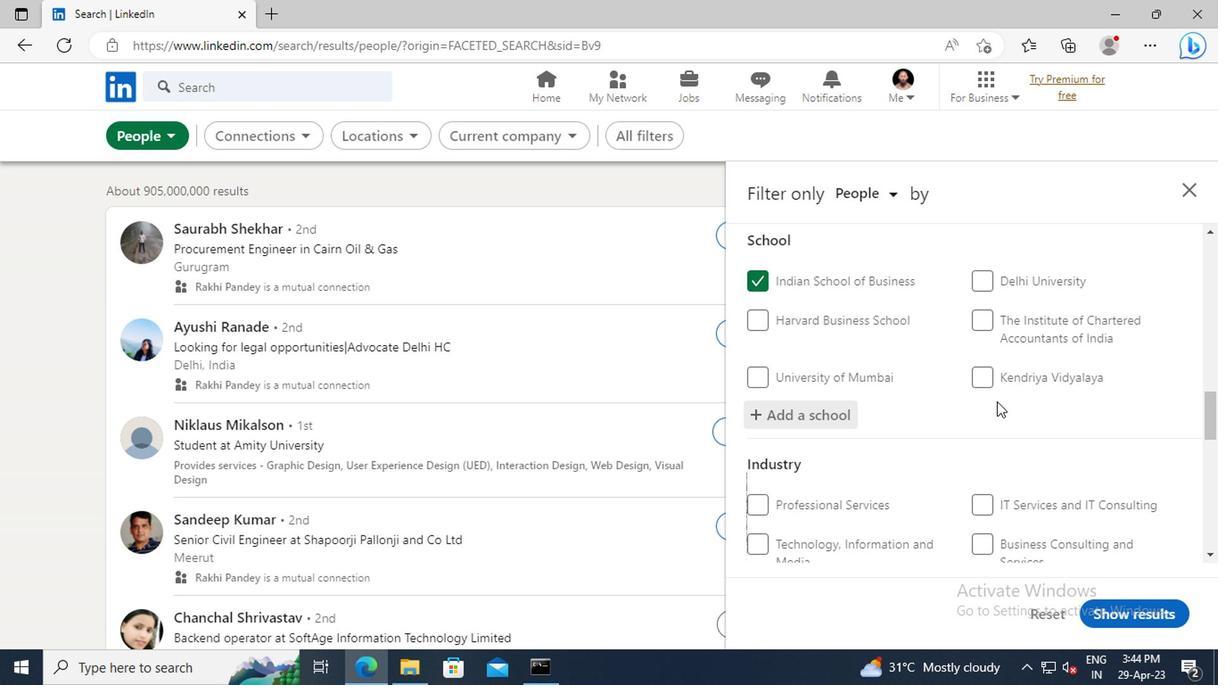 
Action: Mouse moved to (817, 379)
Screenshot: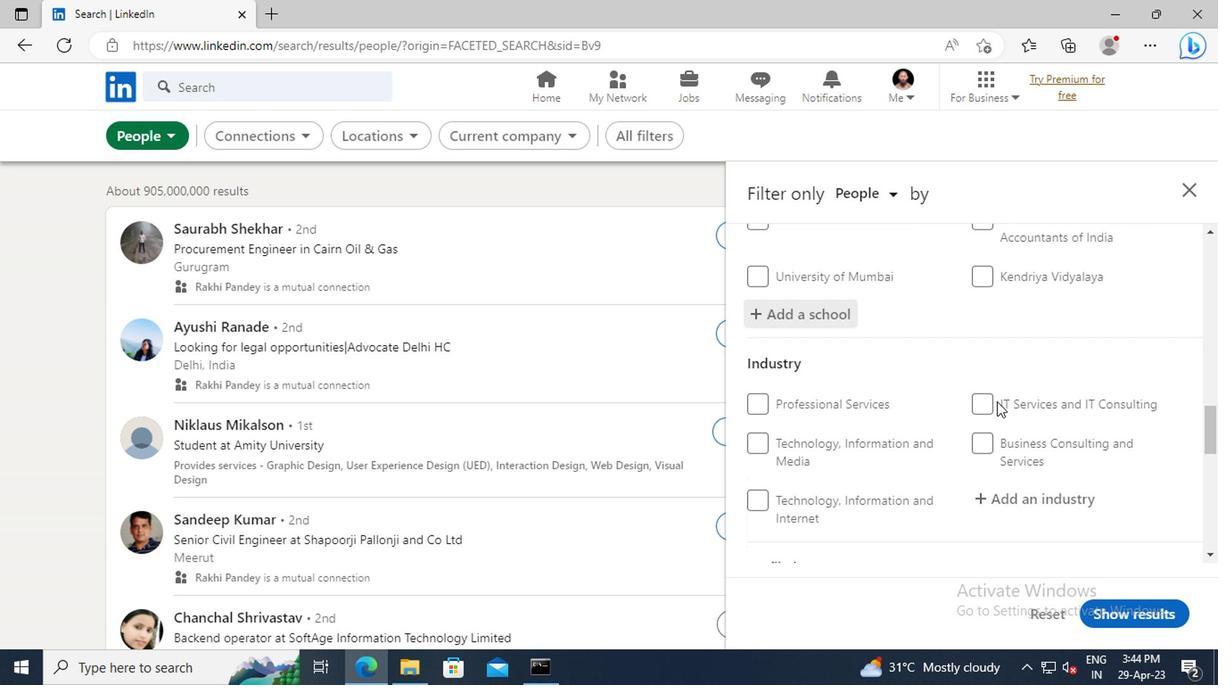
Action: Mouse scrolled (817, 378) with delta (0, 0)
Screenshot: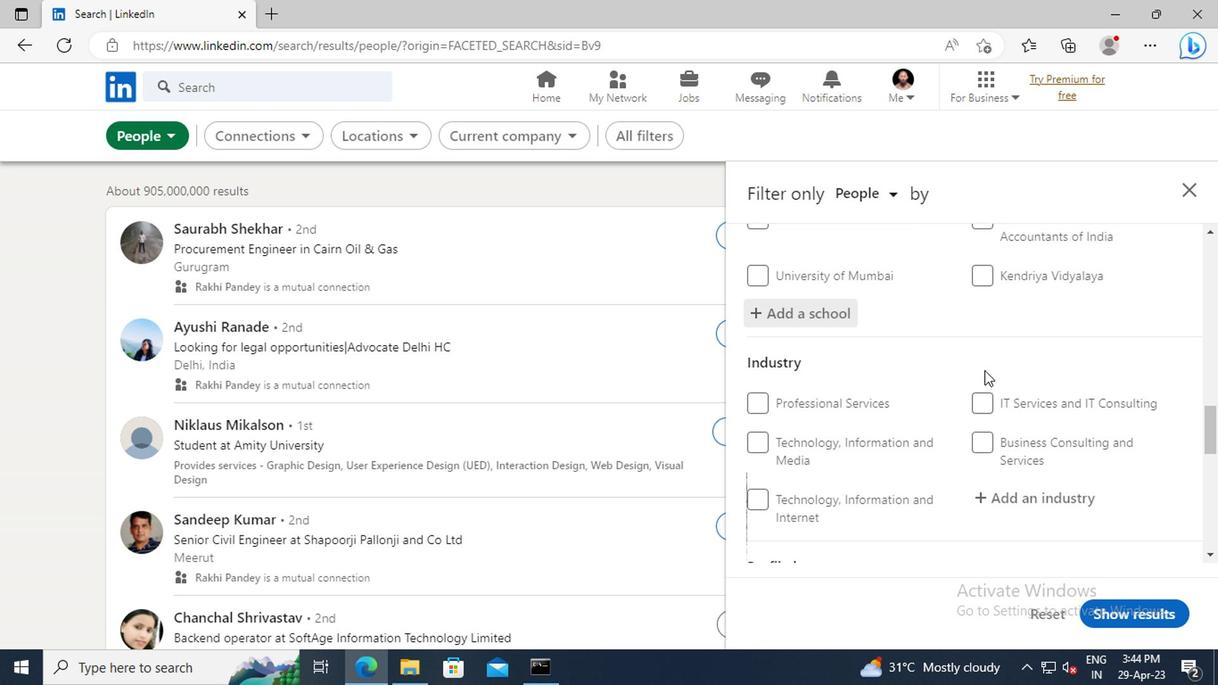 
Action: Mouse scrolled (817, 378) with delta (0, 0)
Screenshot: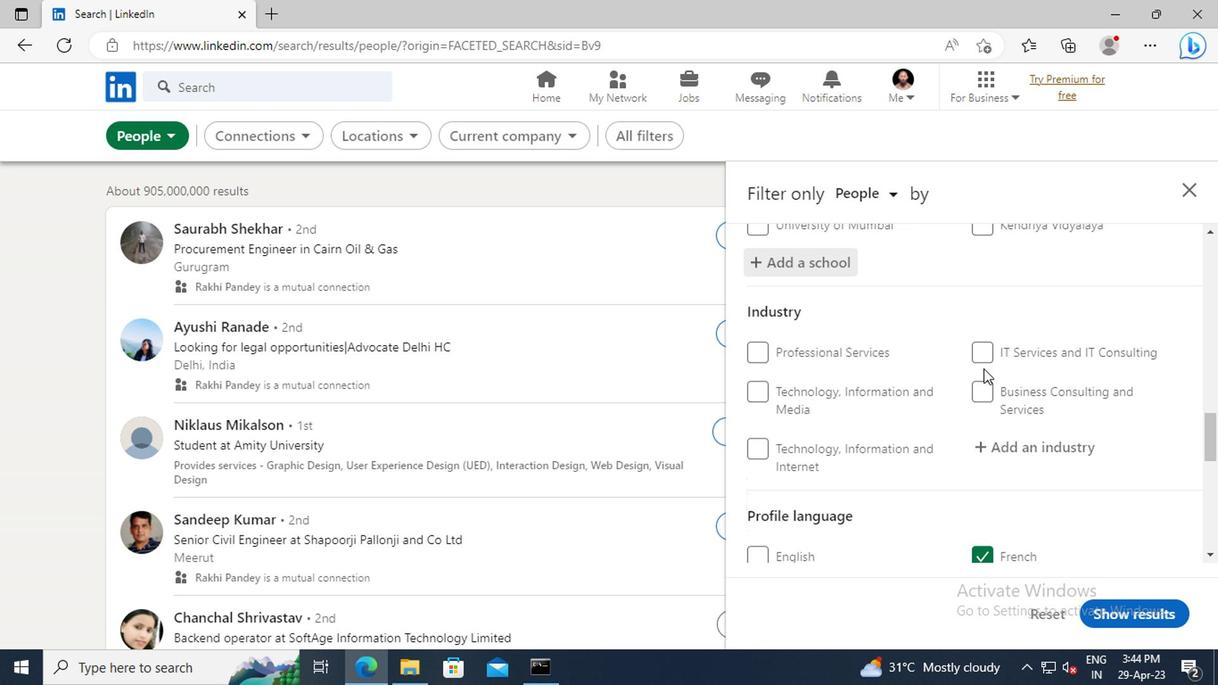 
Action: Mouse moved to (817, 394)
Screenshot: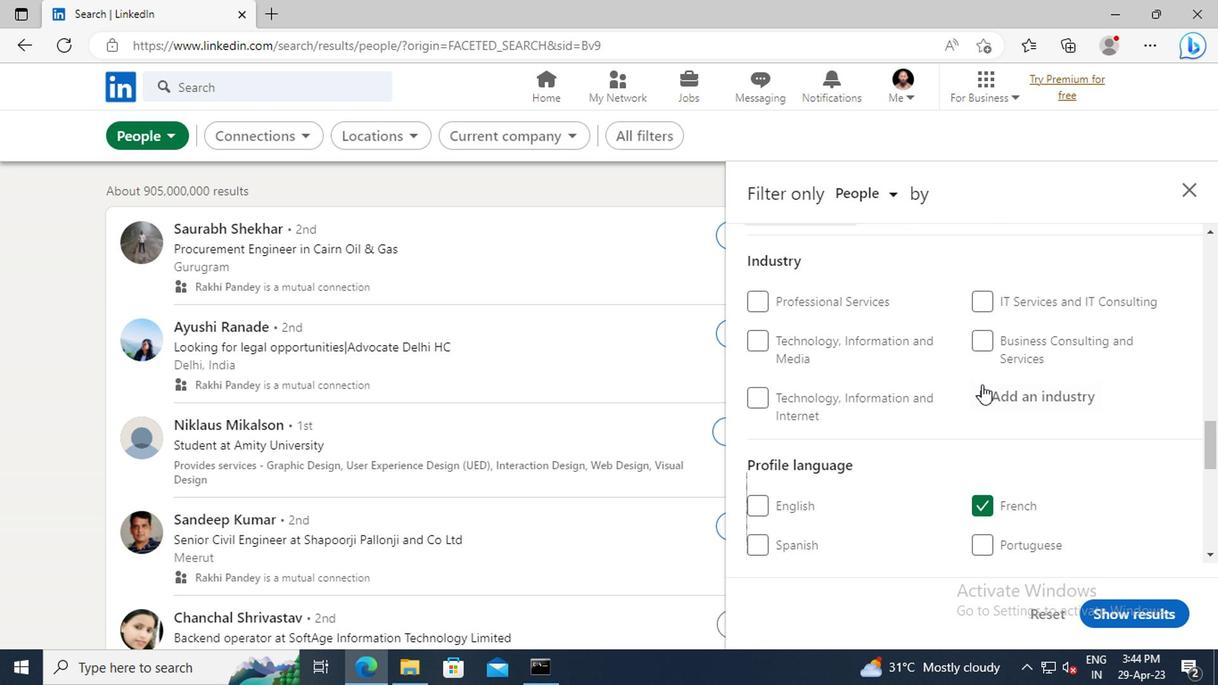 
Action: Mouse pressed left at (817, 394)
Screenshot: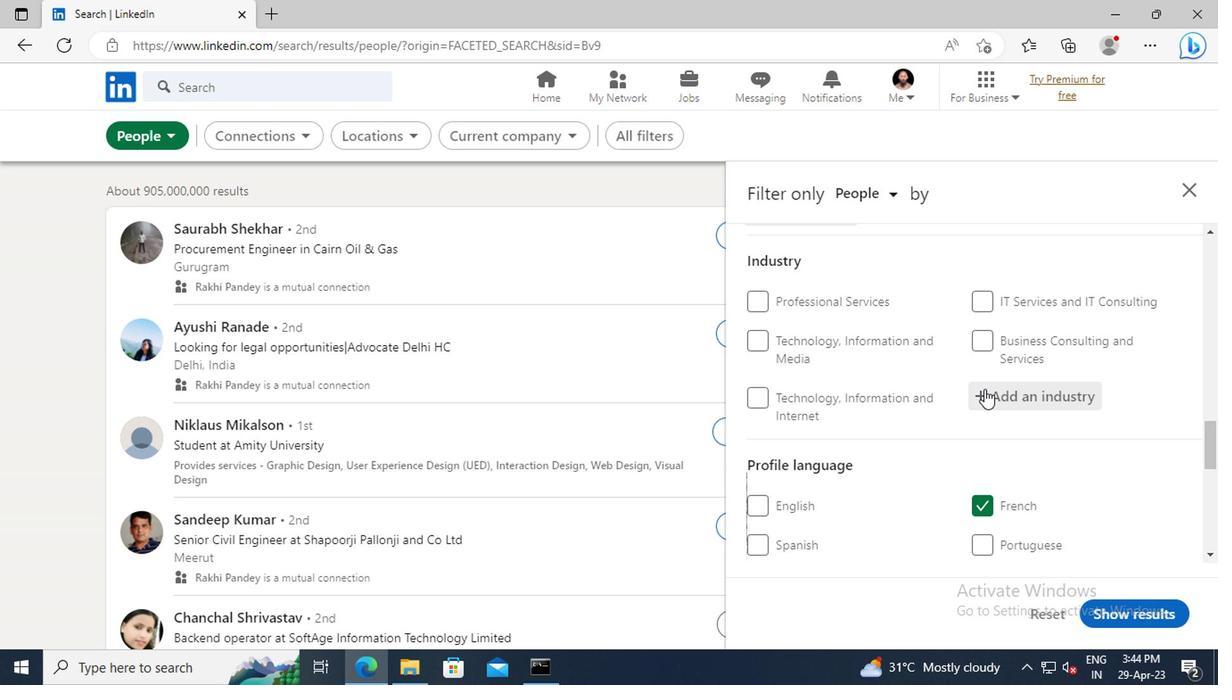 
Action: Key pressed <Key.shift>MOTOR<Key.space><Key.shift>VEH
Screenshot: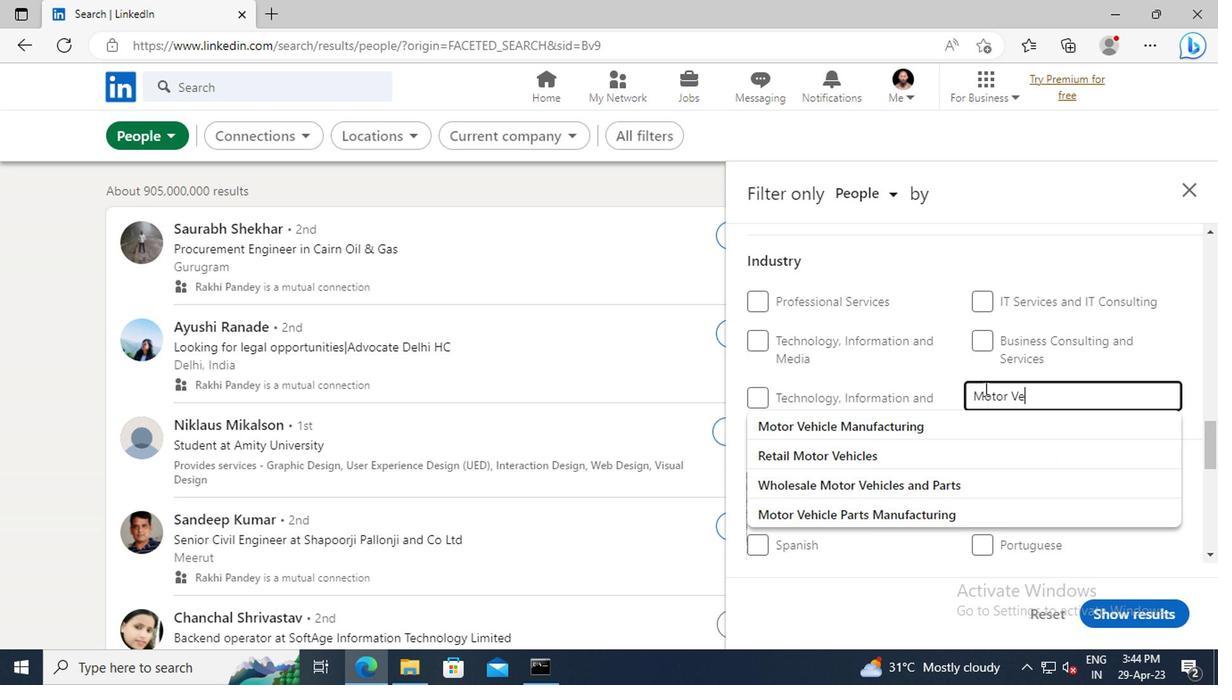 
Action: Mouse moved to (814, 415)
Screenshot: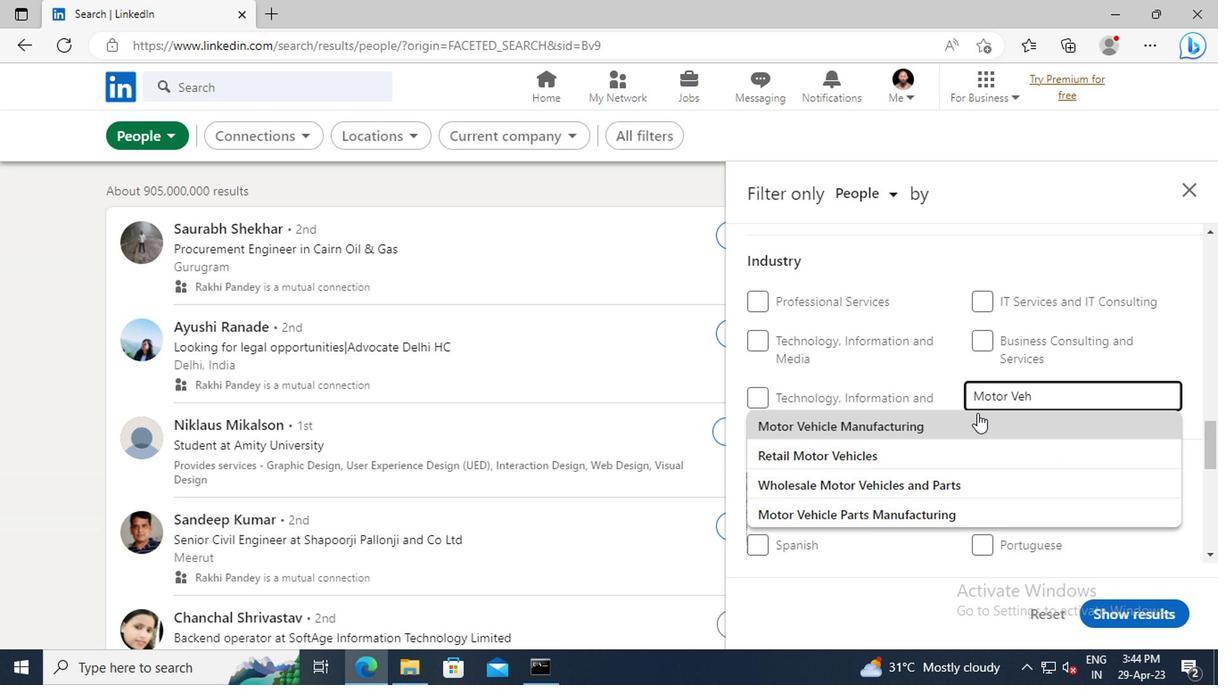 
Action: Mouse pressed left at (814, 415)
Screenshot: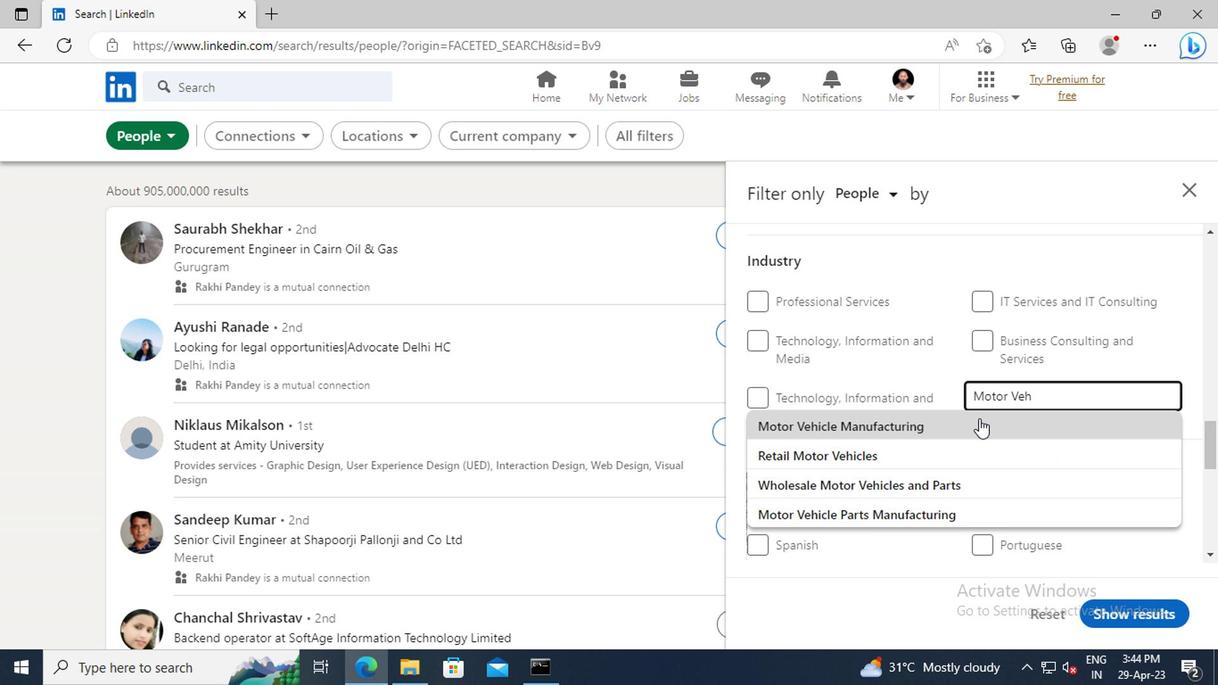 
Action: Mouse scrolled (814, 414) with delta (0, 0)
Screenshot: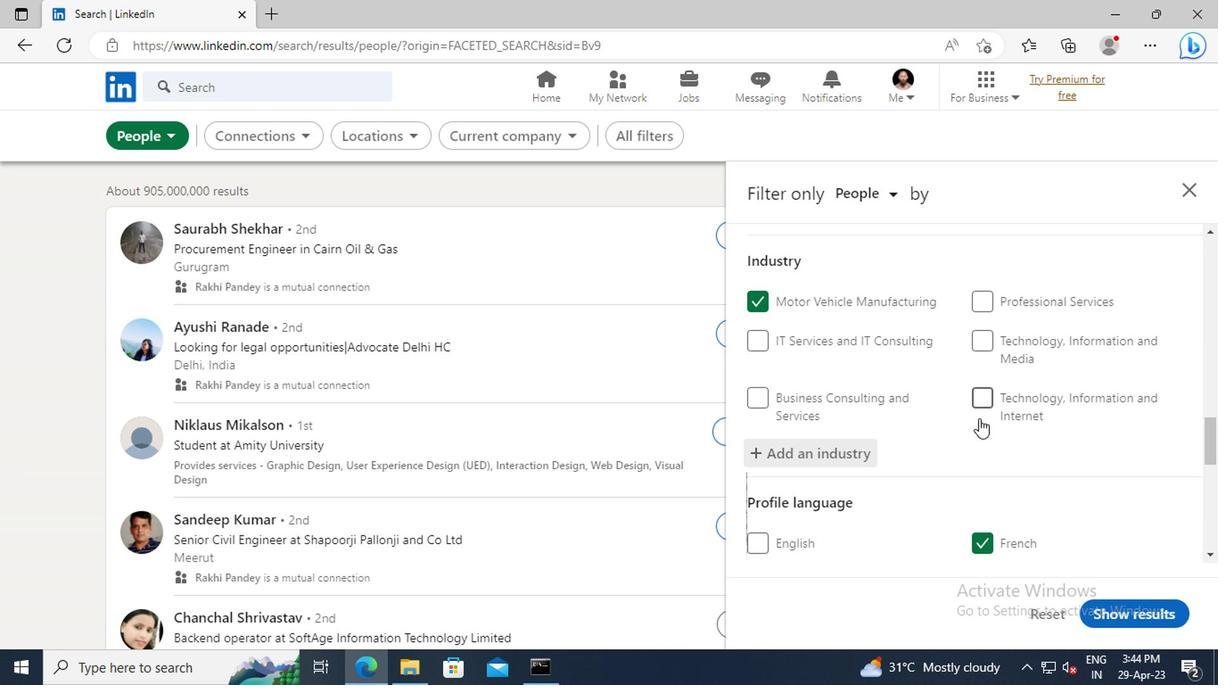 
Action: Mouse scrolled (814, 414) with delta (0, 0)
Screenshot: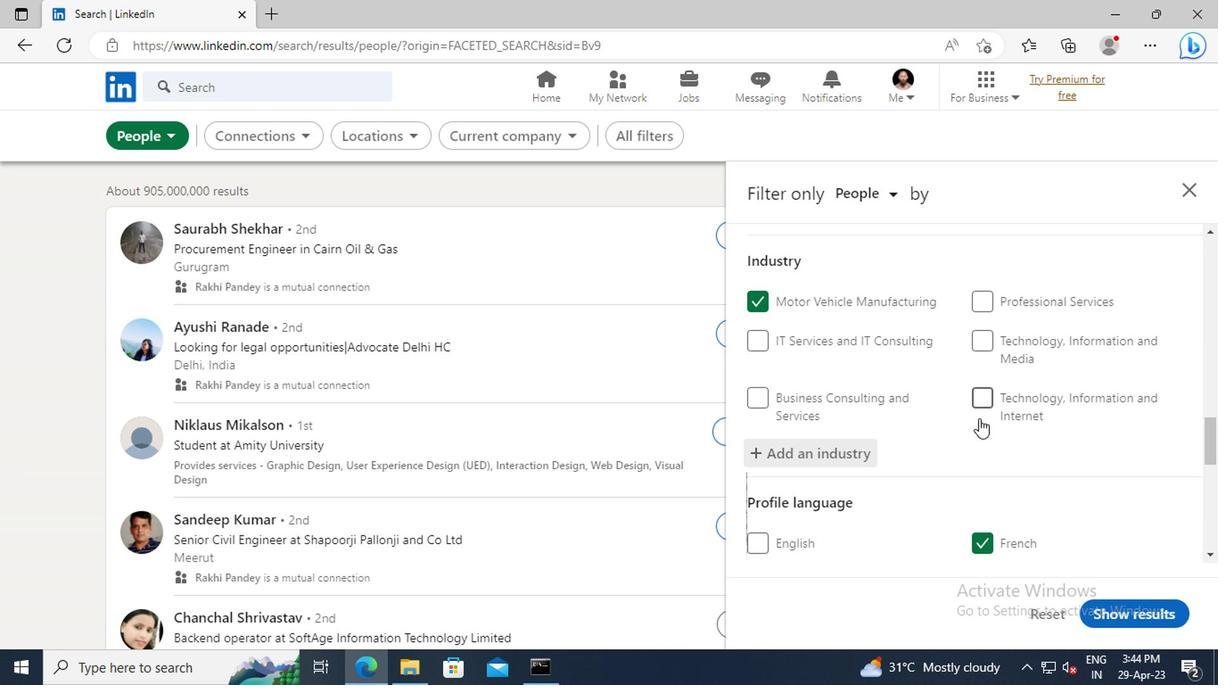 
Action: Mouse moved to (819, 374)
Screenshot: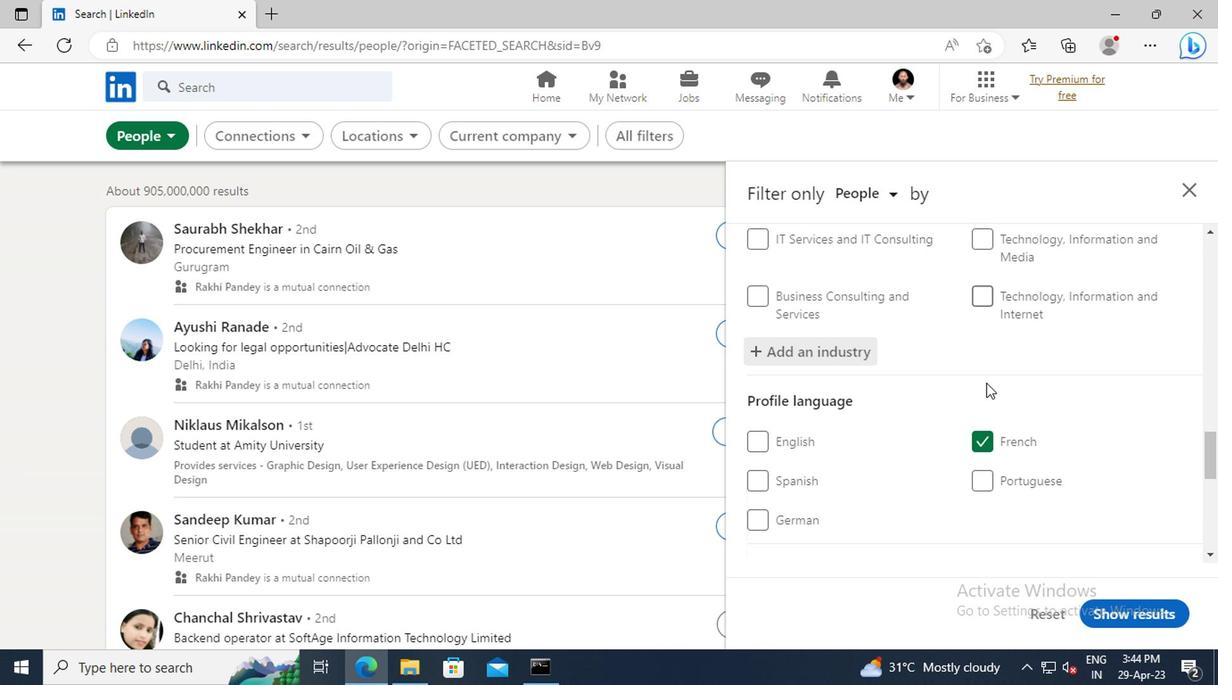 
Action: Mouse scrolled (819, 373) with delta (0, 0)
Screenshot: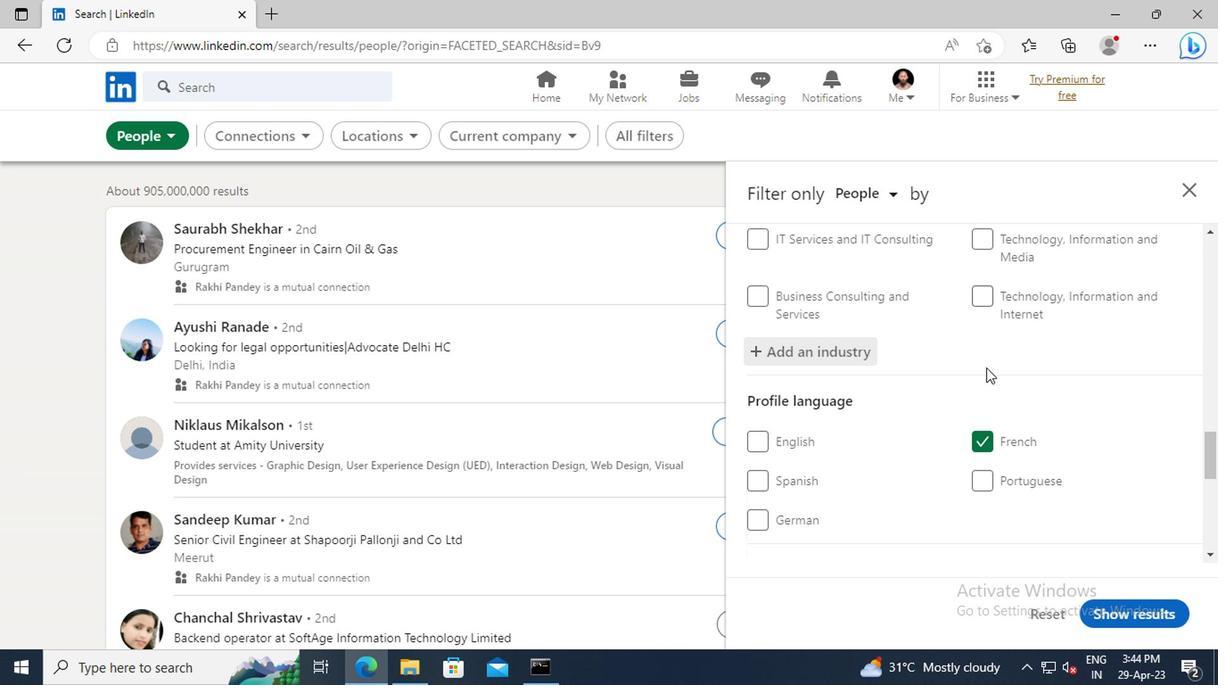 
Action: Mouse scrolled (819, 373) with delta (0, 0)
Screenshot: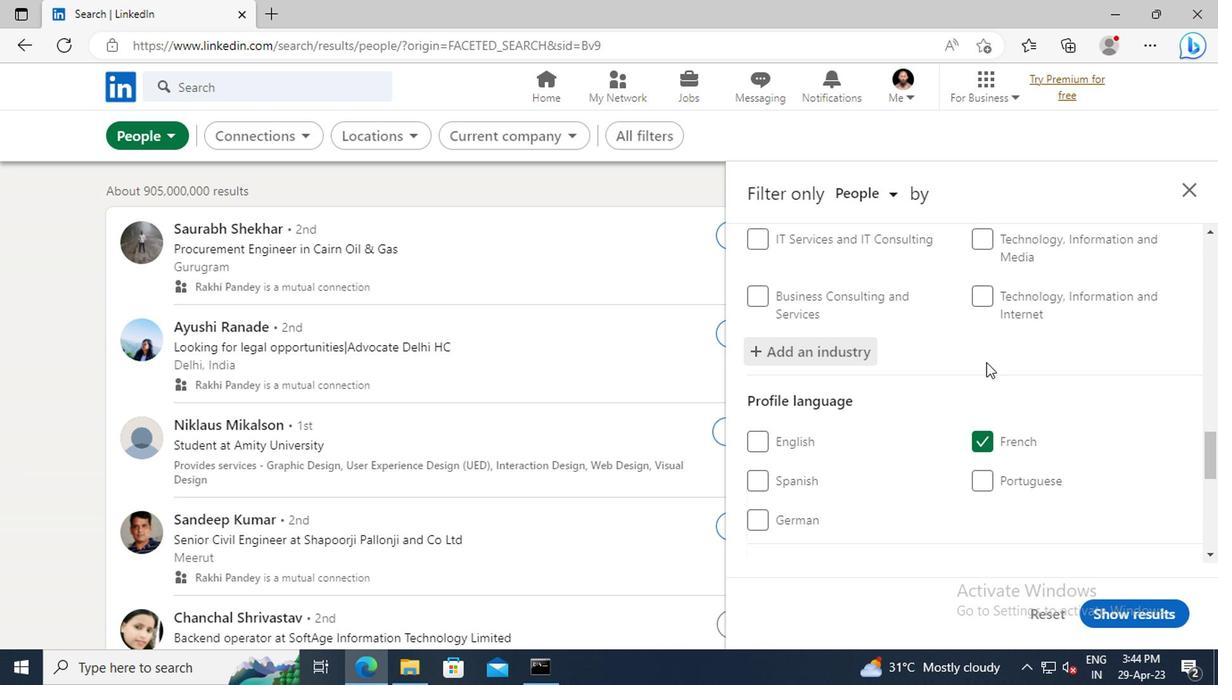 
Action: Mouse moved to (820, 363)
Screenshot: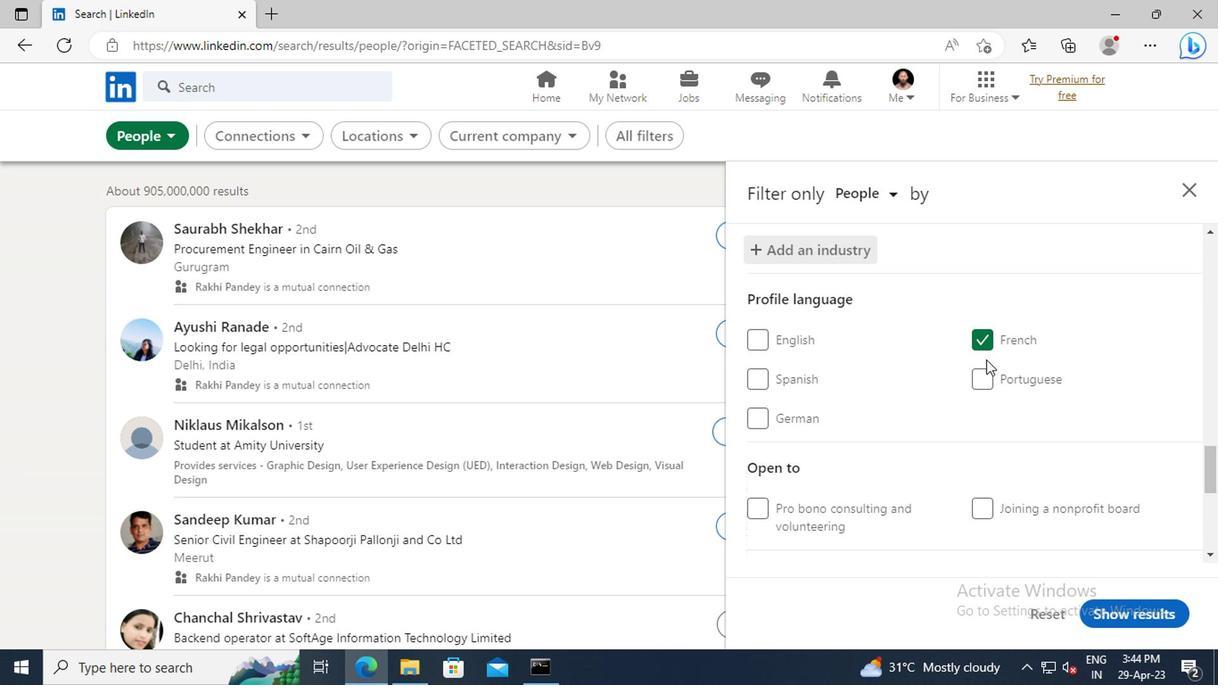 
Action: Mouse scrolled (820, 362) with delta (0, 0)
Screenshot: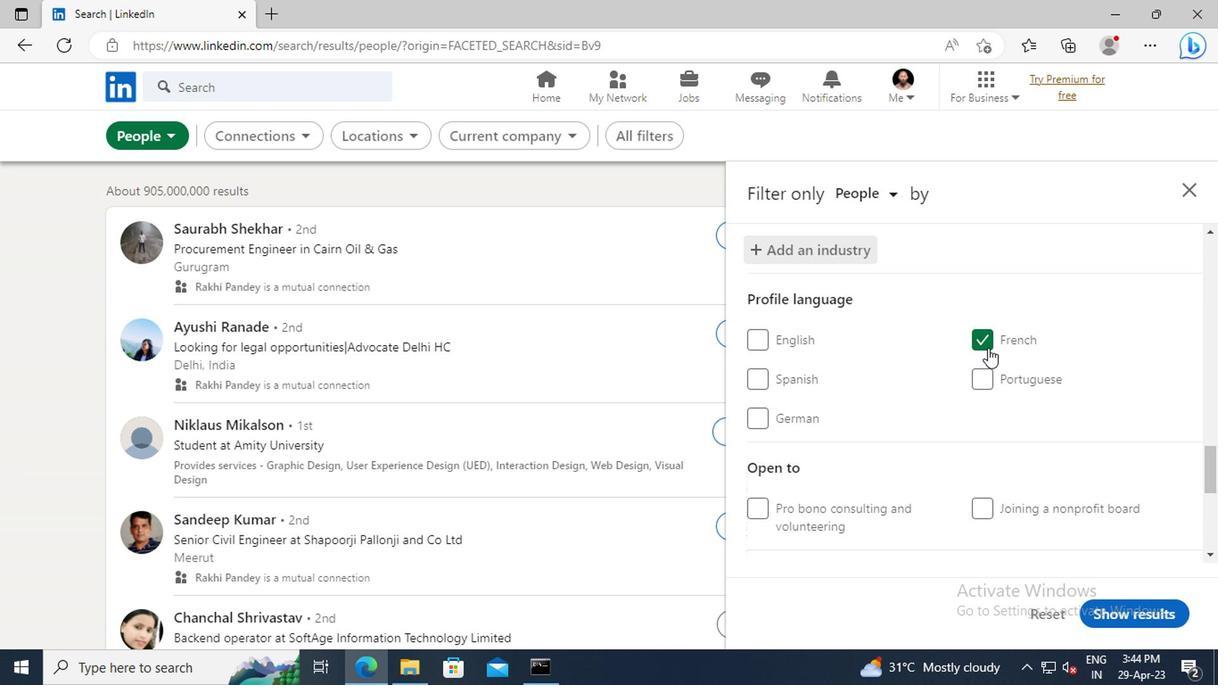 
Action: Mouse scrolled (820, 362) with delta (0, 0)
Screenshot: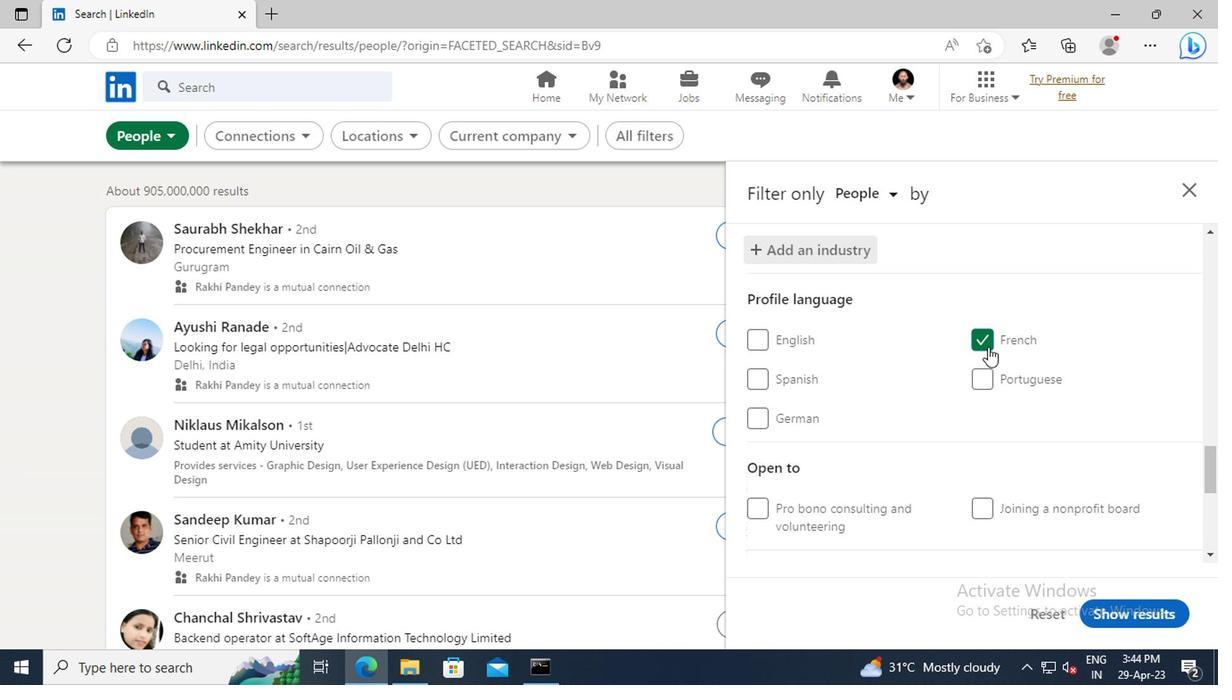
Action: Mouse scrolled (820, 362) with delta (0, 0)
Screenshot: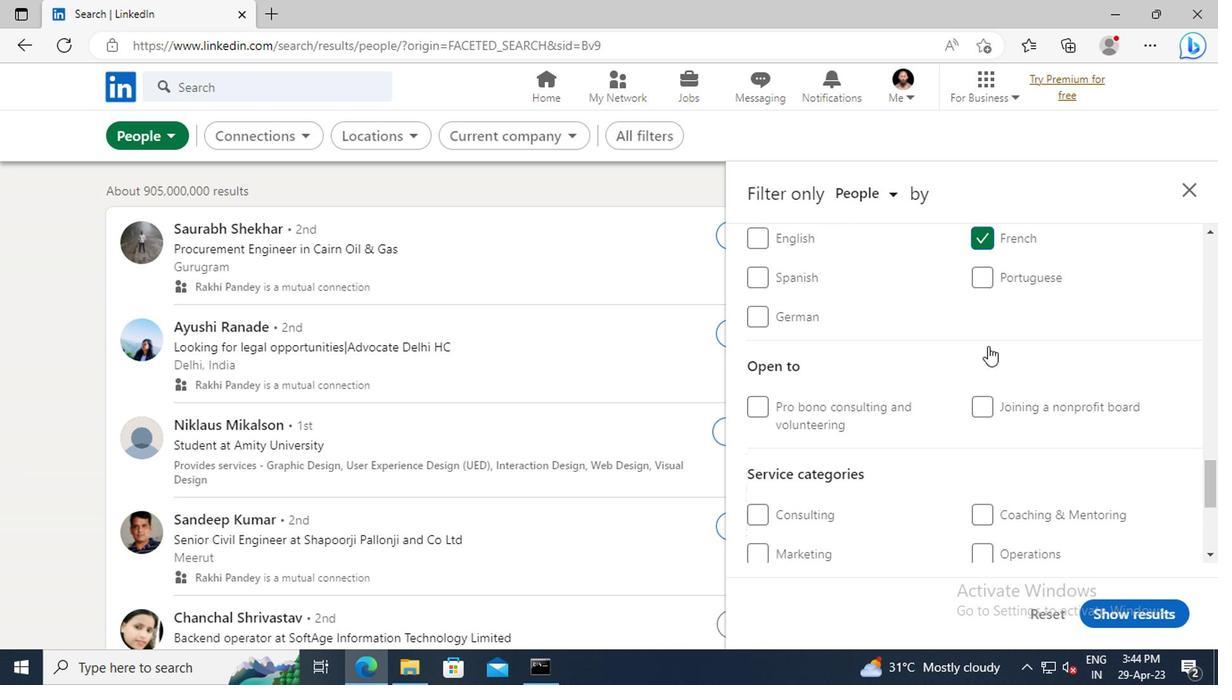 
Action: Mouse scrolled (820, 362) with delta (0, 0)
Screenshot: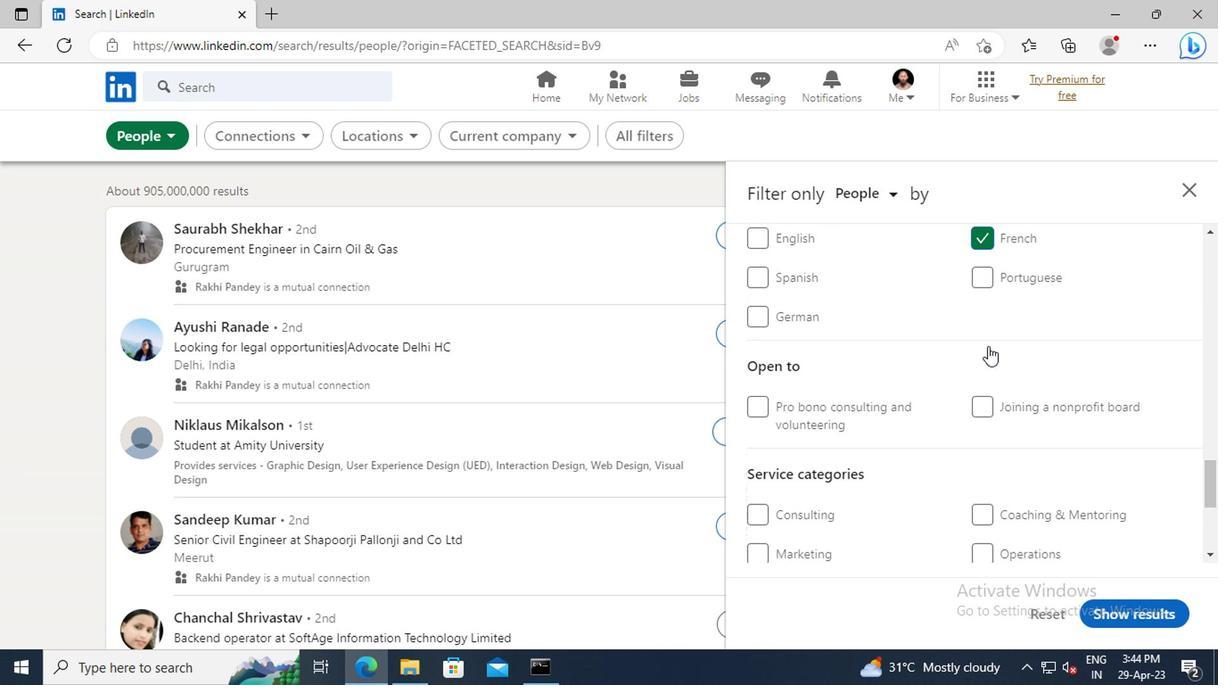
Action: Mouse scrolled (820, 362) with delta (0, 0)
Screenshot: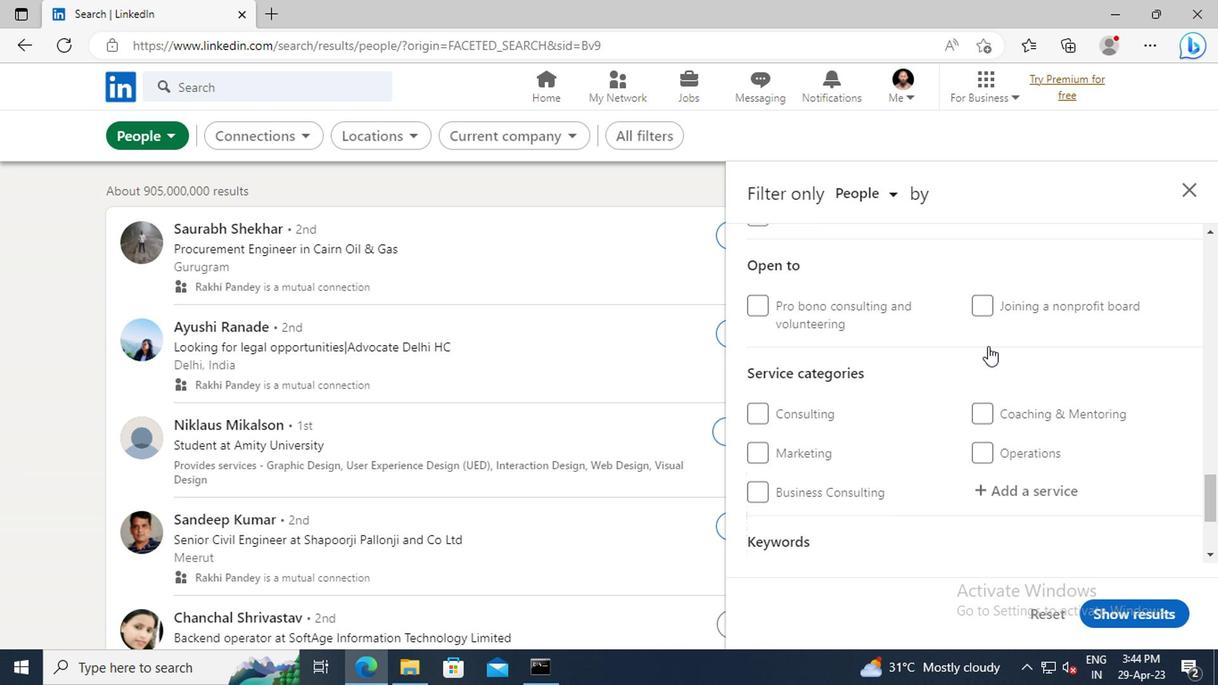 
Action: Mouse scrolled (820, 362) with delta (0, 0)
Screenshot: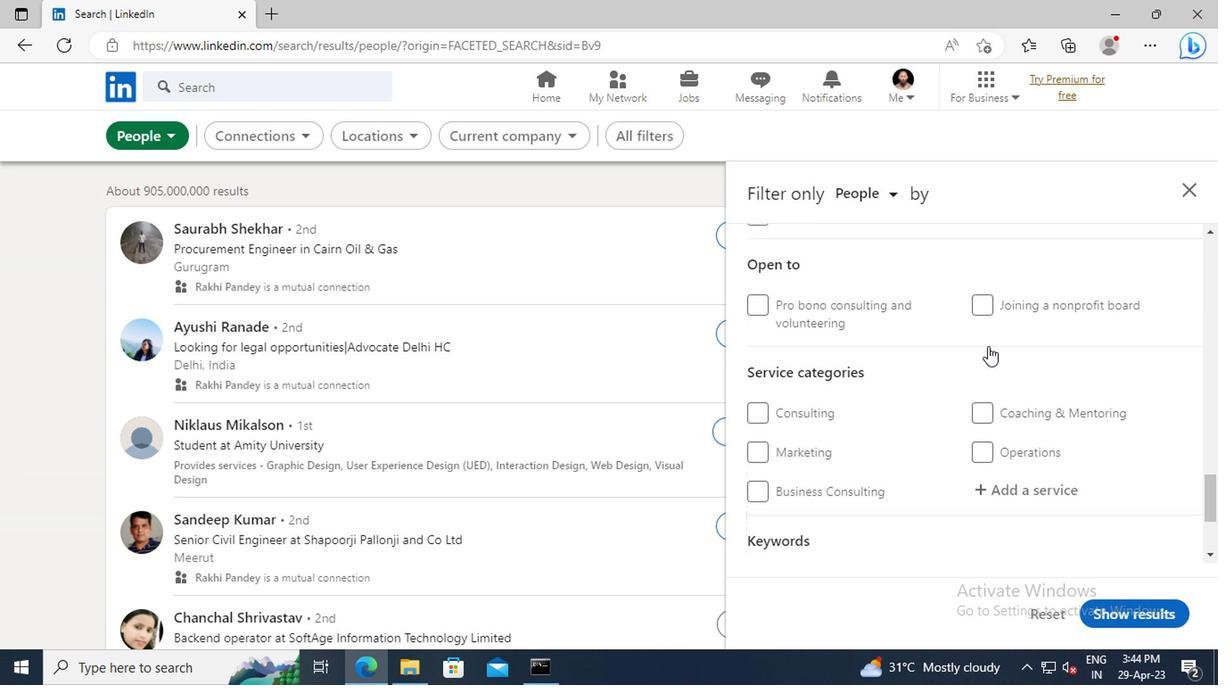 
Action: Mouse moved to (828, 390)
Screenshot: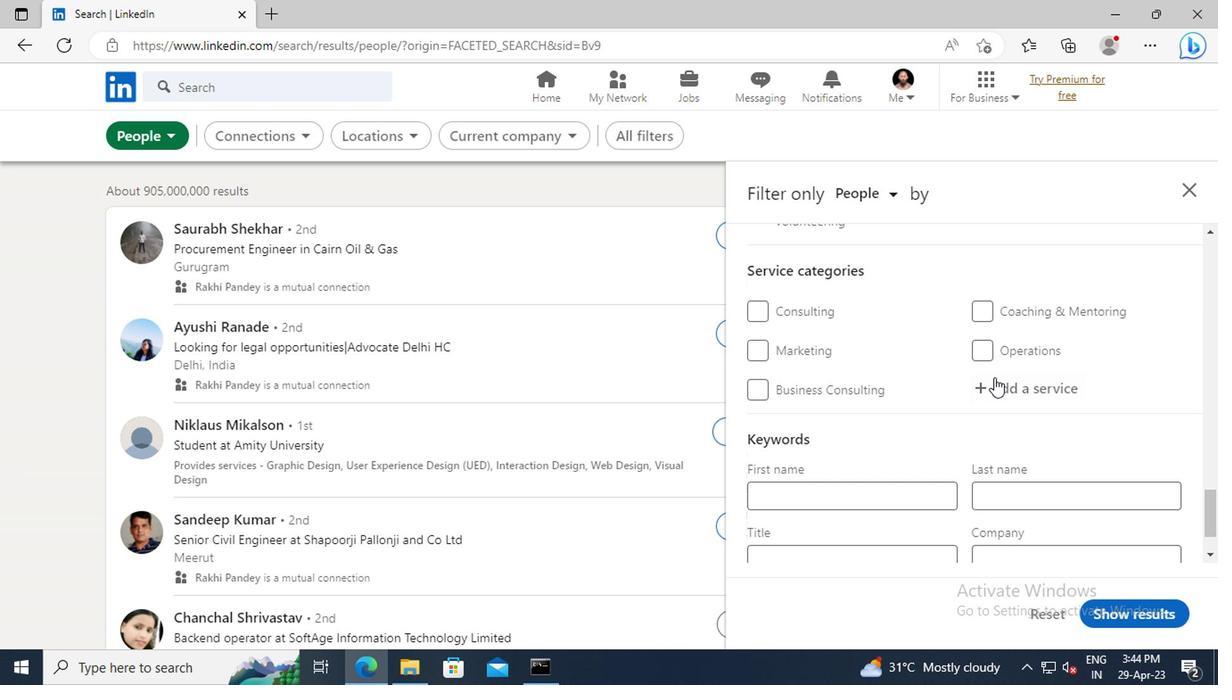 
Action: Mouse pressed left at (828, 390)
Screenshot: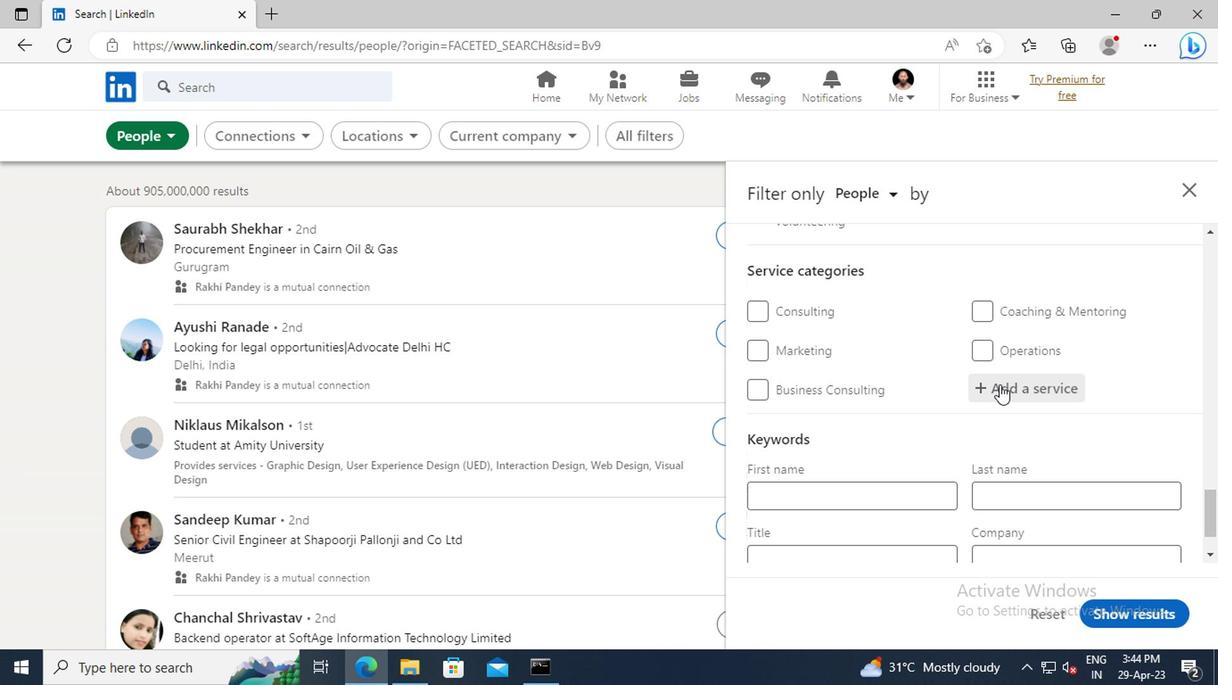 
Action: Key pressed <Key.shift>LIFE<Key.space><Key.shift>COACHING
Screenshot: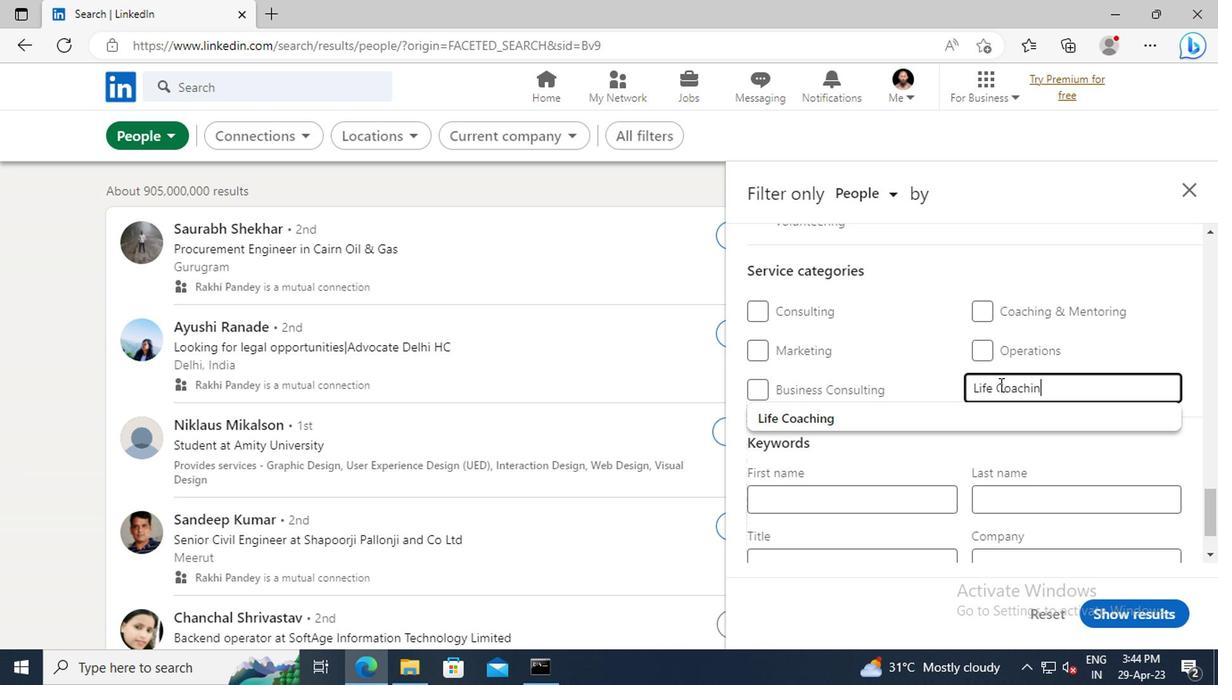 
Action: Mouse moved to (802, 406)
Screenshot: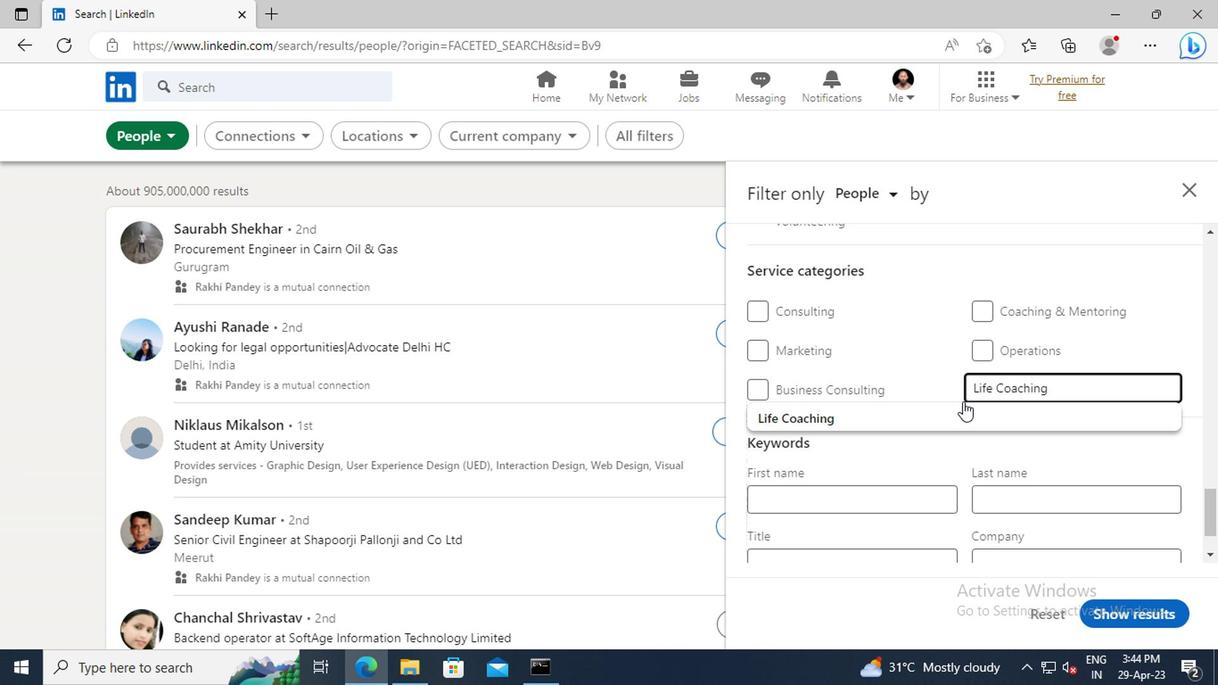 
Action: Mouse pressed left at (802, 406)
Screenshot: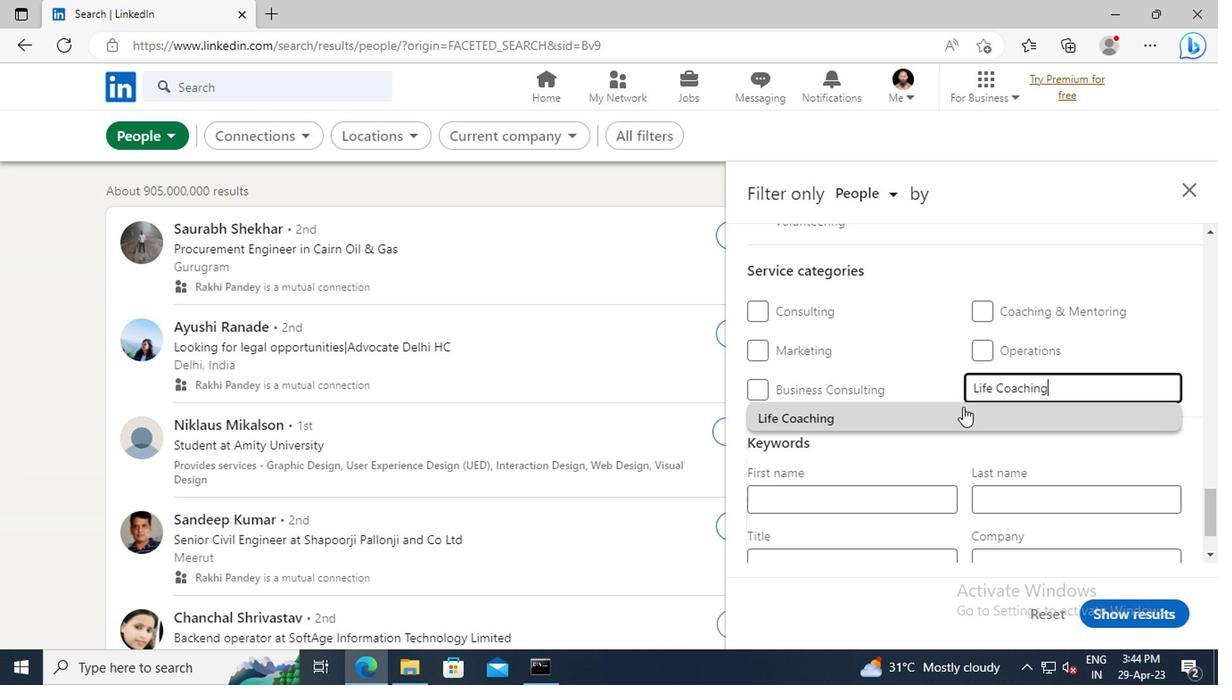 
Action: Mouse scrolled (802, 406) with delta (0, 0)
Screenshot: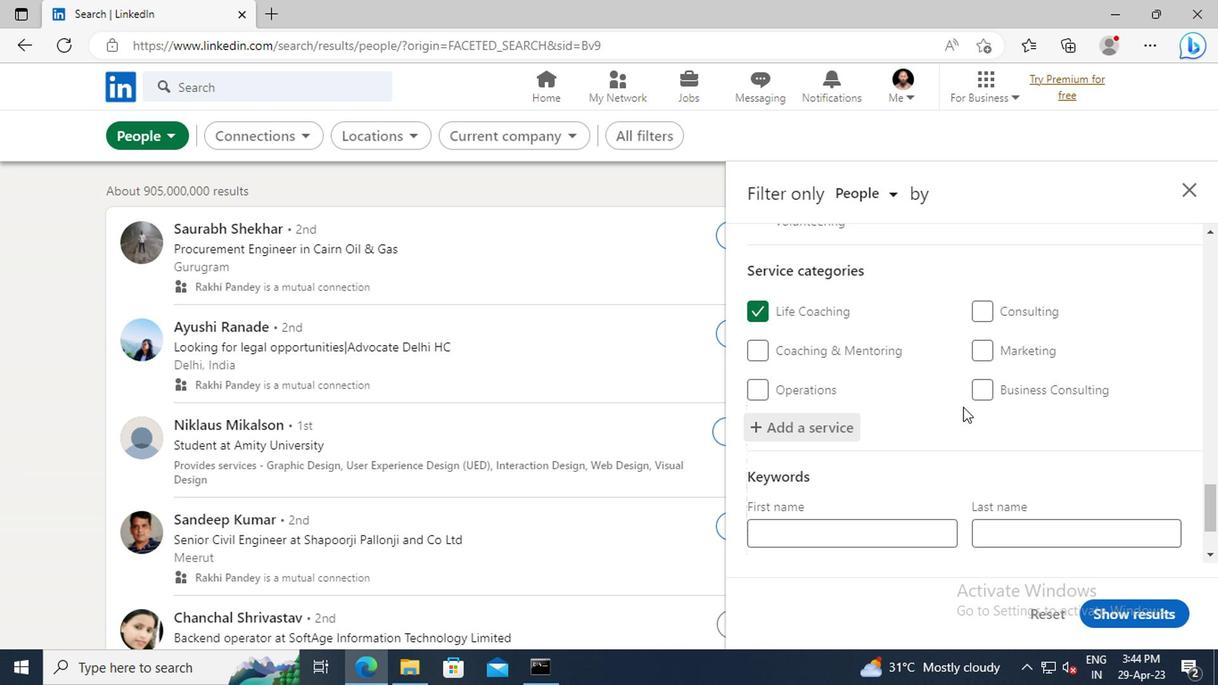 
Action: Mouse scrolled (802, 406) with delta (0, 0)
Screenshot: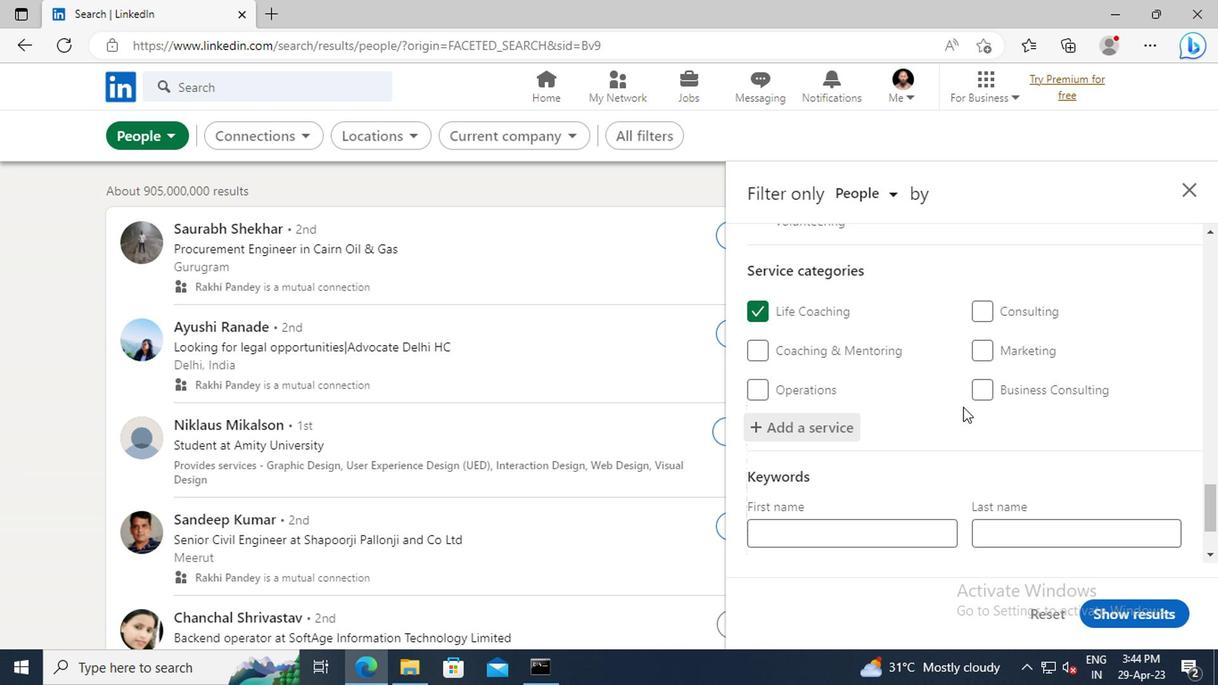 
Action: Mouse scrolled (802, 406) with delta (0, 0)
Screenshot: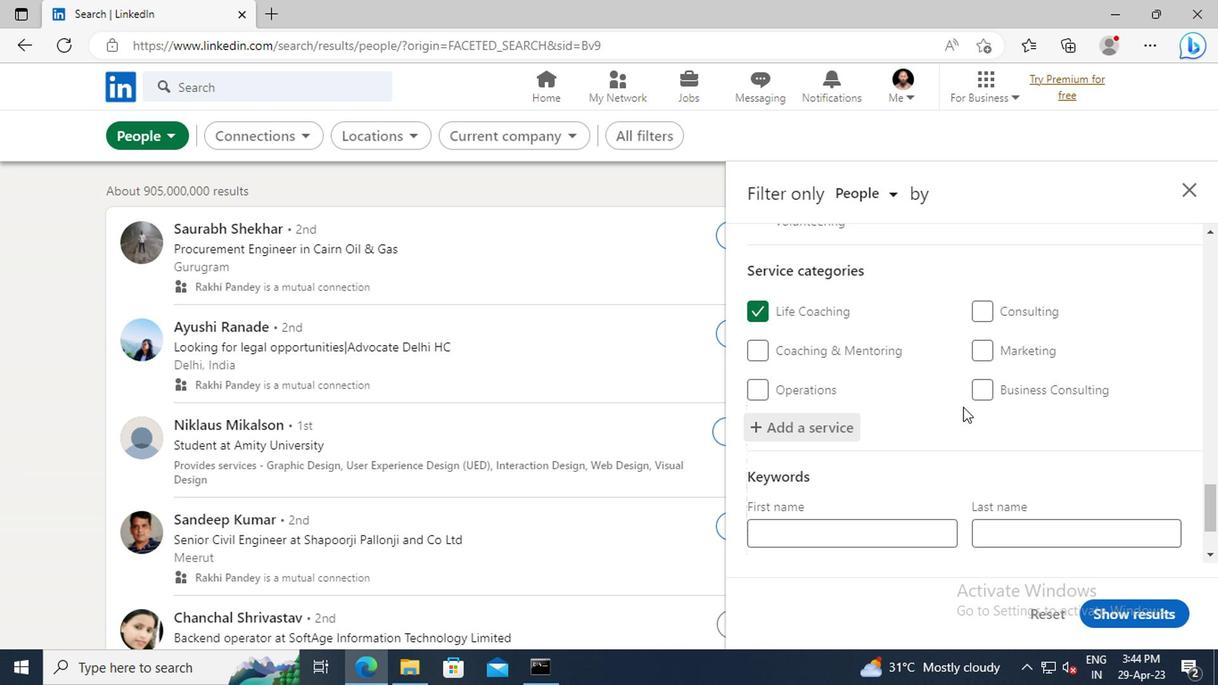 
Action: Mouse scrolled (802, 406) with delta (0, 0)
Screenshot: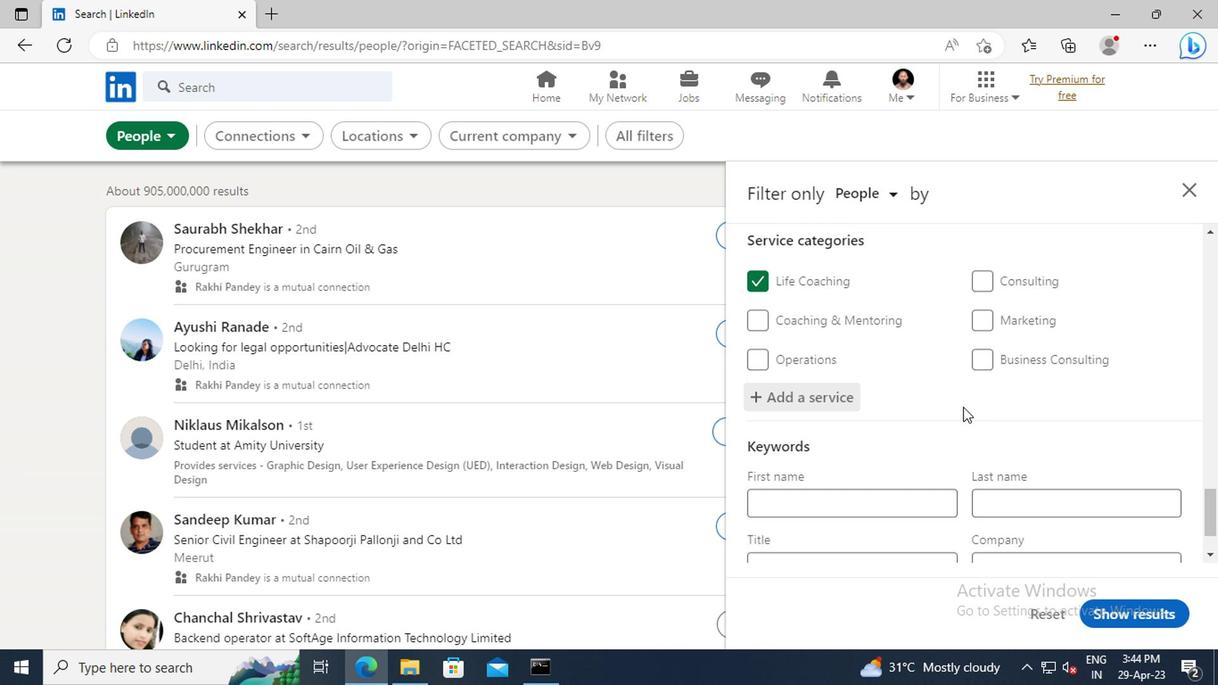 
Action: Mouse moved to (723, 452)
Screenshot: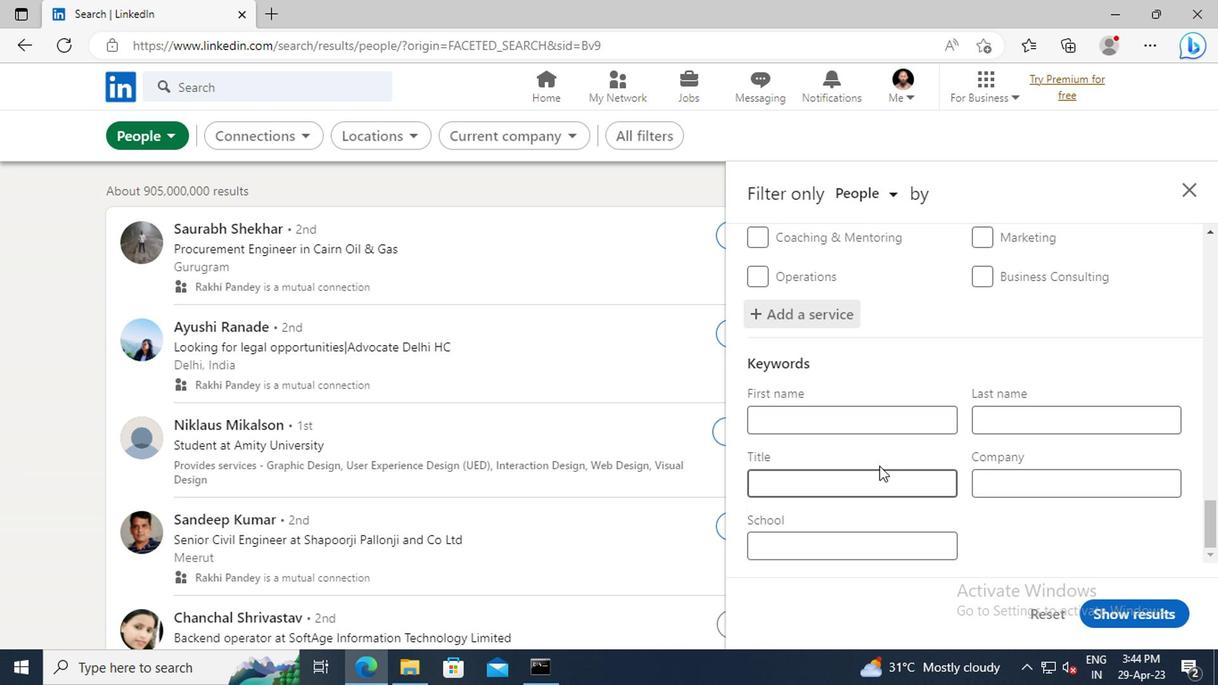 
Action: Mouse pressed left at (723, 452)
Screenshot: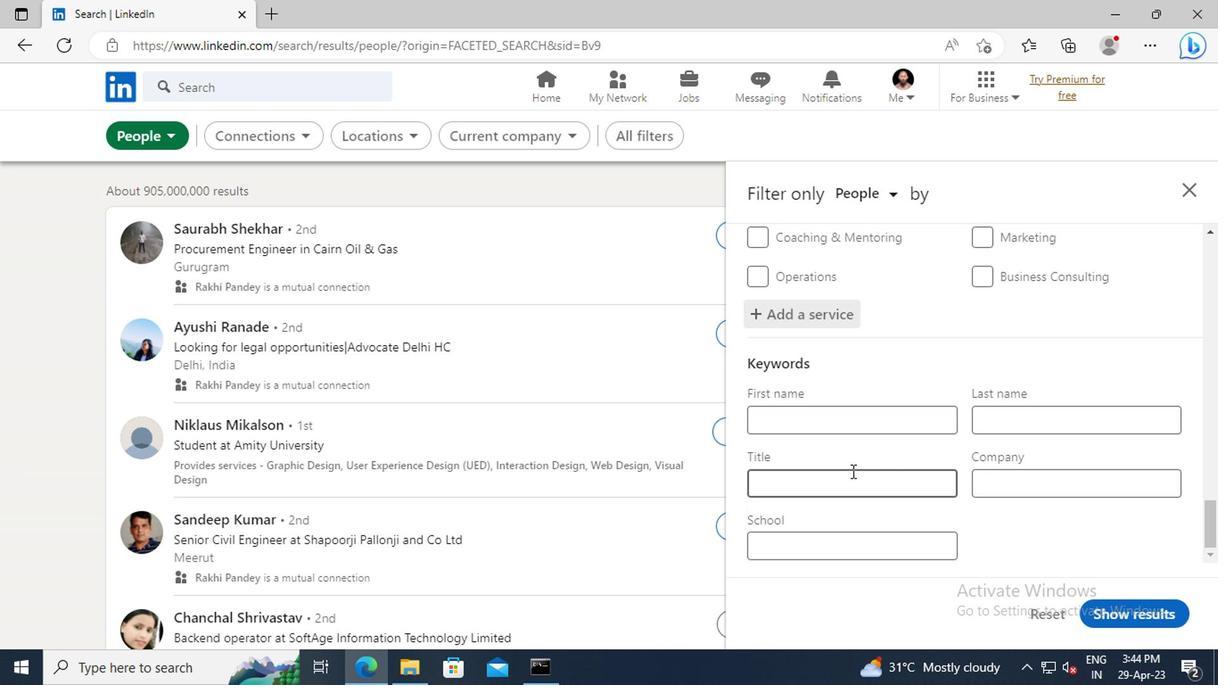 
Action: Key pressed <Key.shift>B2<Key.shift>B<Key.space><Key.shift>SALES<Key.space><Key.shift>SPECIALIST<Key.enter>
Screenshot: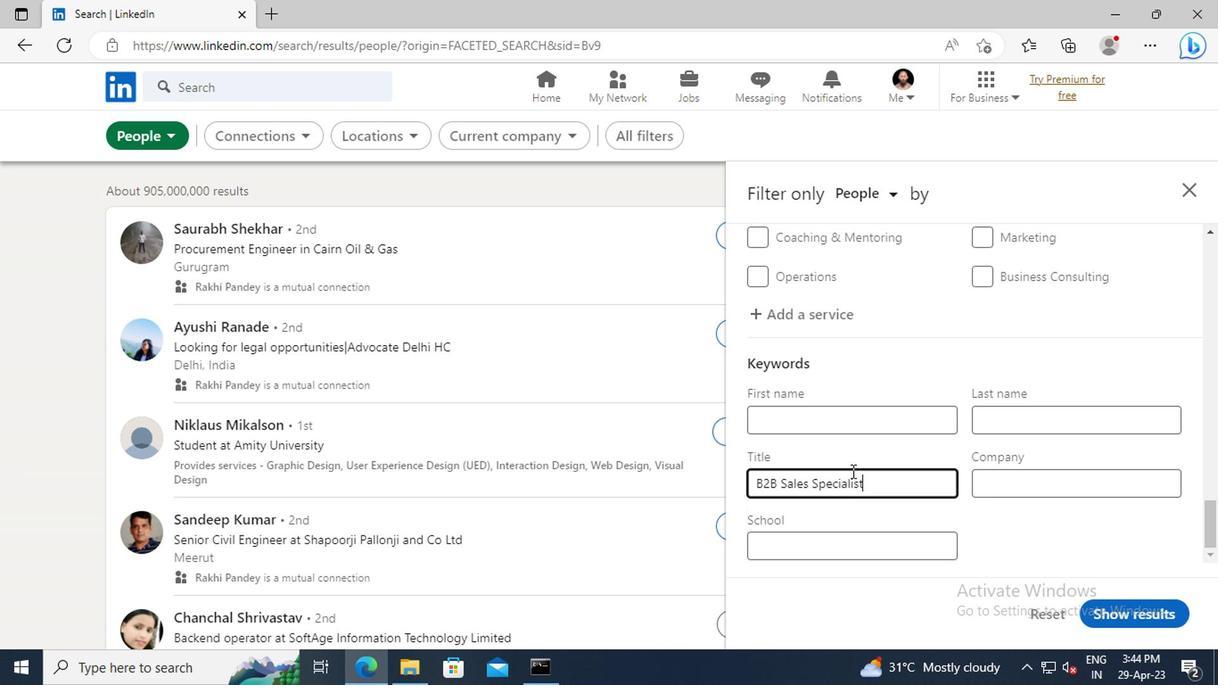 
Action: Mouse moved to (904, 555)
Screenshot: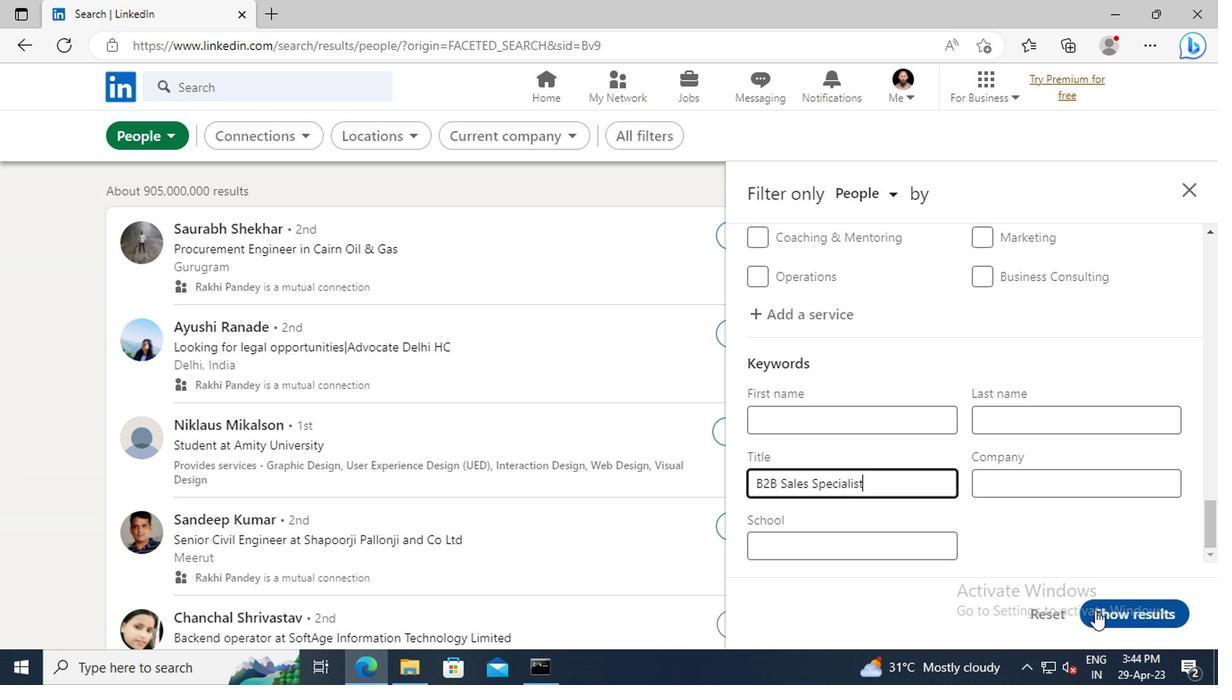 
Action: Mouse pressed left at (904, 555)
Screenshot: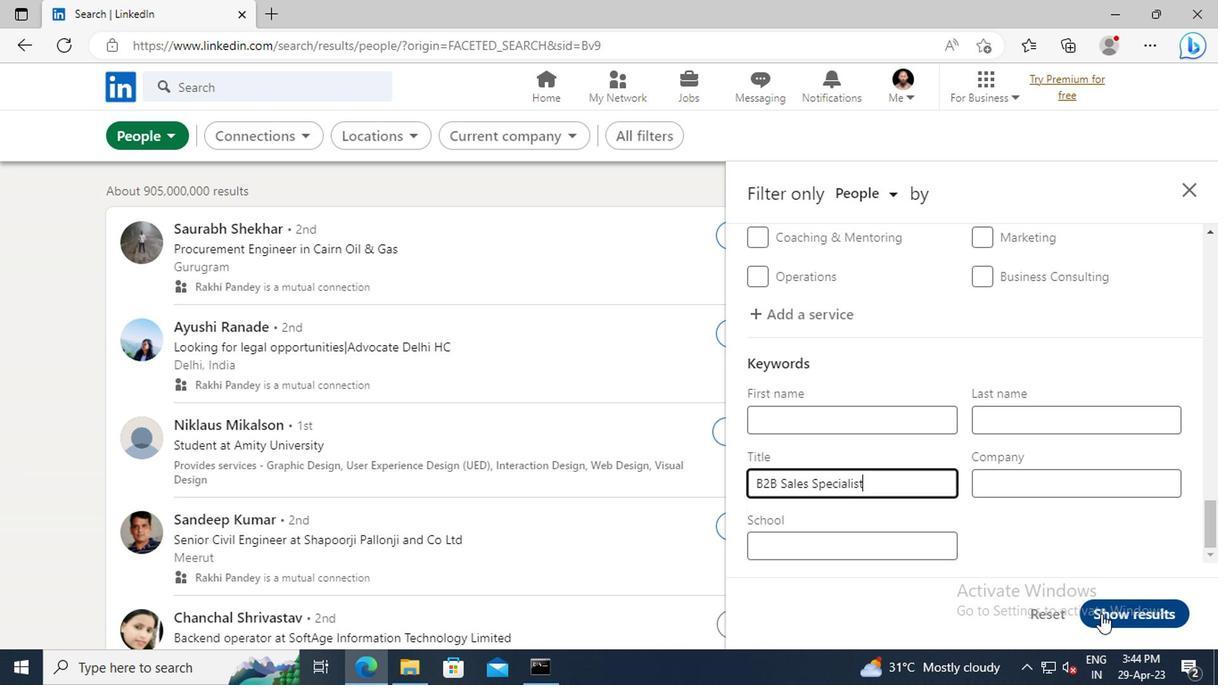 
